 Task: In the  document newsletter.odt Select the first Column and change text color to  'Brown' Apply the command  'Undo' Apply the command  Redo
Action: Mouse moved to (486, 379)
Screenshot: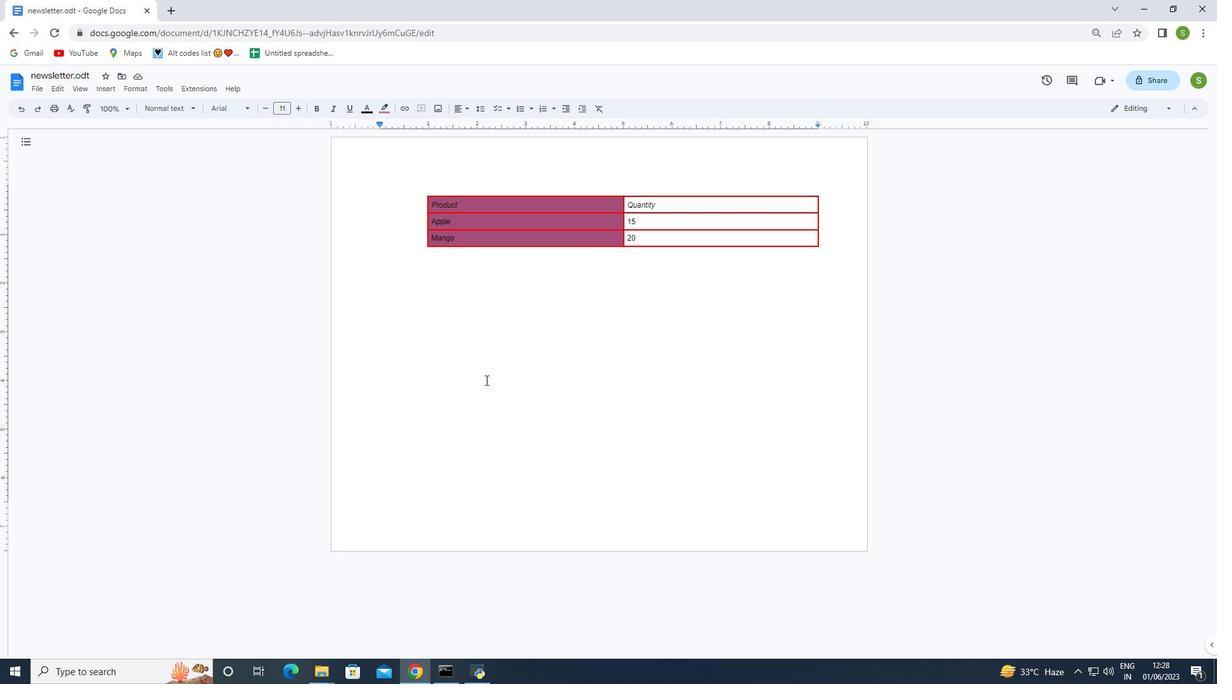 
Action: Mouse scrolled (486, 380) with delta (0, 0)
Screenshot: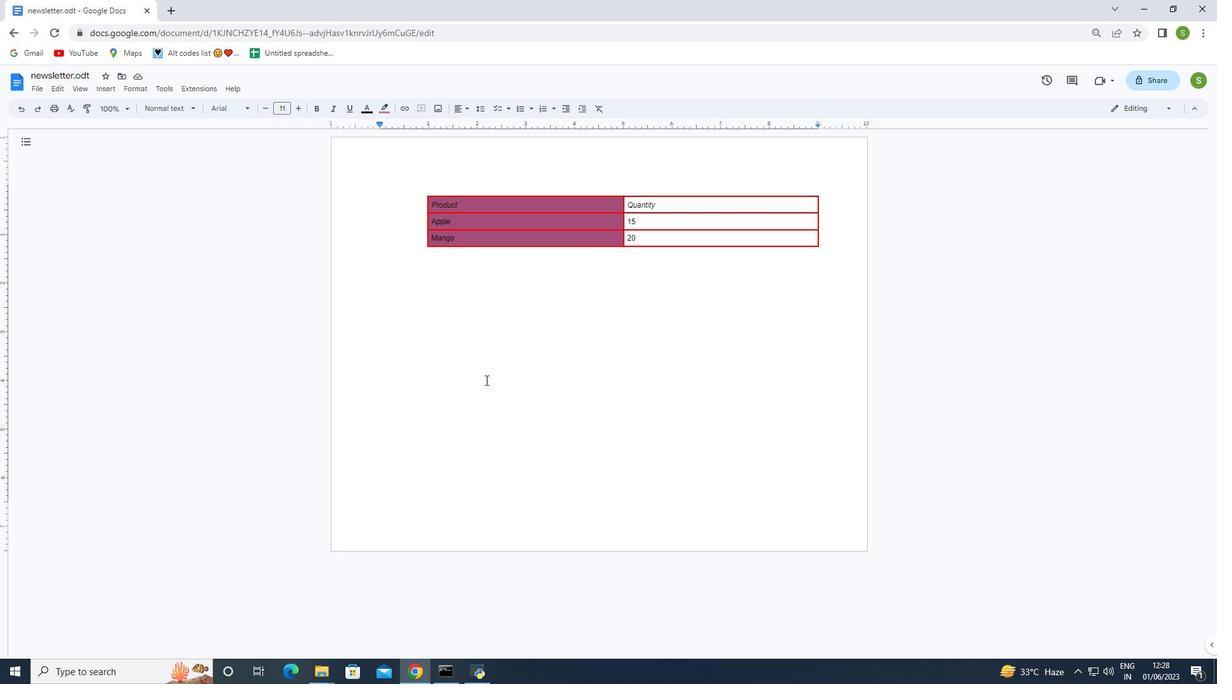 
Action: Mouse moved to (486, 379)
Screenshot: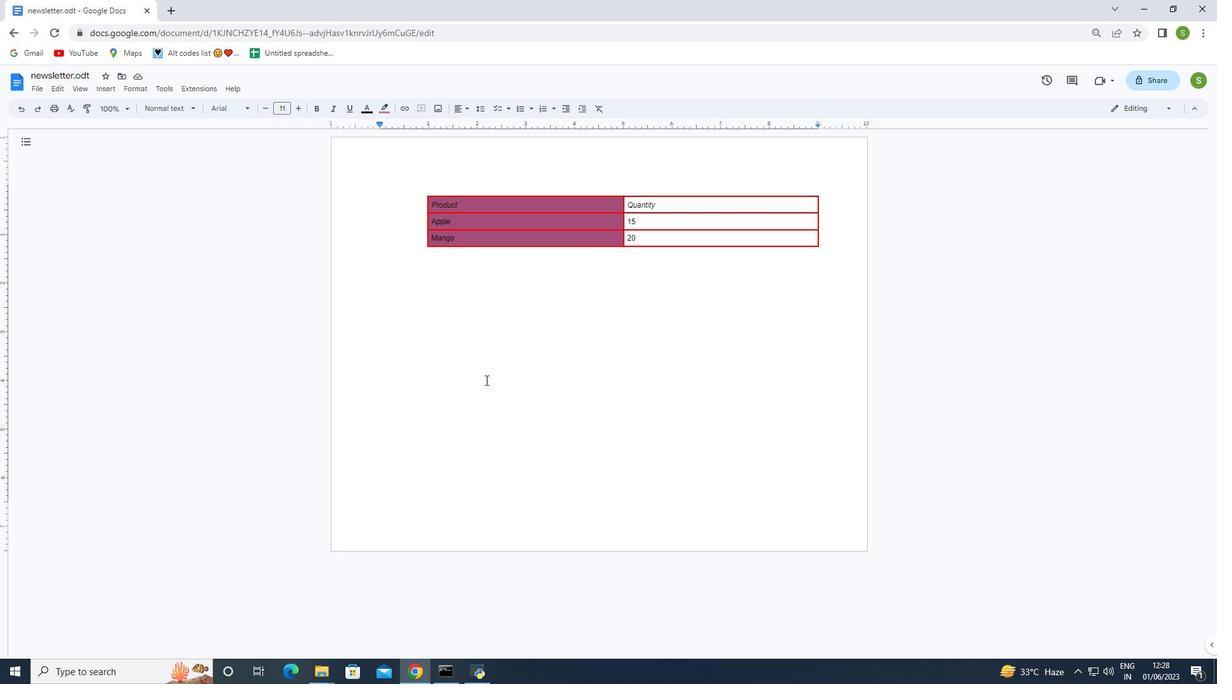 
Action: Mouse scrolled (486, 380) with delta (0, 0)
Screenshot: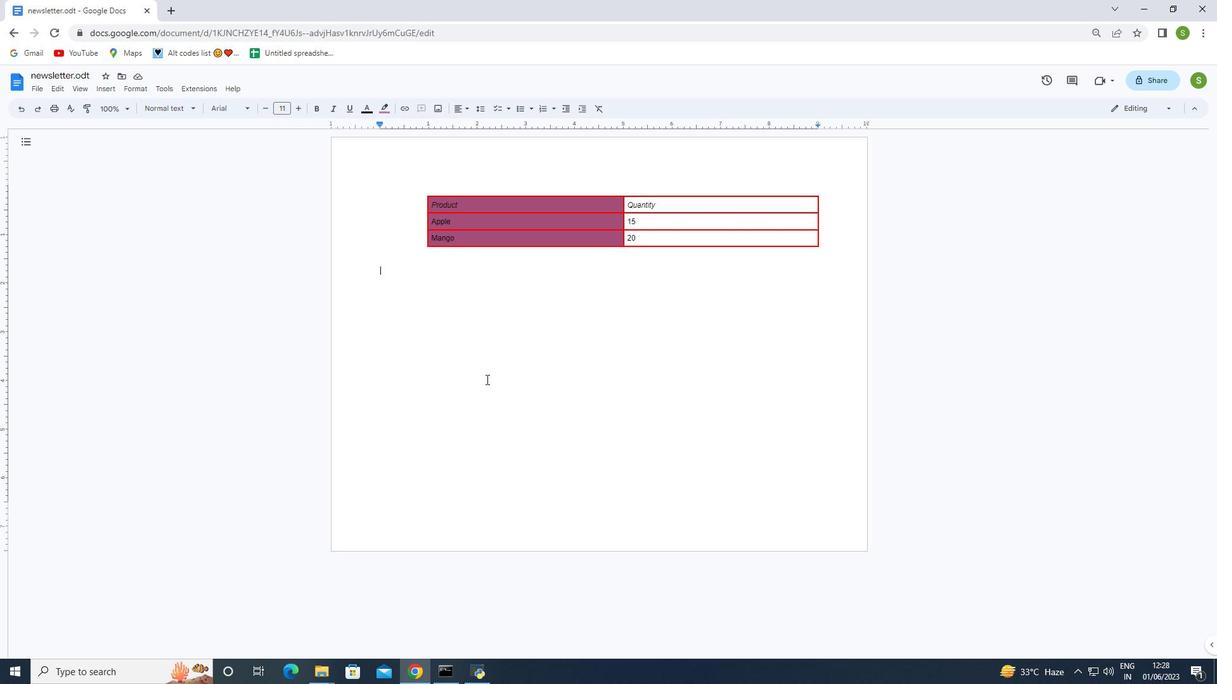 
Action: Mouse moved to (32, 88)
Screenshot: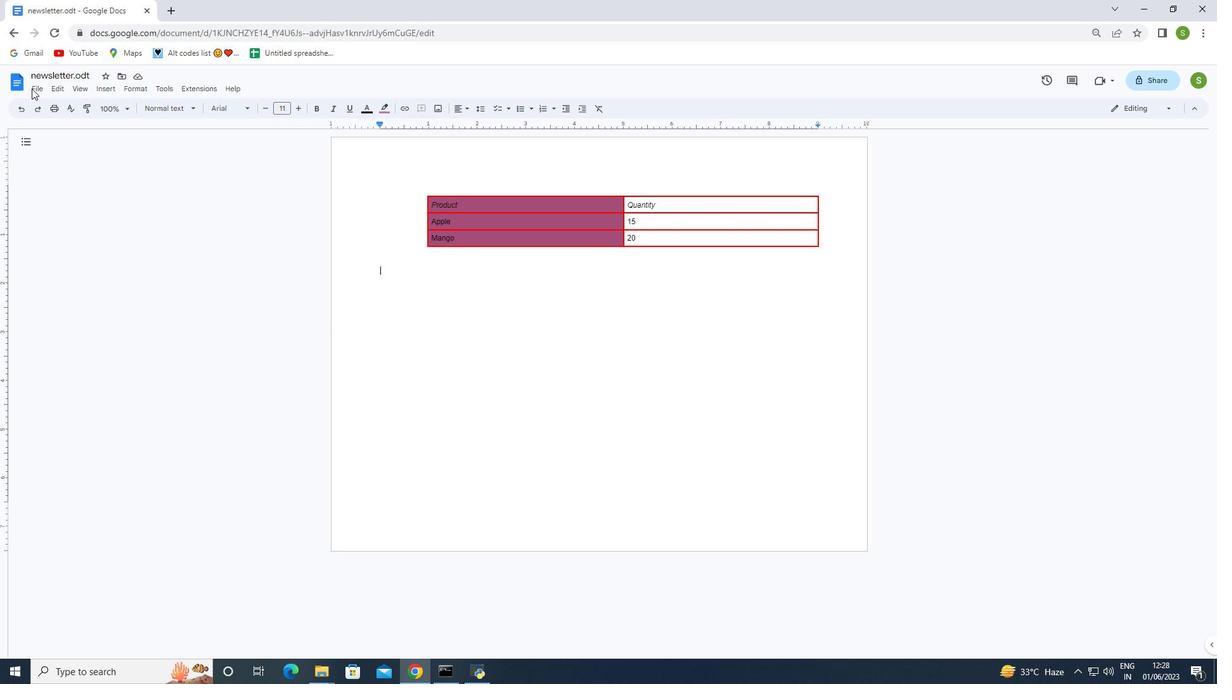 
Action: Mouse pressed left at (32, 88)
Screenshot: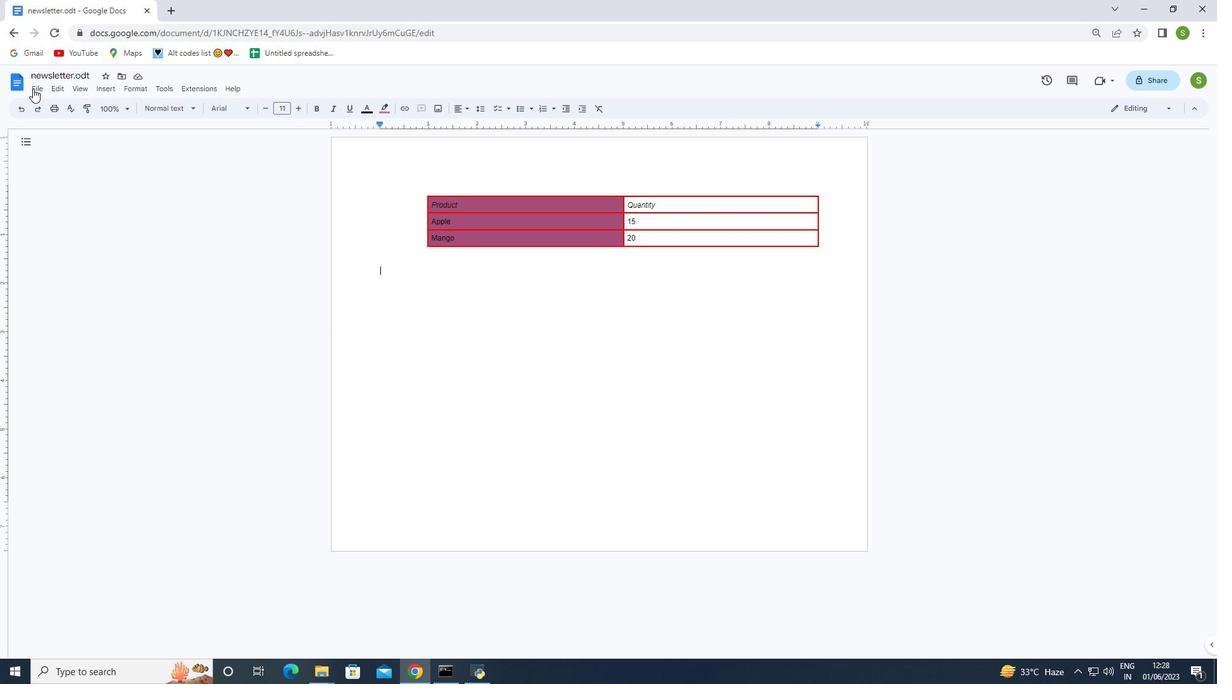 
Action: Mouse moved to (65, 224)
Screenshot: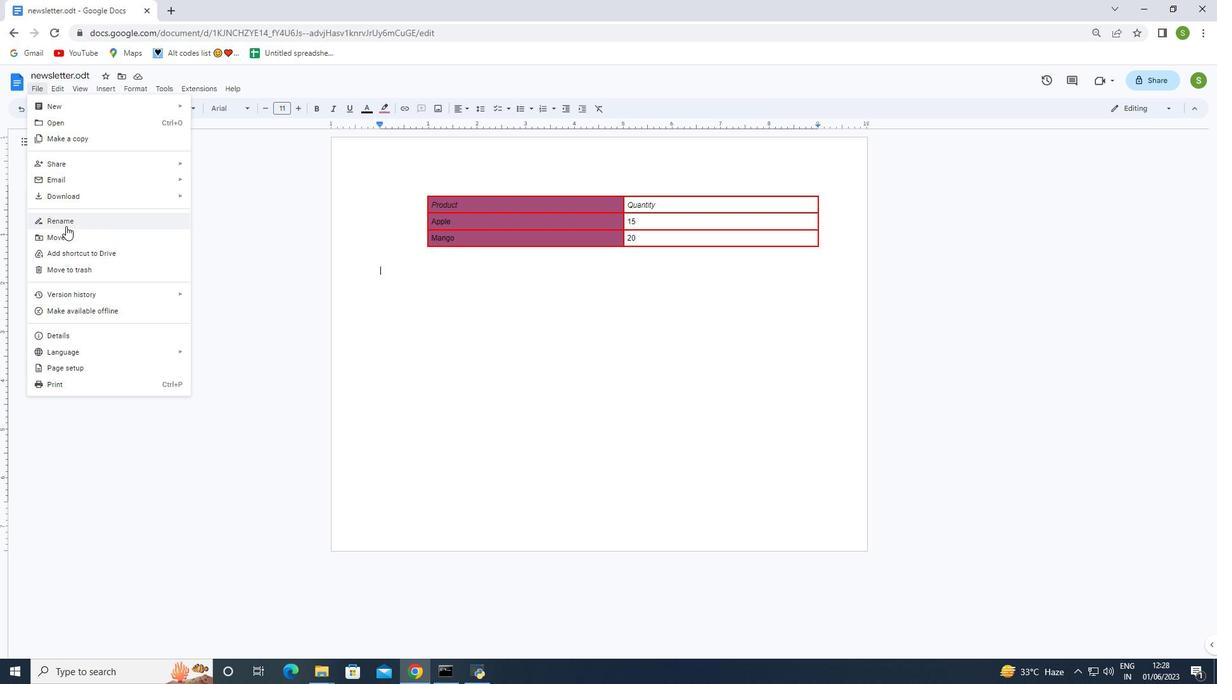 
Action: Mouse pressed left at (65, 224)
Screenshot: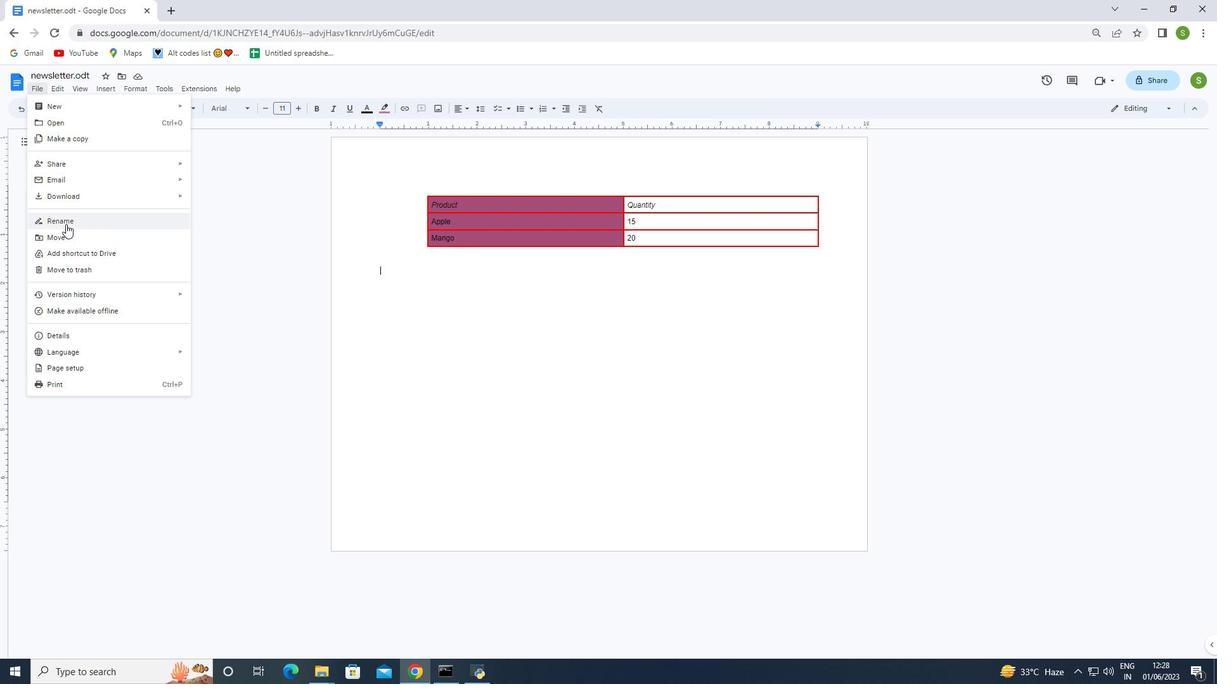 
Action: Mouse moved to (69, 224)
Screenshot: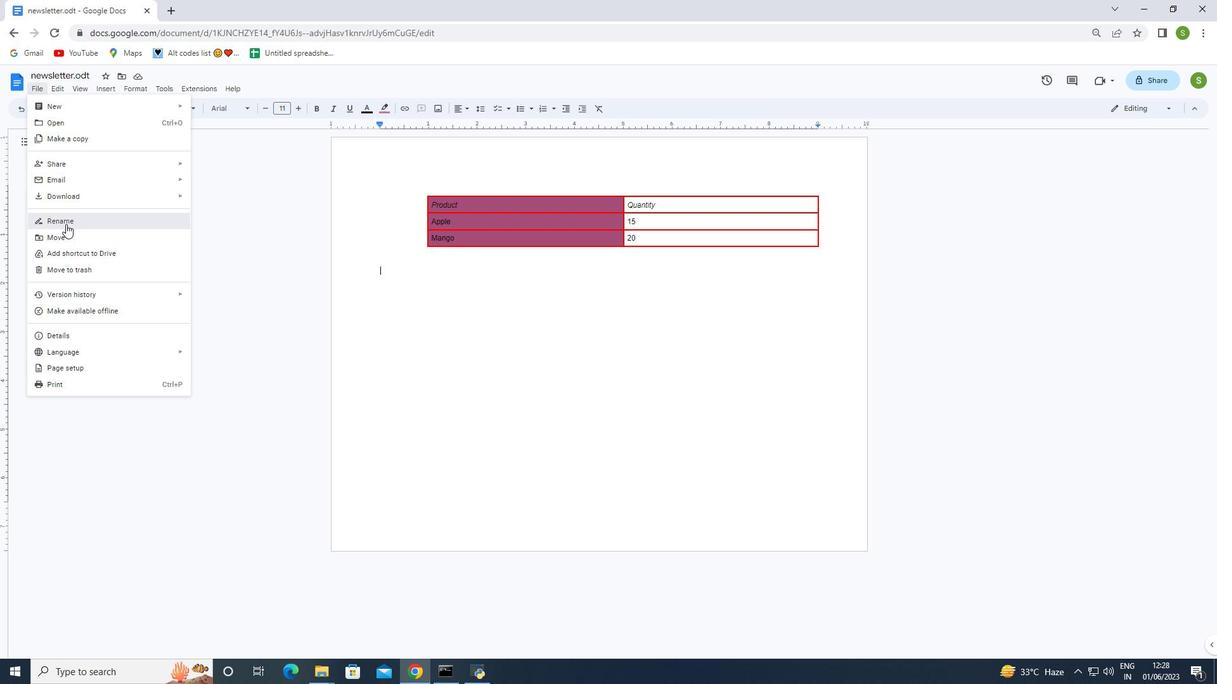 
Action: Key pressed <Key.backspace>newsletter.odt<Key.enter>
Screenshot: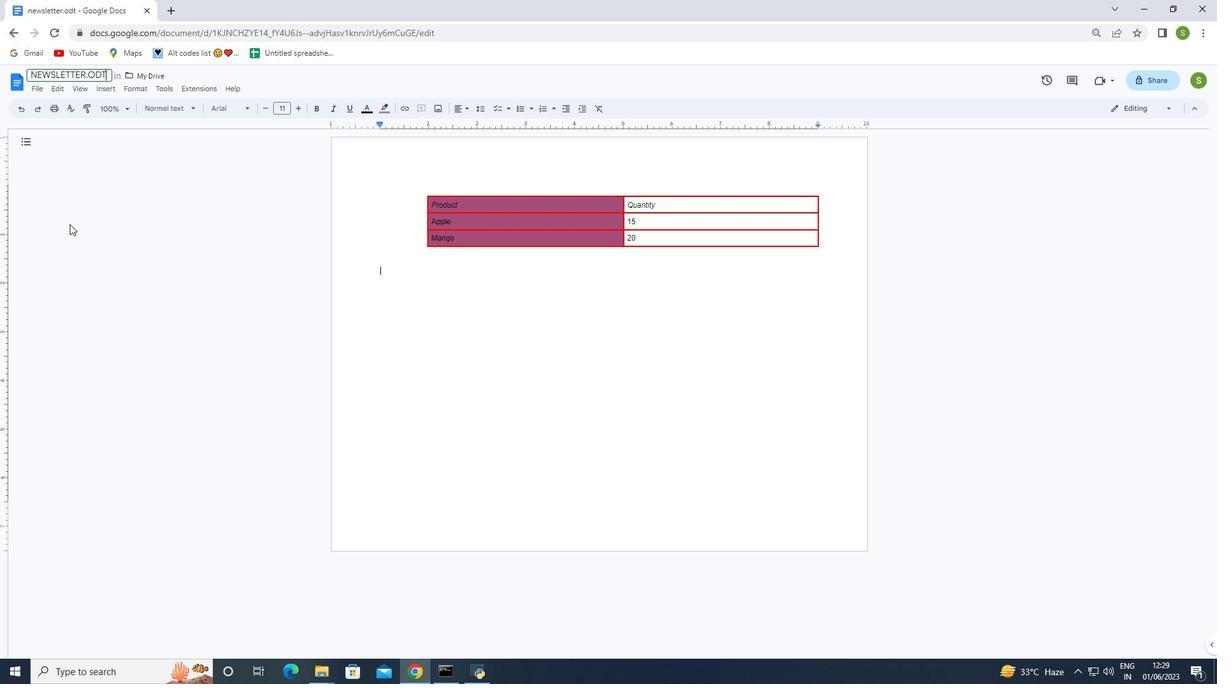 
Action: Mouse moved to (51, 131)
Screenshot: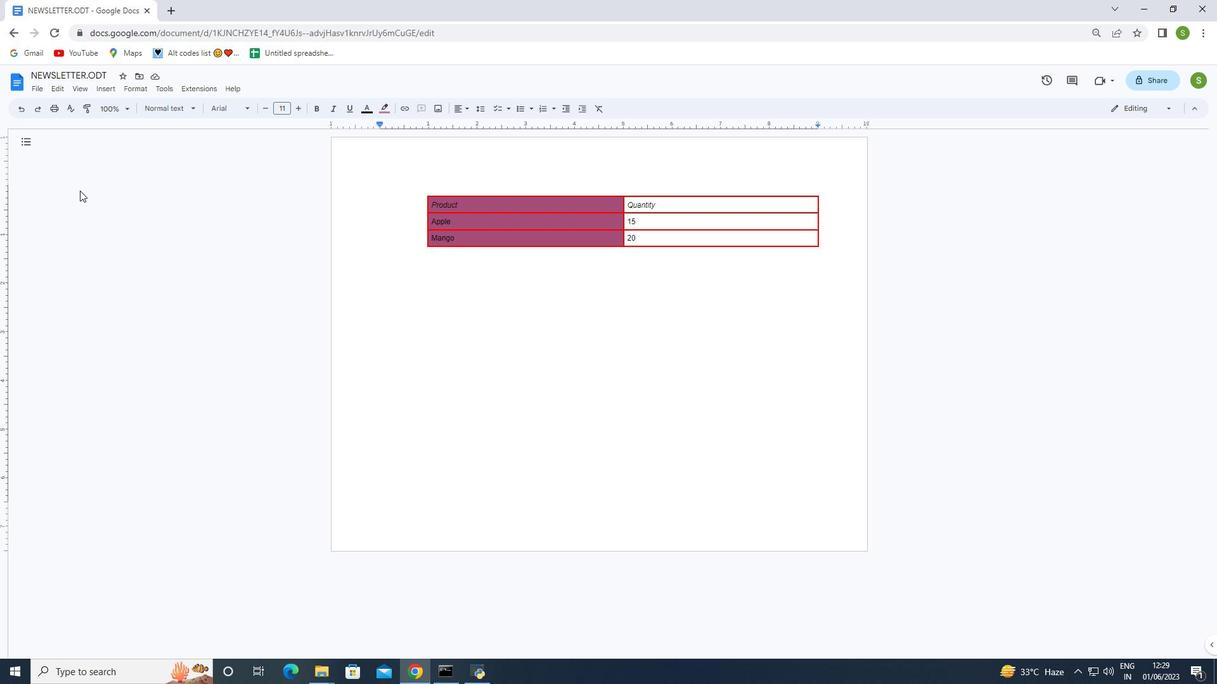 
Action: Key pressed ctrl+Z
Screenshot: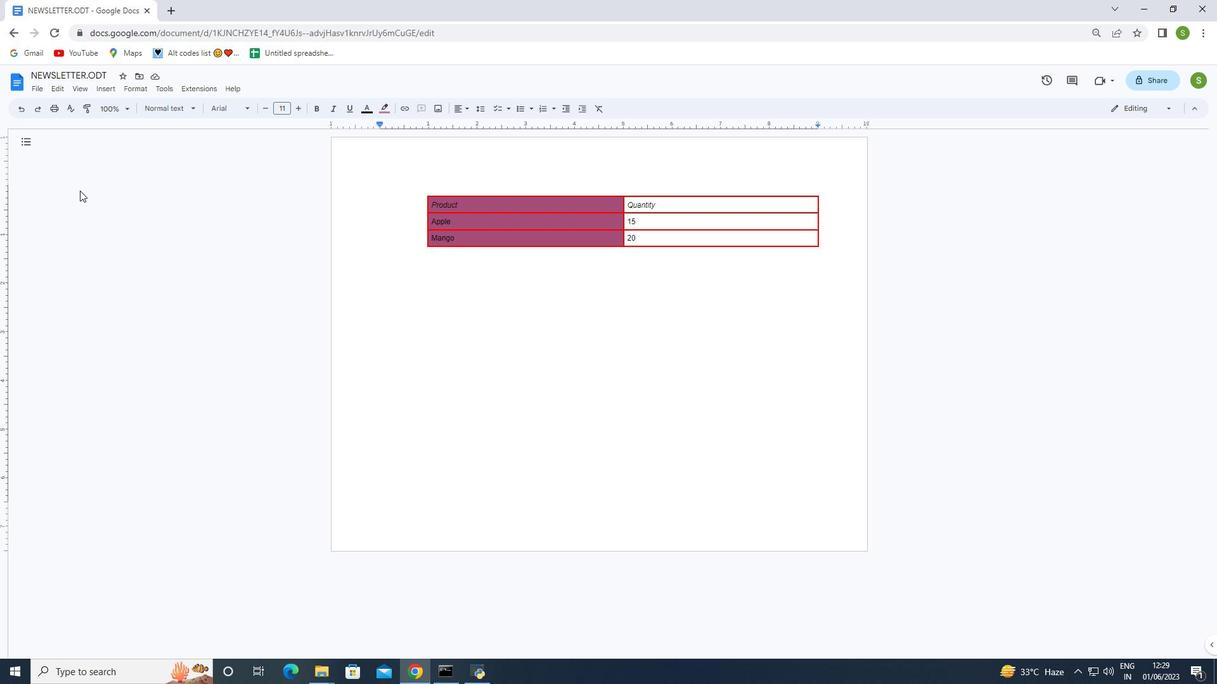 
Action: Mouse moved to (64, 71)
Screenshot: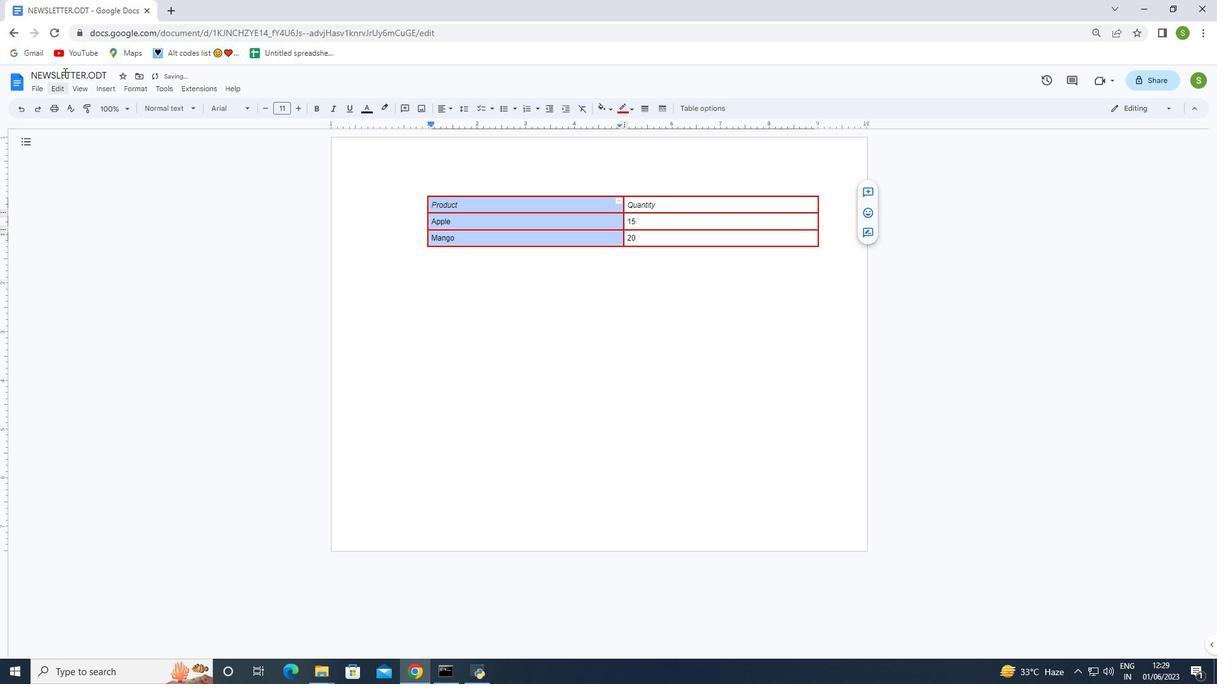 
Action: Mouse pressed left at (64, 71)
Screenshot: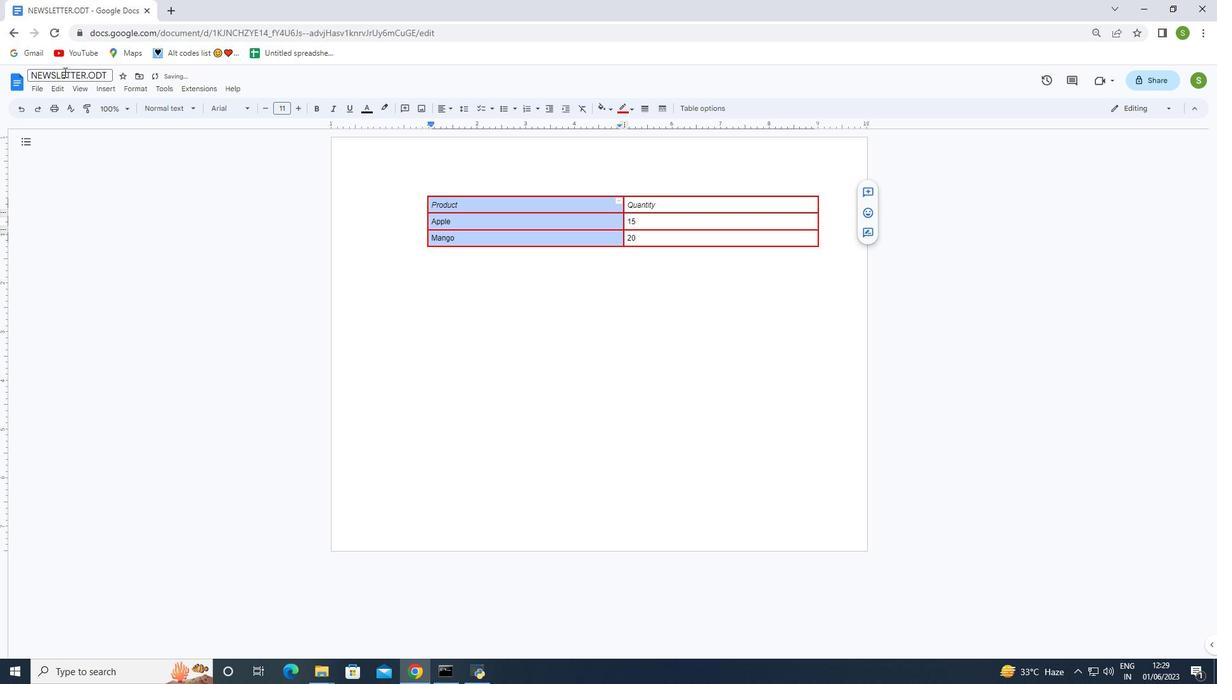 
Action: Mouse moved to (159, 225)
Screenshot: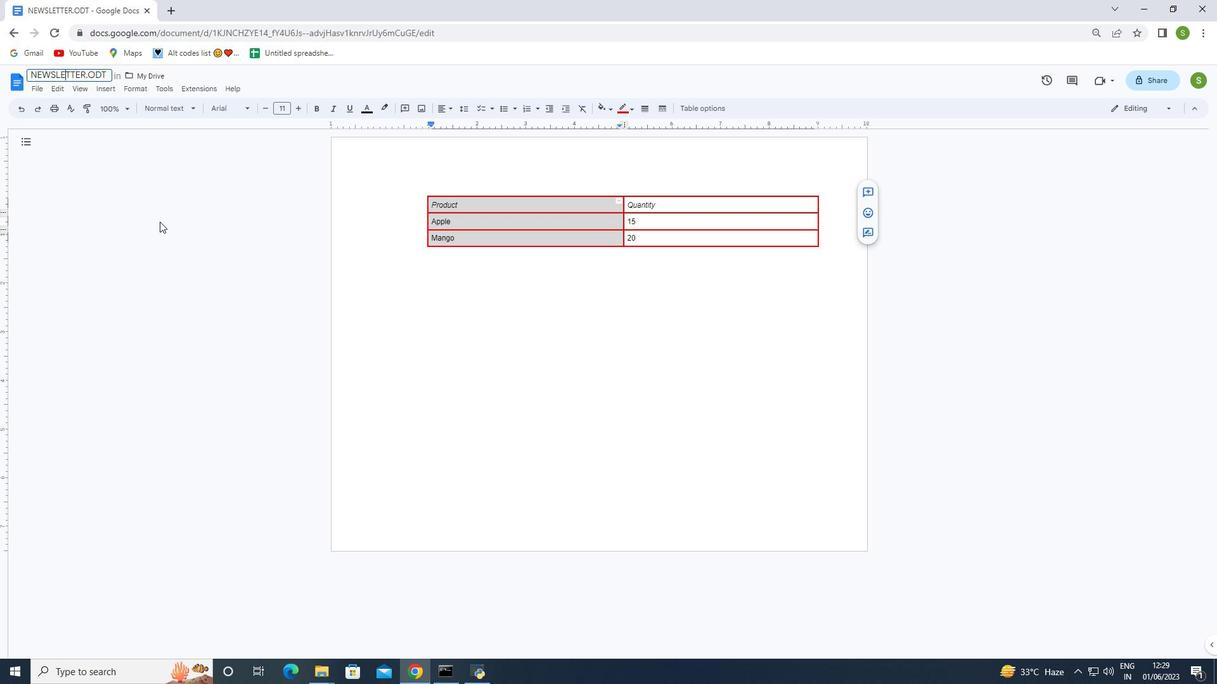 
Action: Key pressed ctrl+Y
Screenshot: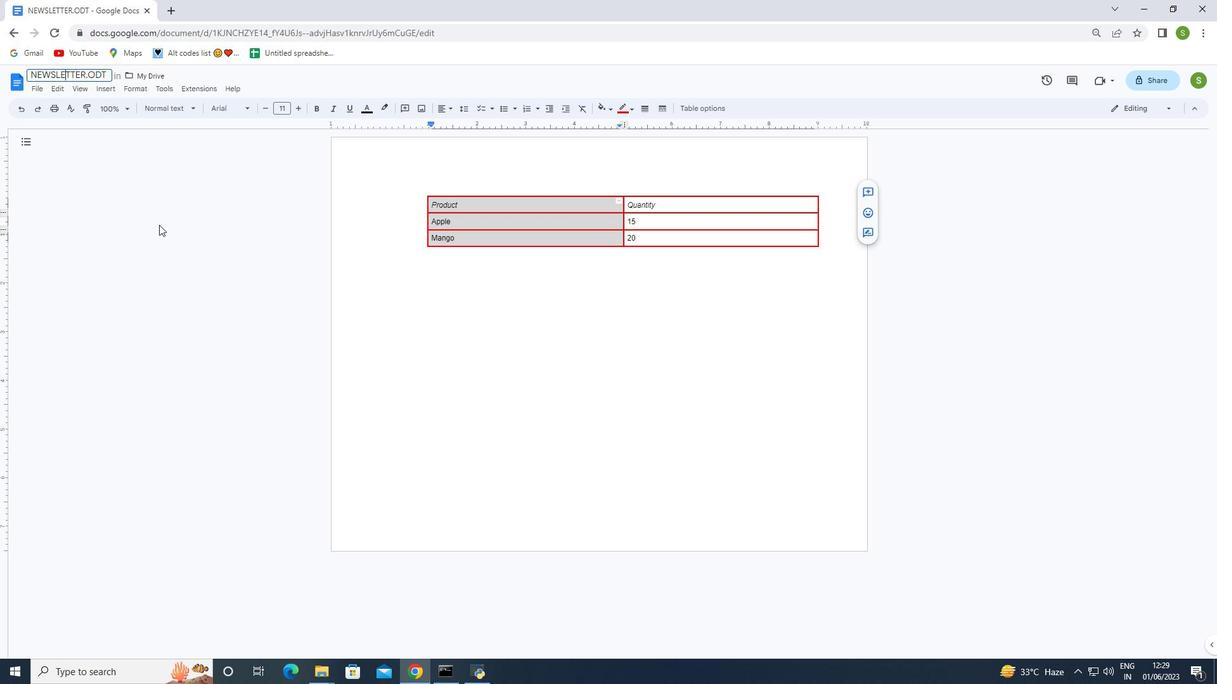 
Action: Mouse moved to (38, 112)
Screenshot: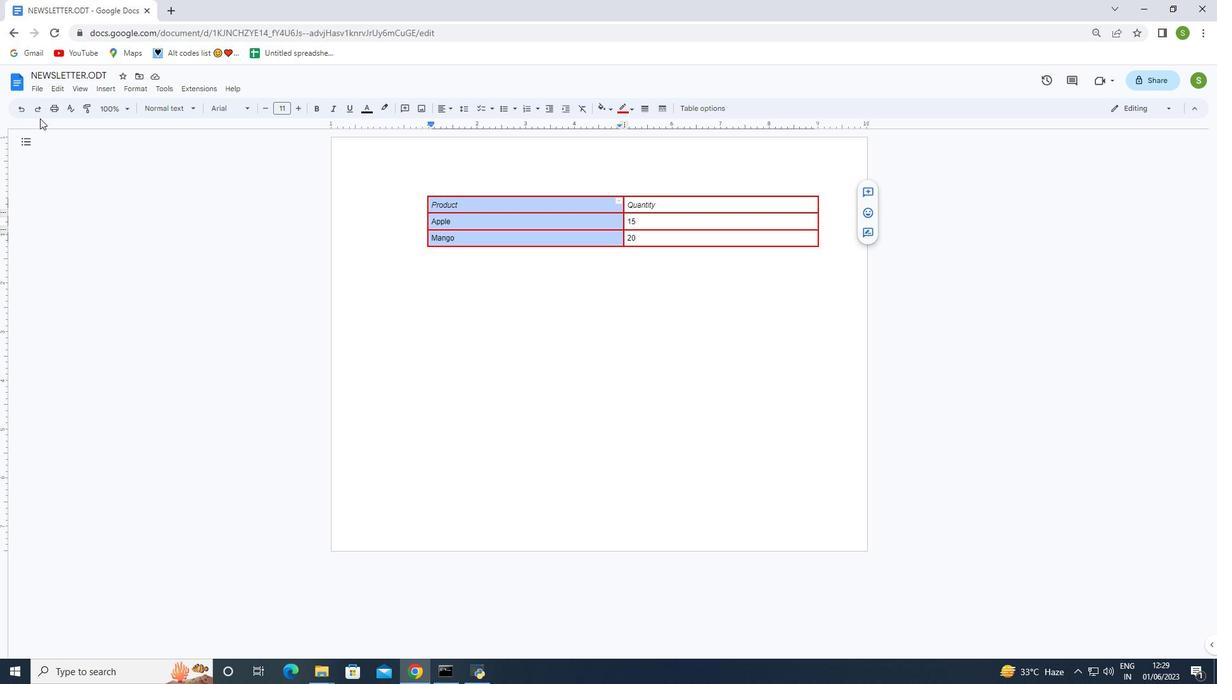 
Action: Mouse pressed left at (38, 112)
Screenshot: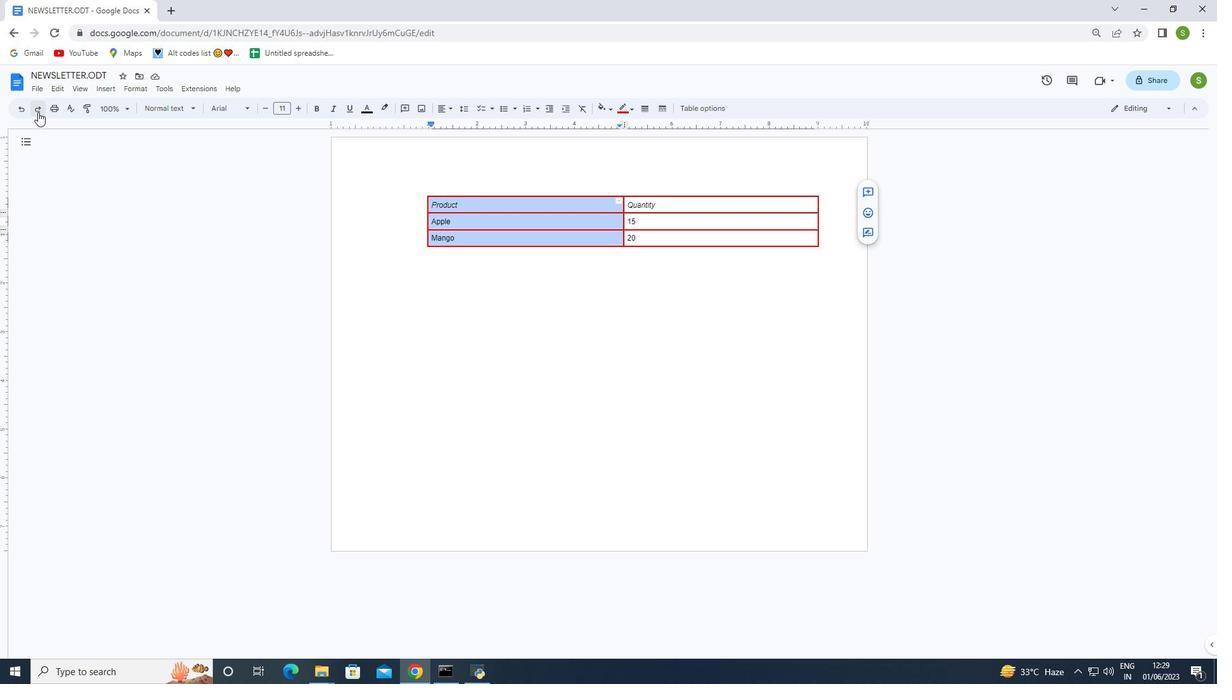 
Action: Mouse pressed left at (38, 112)
Screenshot: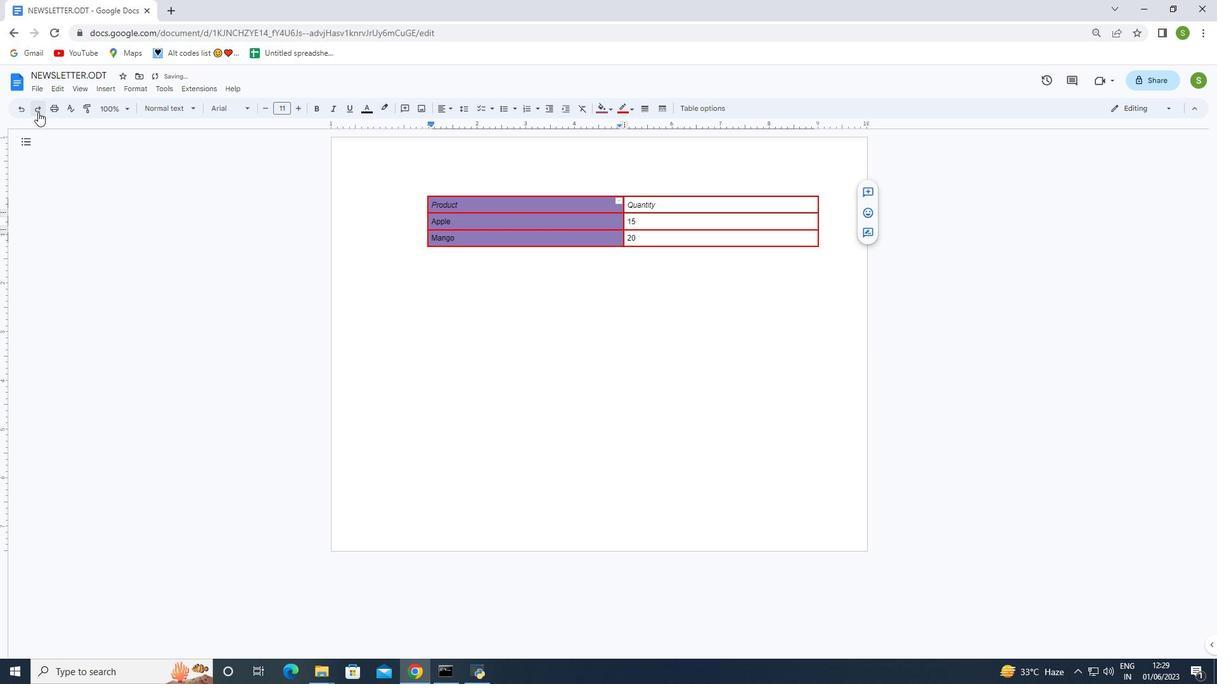 
Action: Mouse moved to (106, 242)
Screenshot: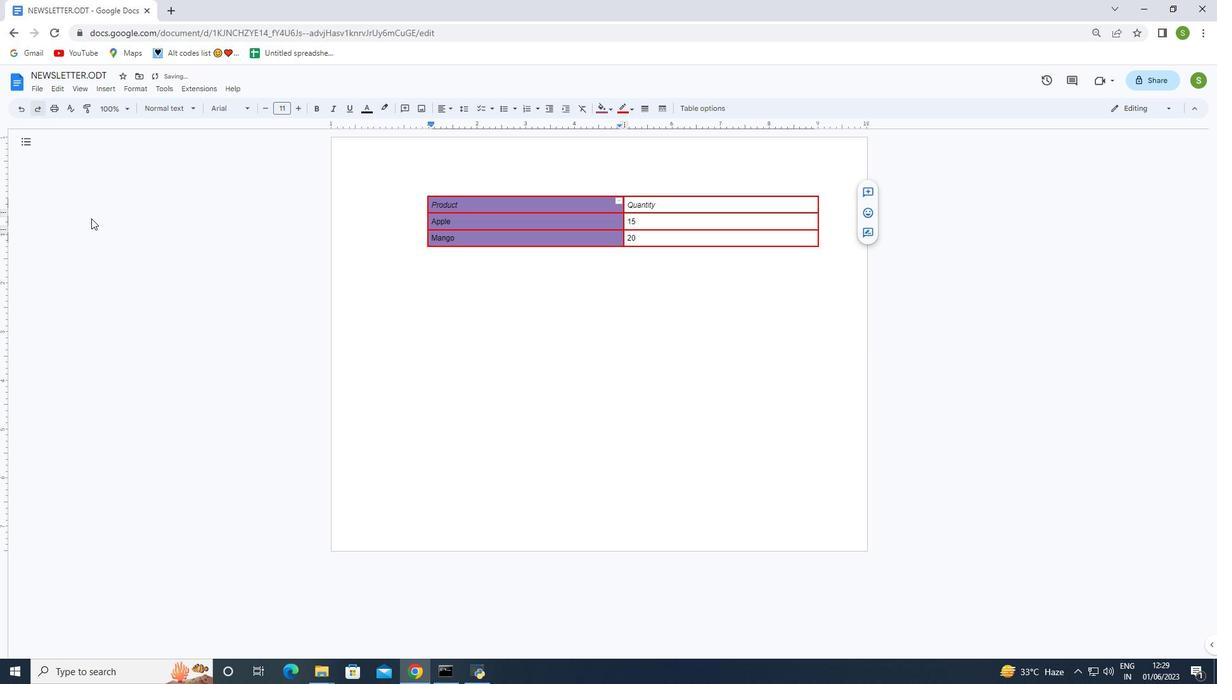 
Action: Mouse pressed left at (106, 242)
Screenshot: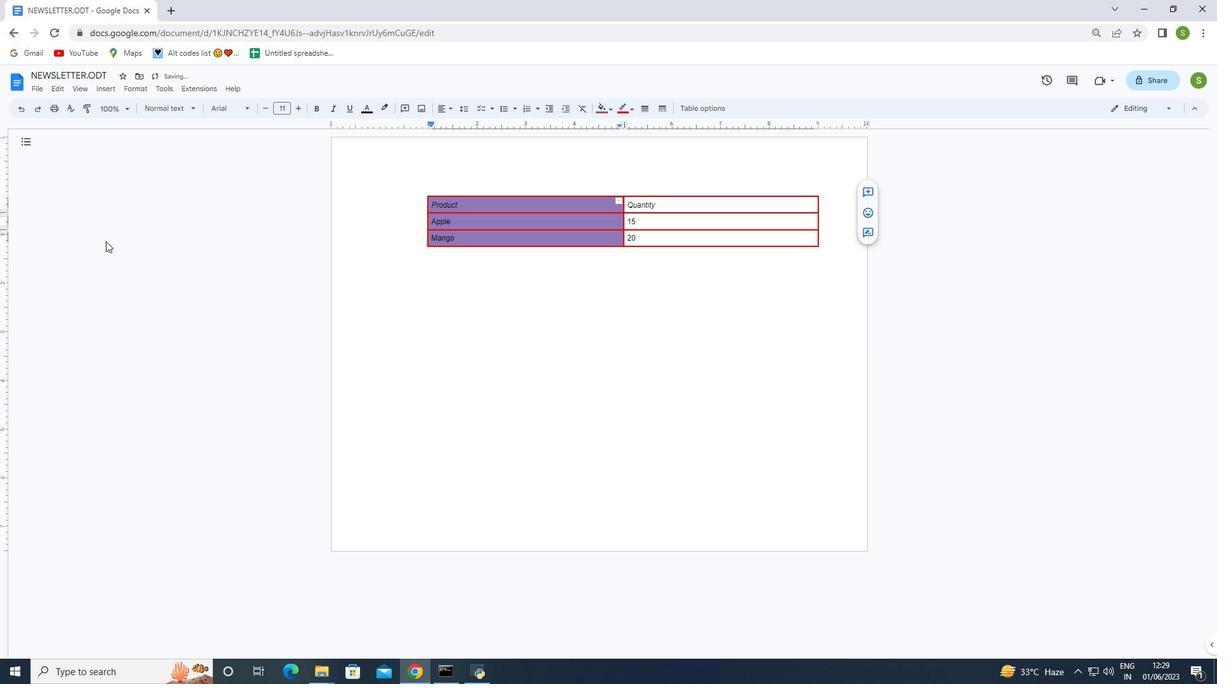 
Action: Mouse moved to (423, 347)
Screenshot: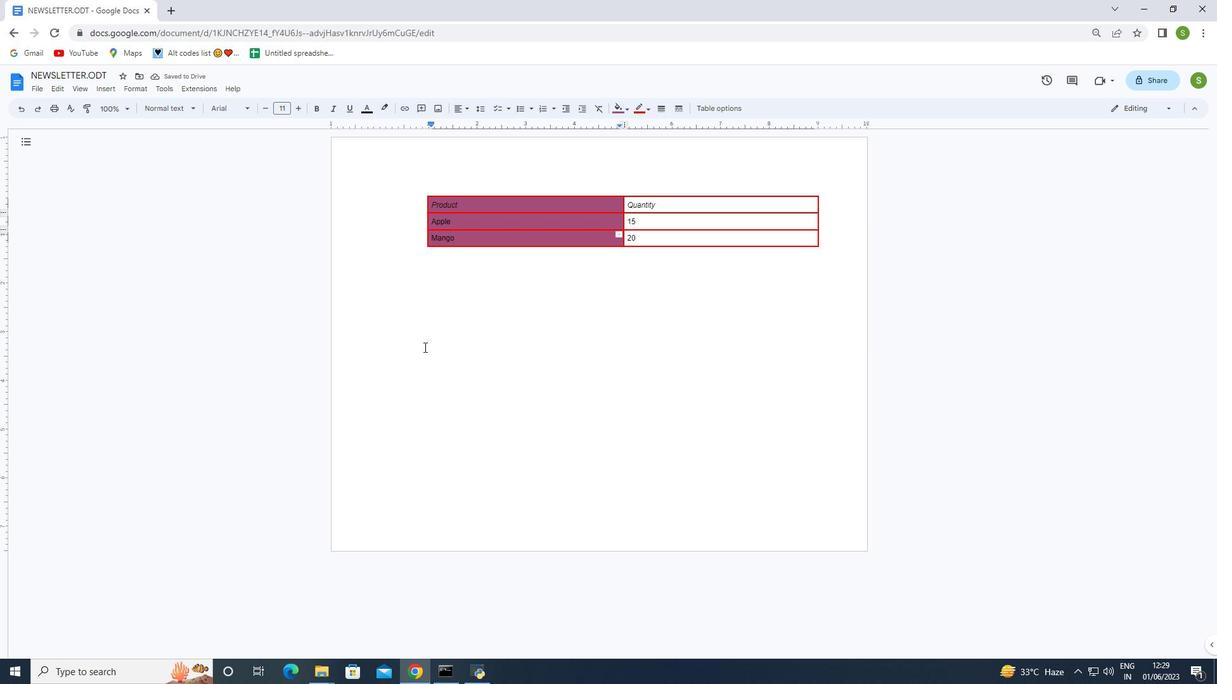 
Action: Mouse pressed left at (423, 347)
Screenshot: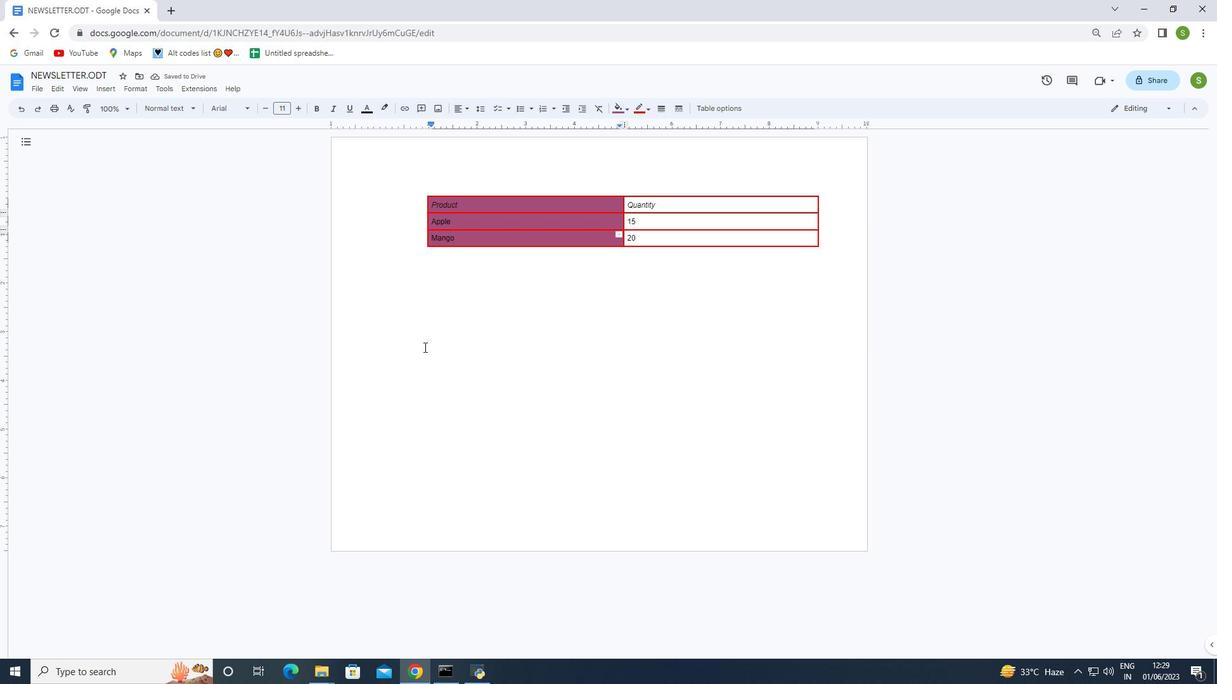 
Action: Mouse moved to (25, 108)
Screenshot: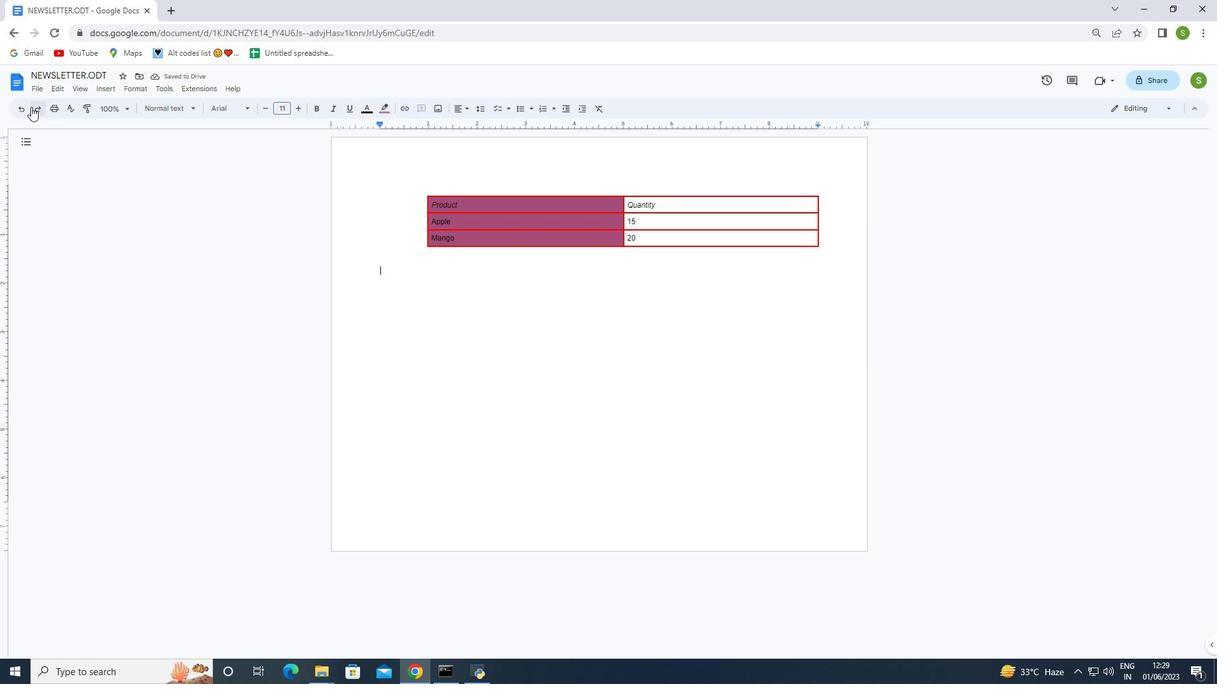 
Action: Mouse pressed left at (25, 108)
Screenshot: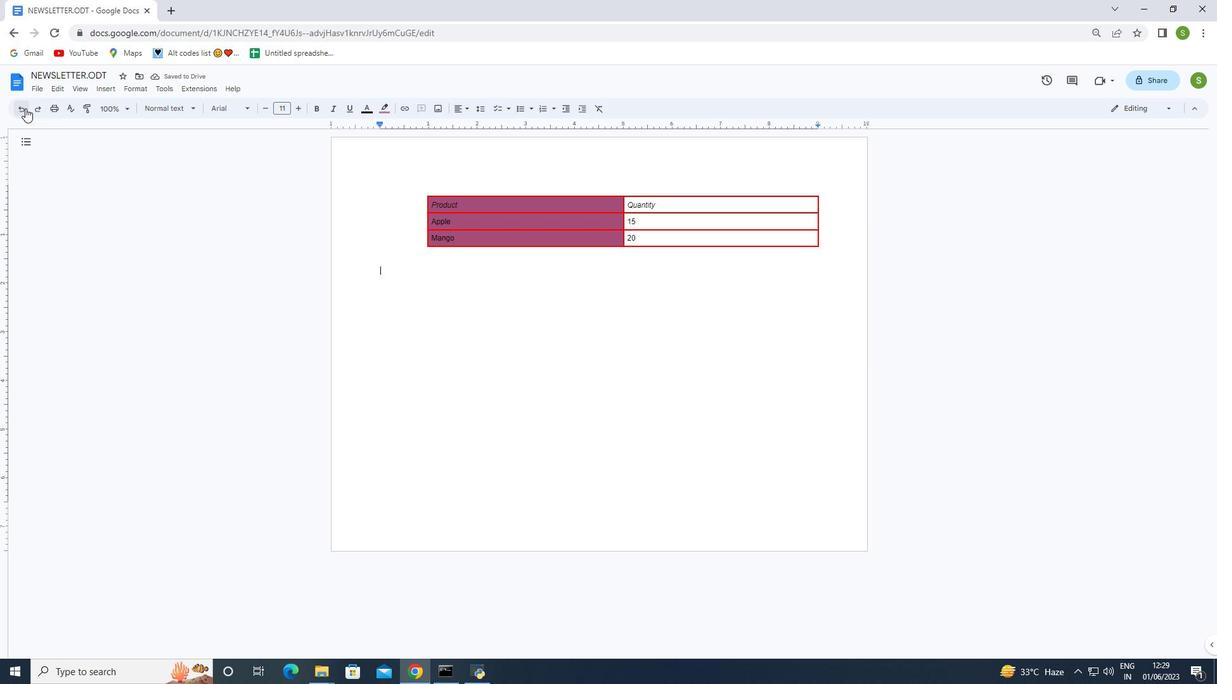 
Action: Mouse moved to (36, 109)
Screenshot: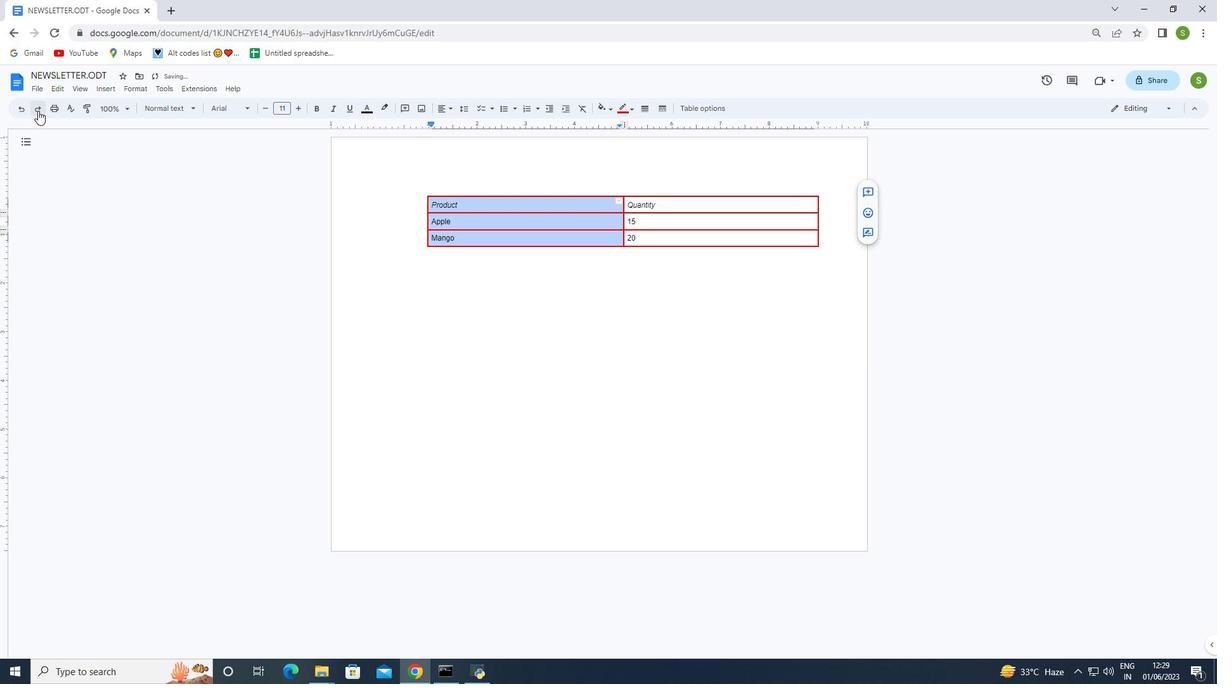 
Action: Mouse pressed left at (36, 109)
Screenshot: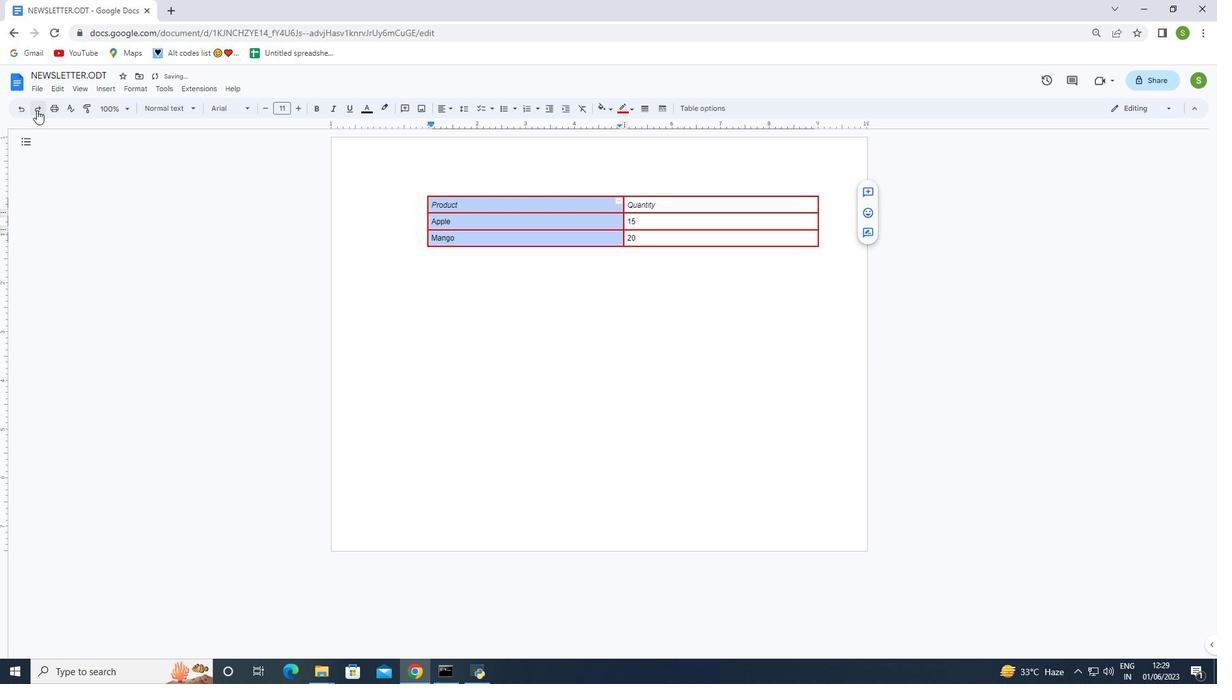 
Action: Mouse pressed left at (36, 109)
Screenshot: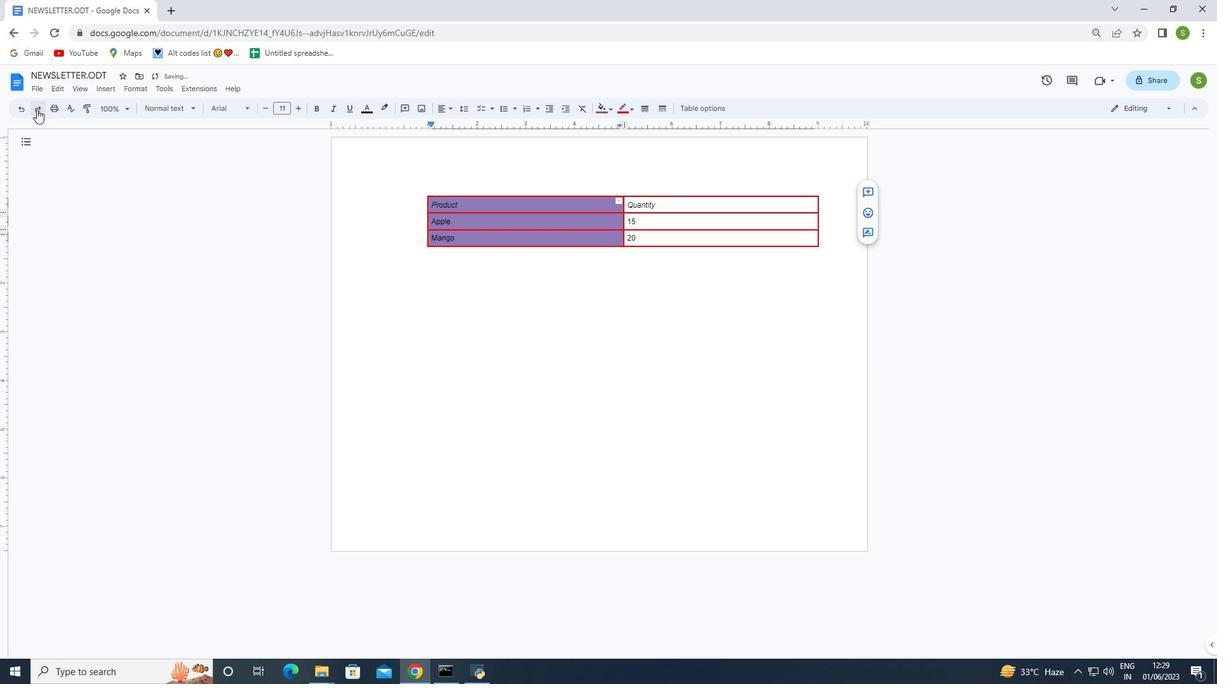 
Action: Mouse moved to (438, 341)
Screenshot: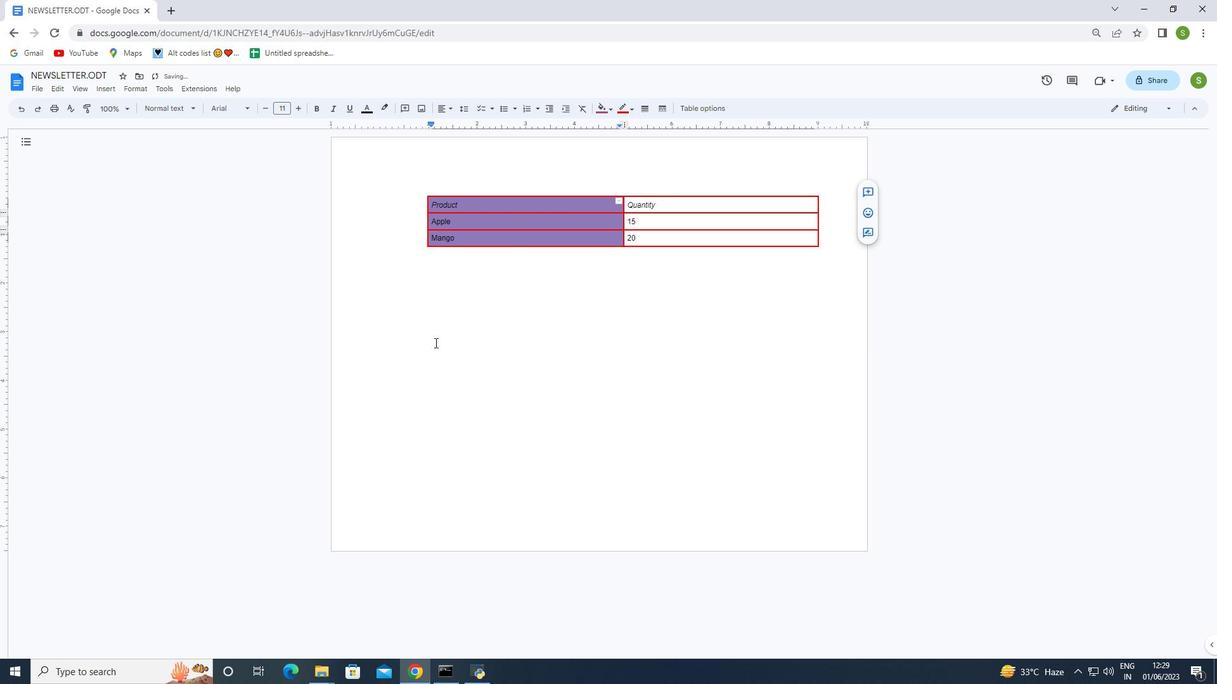 
Action: Mouse pressed left at (438, 341)
Screenshot: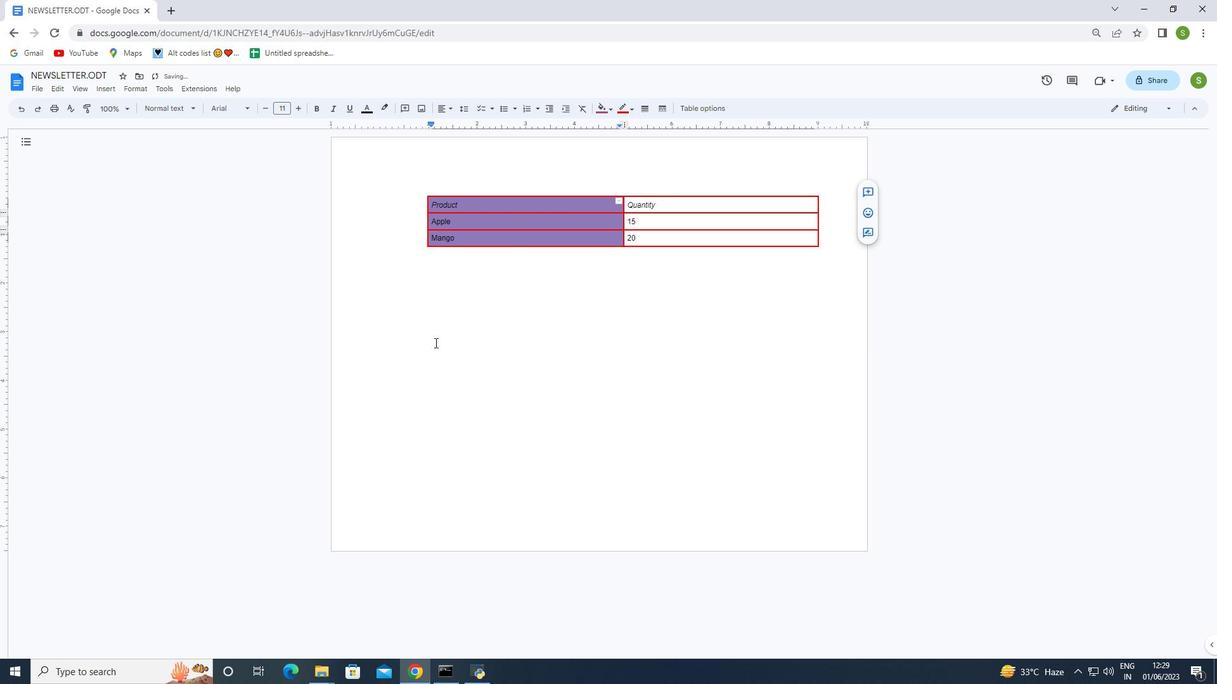 
Action: Mouse moved to (31, 86)
Screenshot: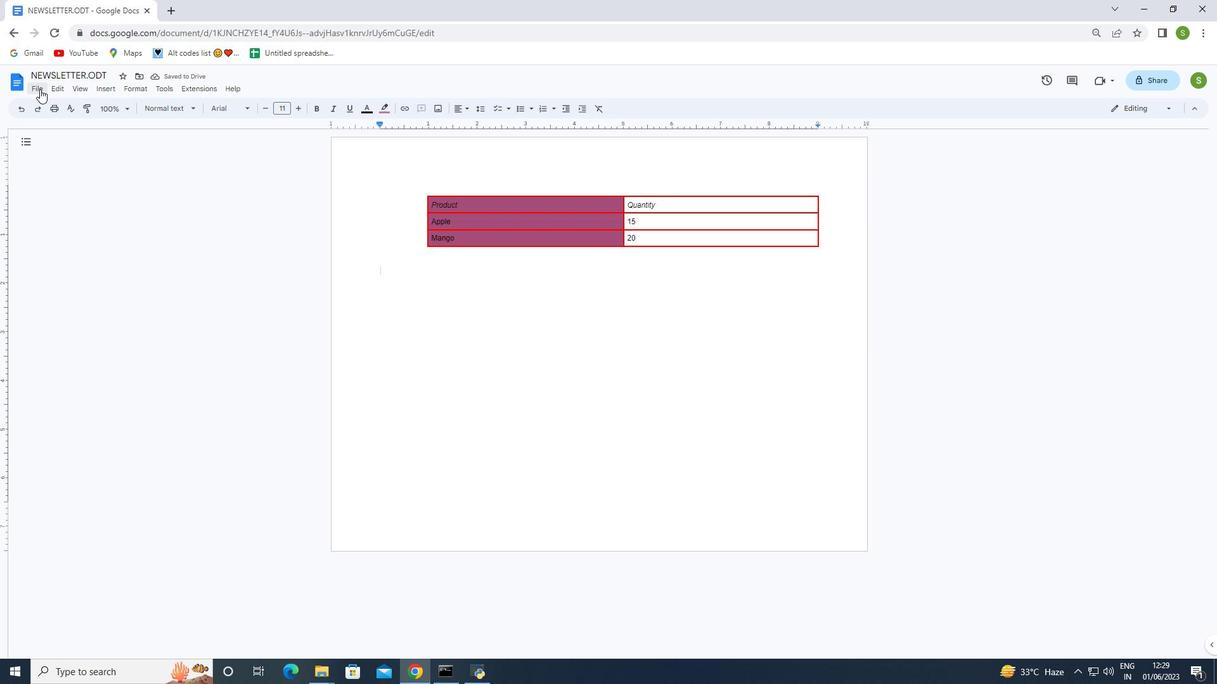 
Action: Mouse pressed left at (31, 86)
Screenshot: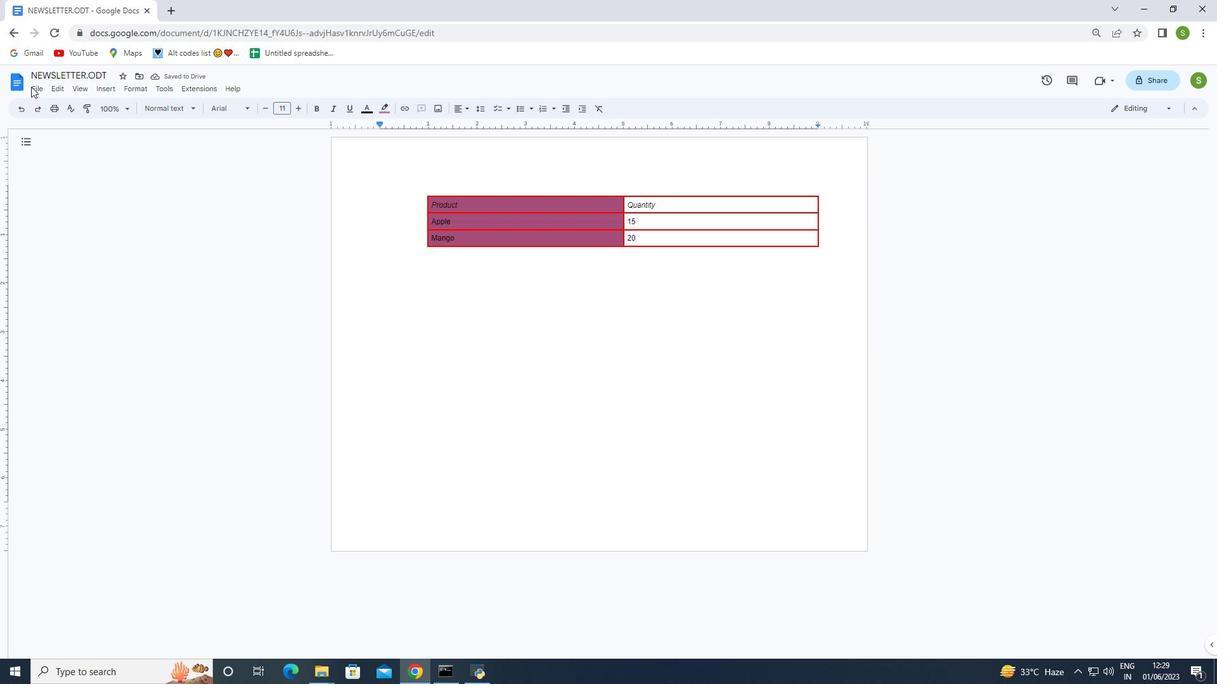 
Action: Mouse moved to (35, 91)
Screenshot: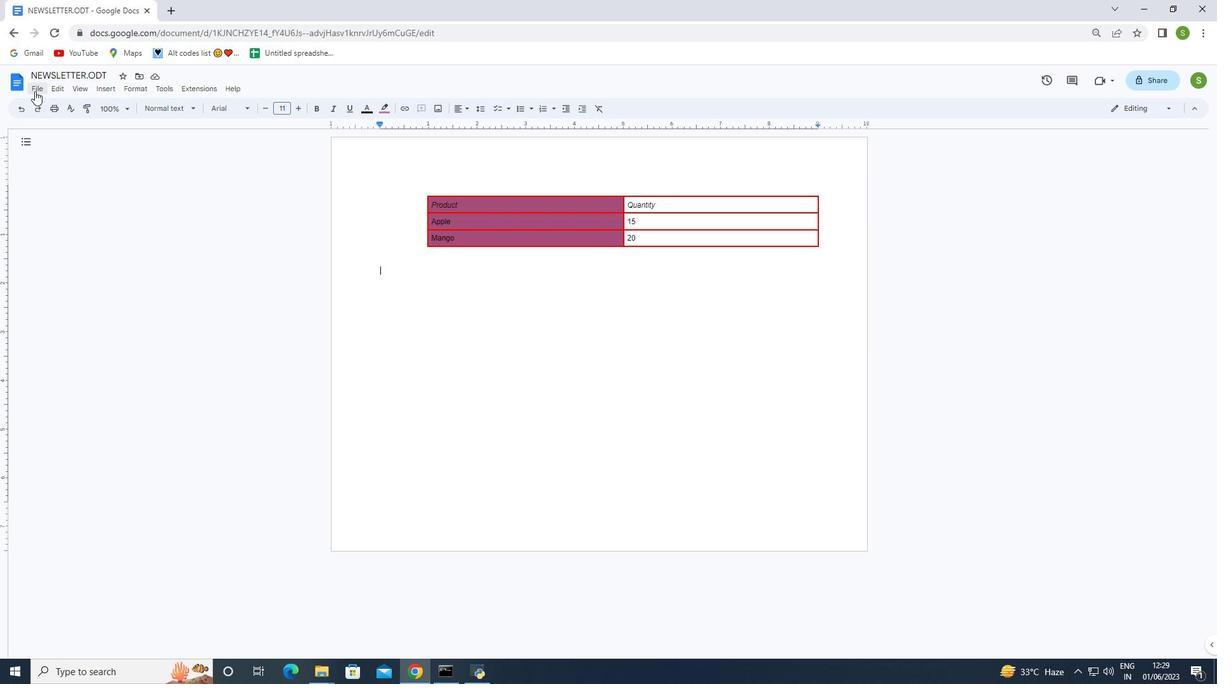 
Action: Mouse pressed left at (35, 91)
Screenshot: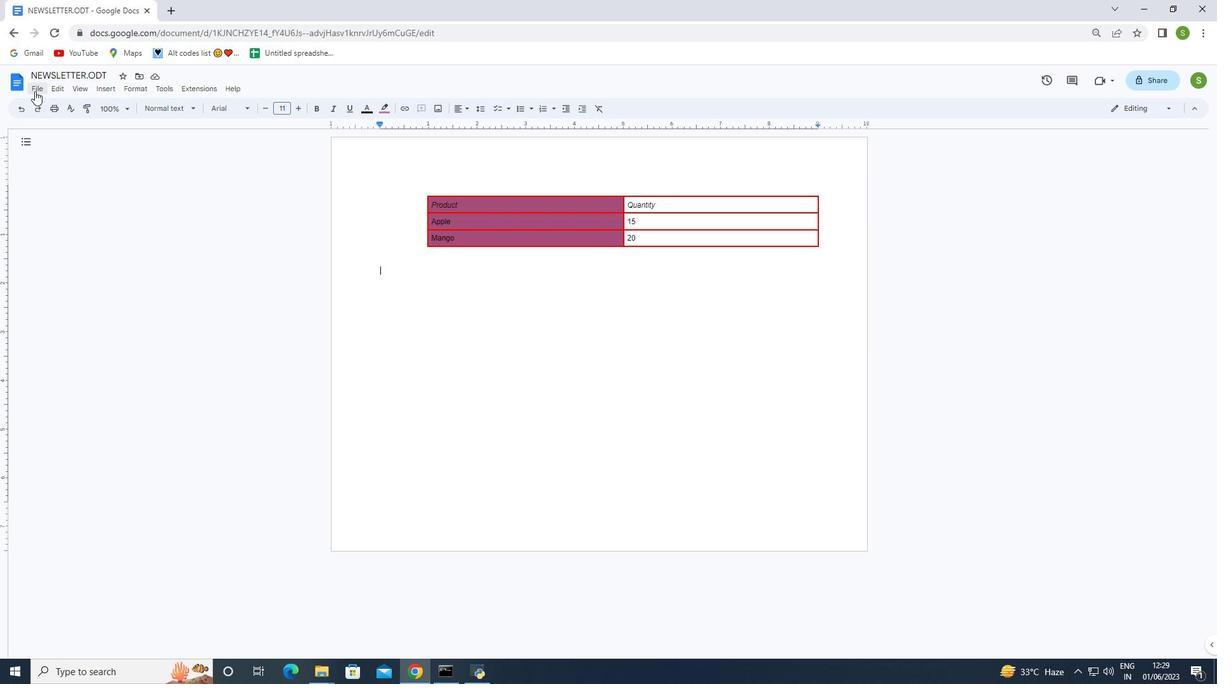 
Action: Mouse moved to (57, 218)
Screenshot: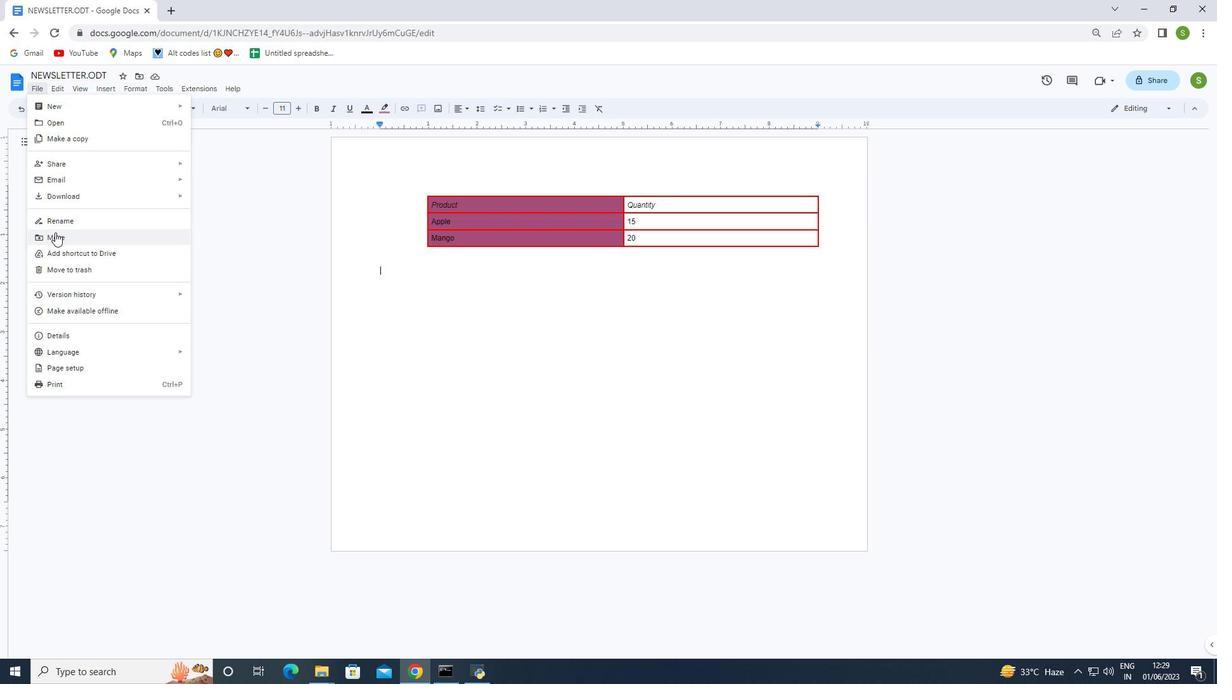 
Action: Mouse pressed left at (57, 218)
Screenshot: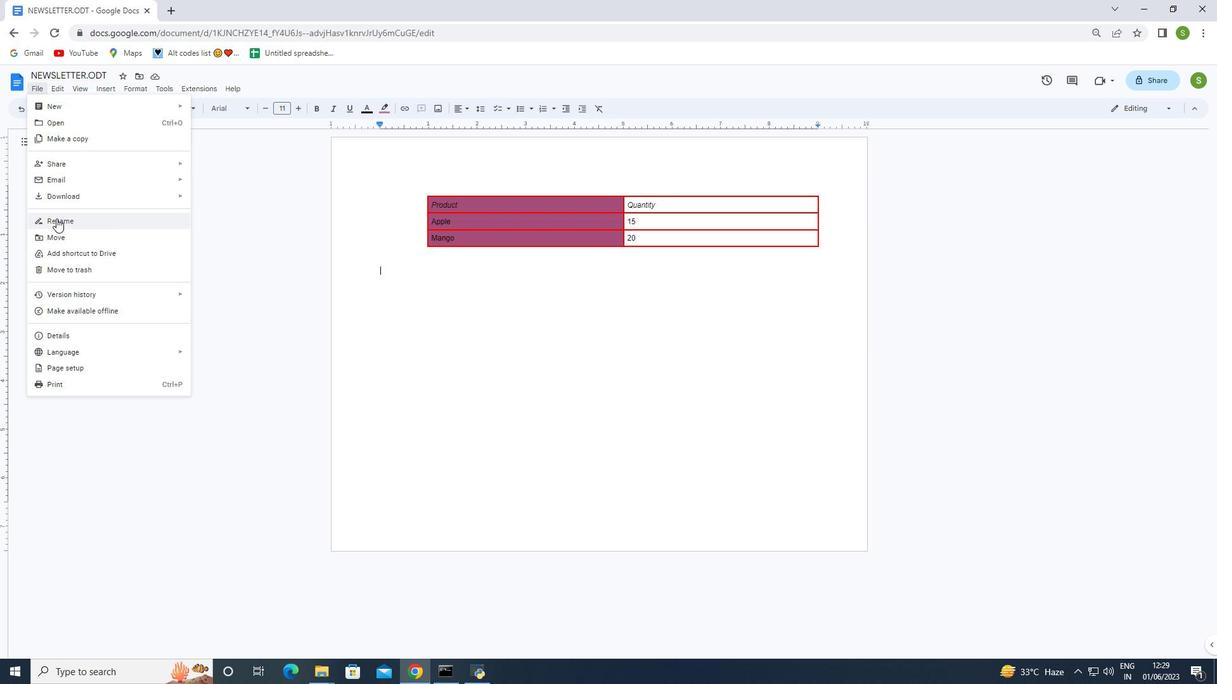 
Action: Mouse moved to (57, 218)
Screenshot: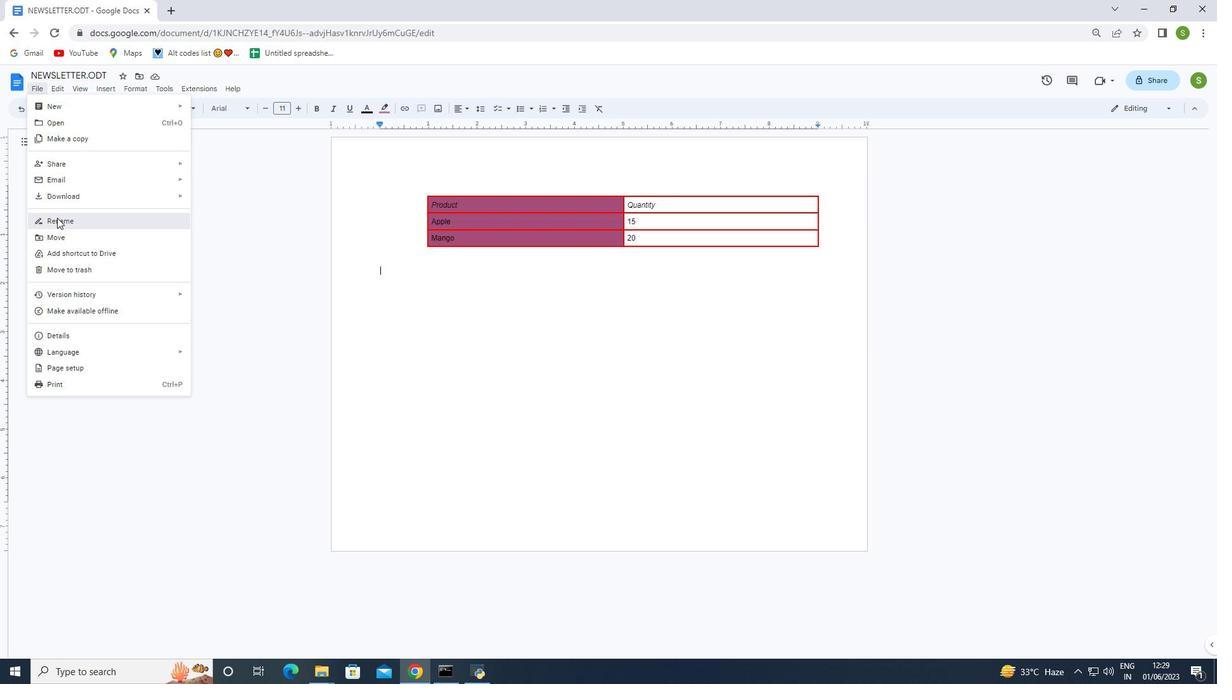 
Action: Key pressed <Key.backspace><Key.caps_lock>NEWSLETTER.ODT<Key.enter>
Screenshot: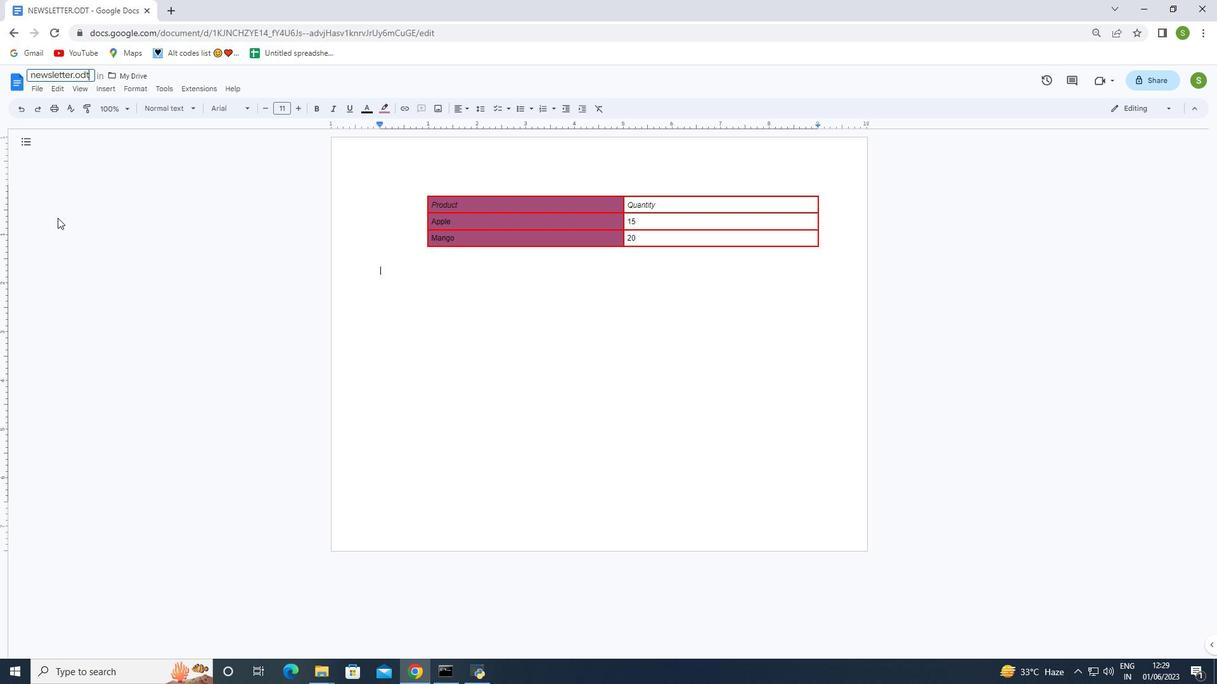 
Action: Mouse moved to (391, 292)
Screenshot: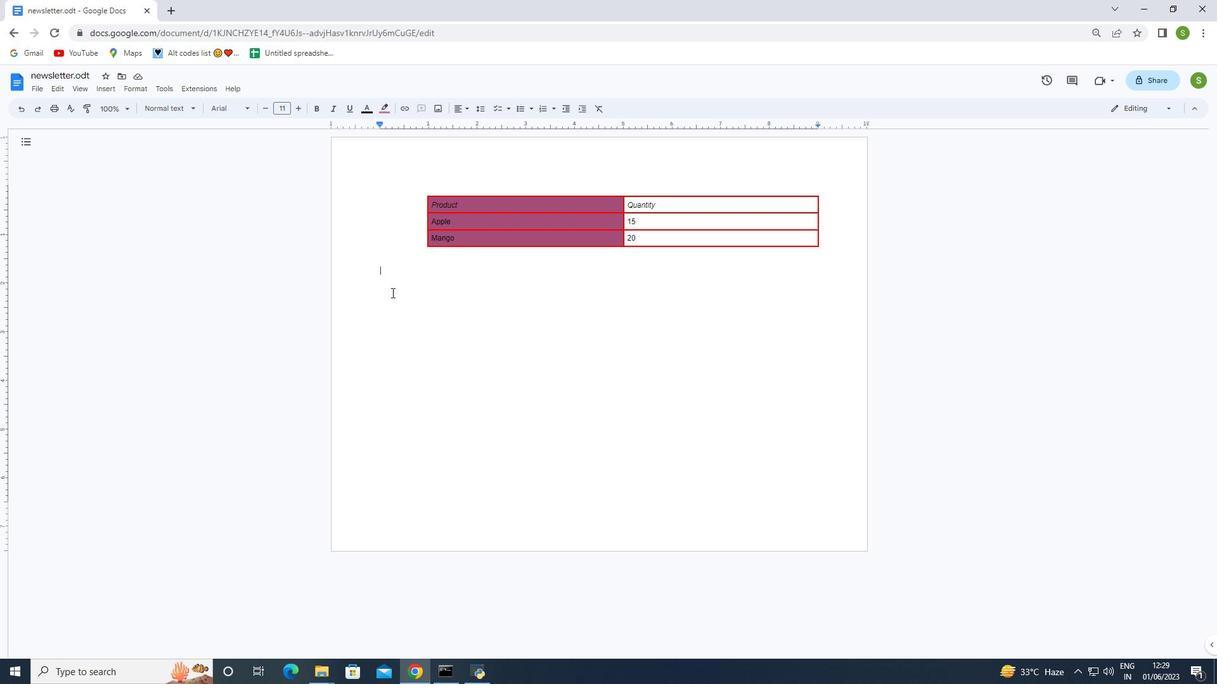 
Action: Mouse pressed left at (391, 292)
Screenshot: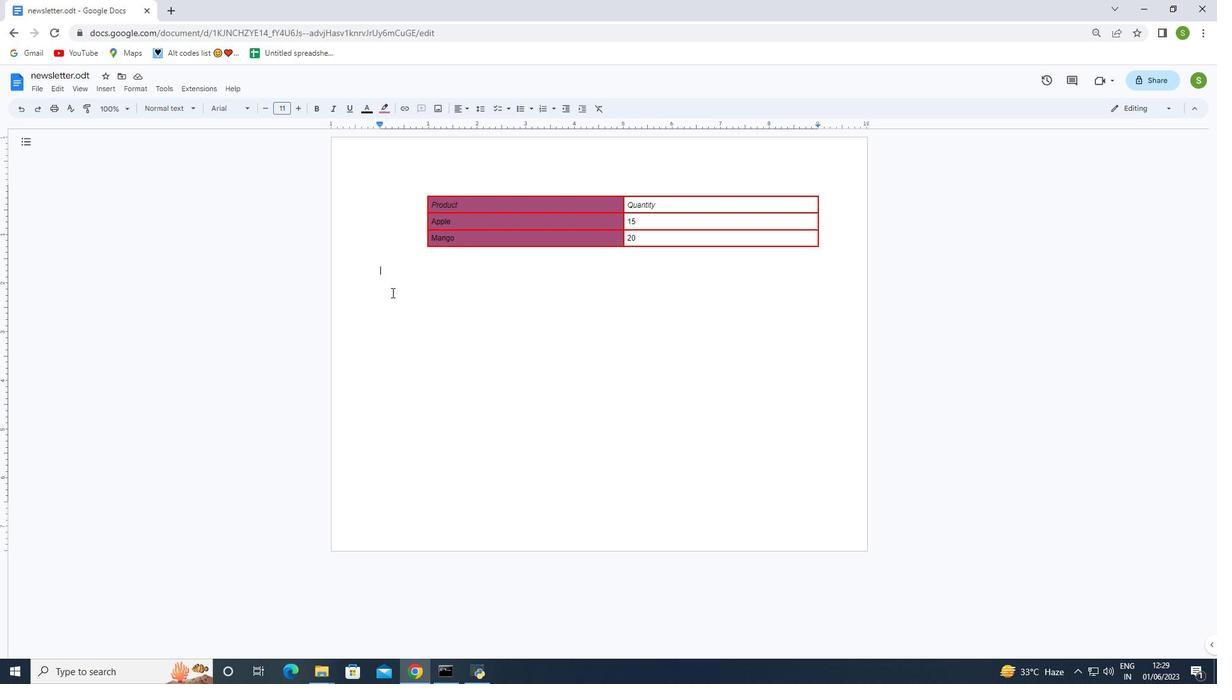
Action: Mouse moved to (429, 203)
Screenshot: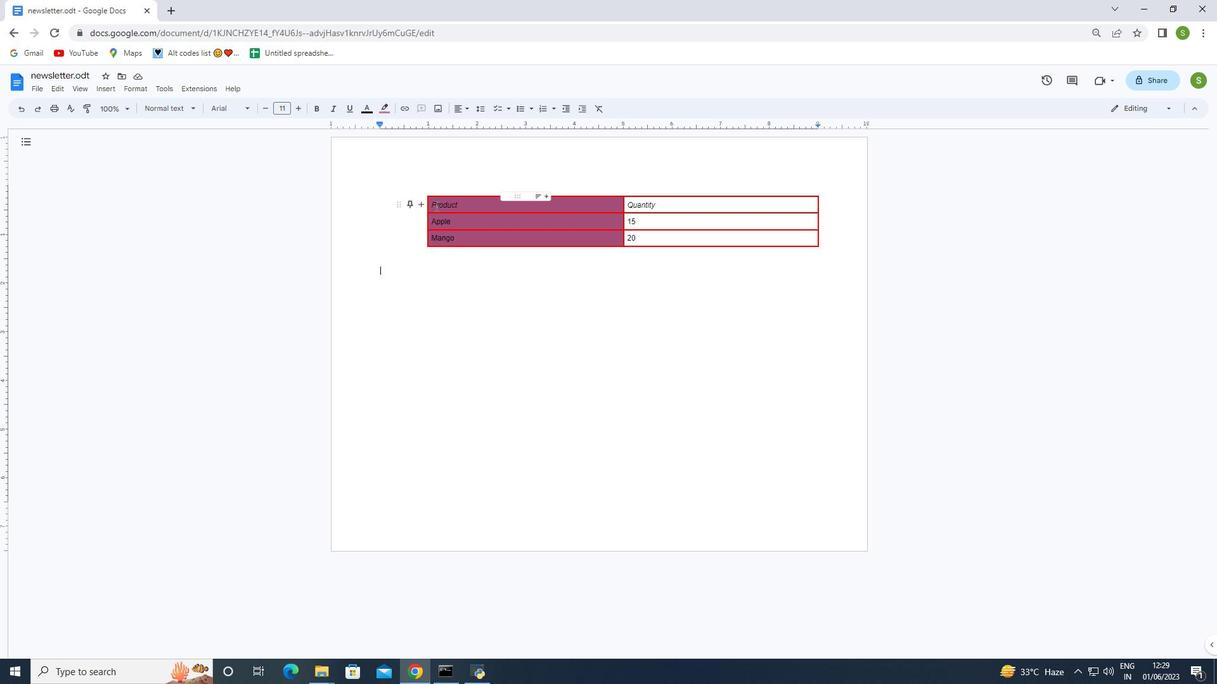 
Action: Mouse pressed left at (429, 203)
Screenshot: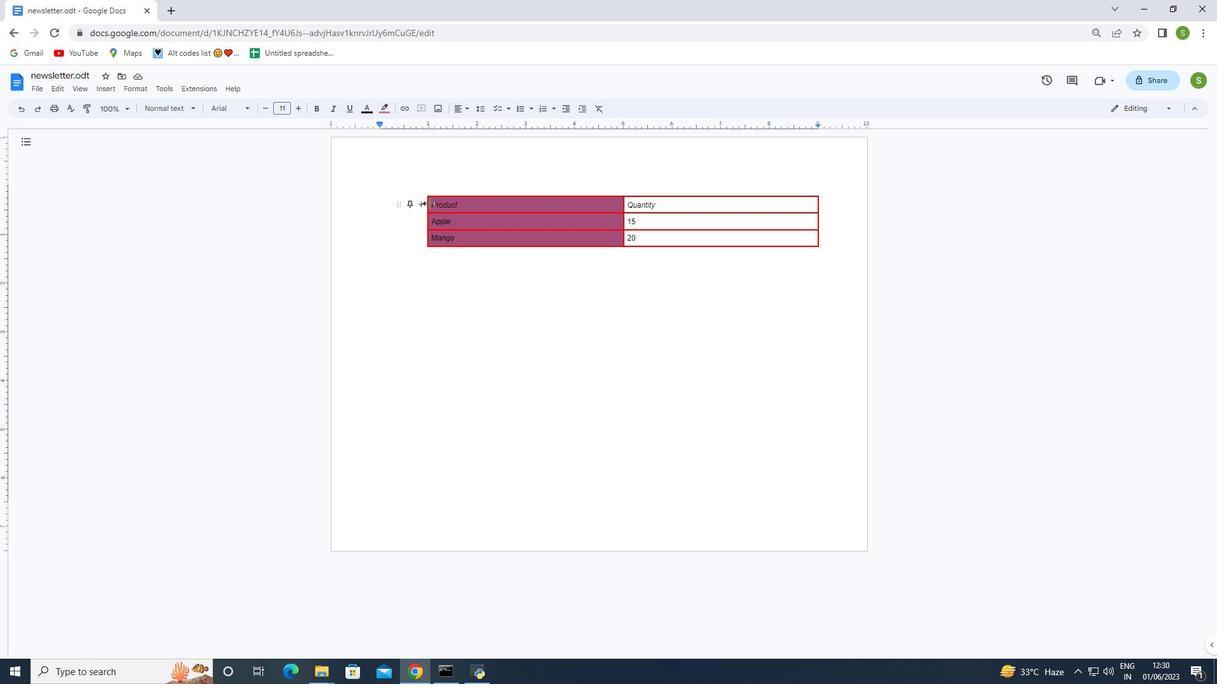 
Action: Mouse moved to (438, 206)
Screenshot: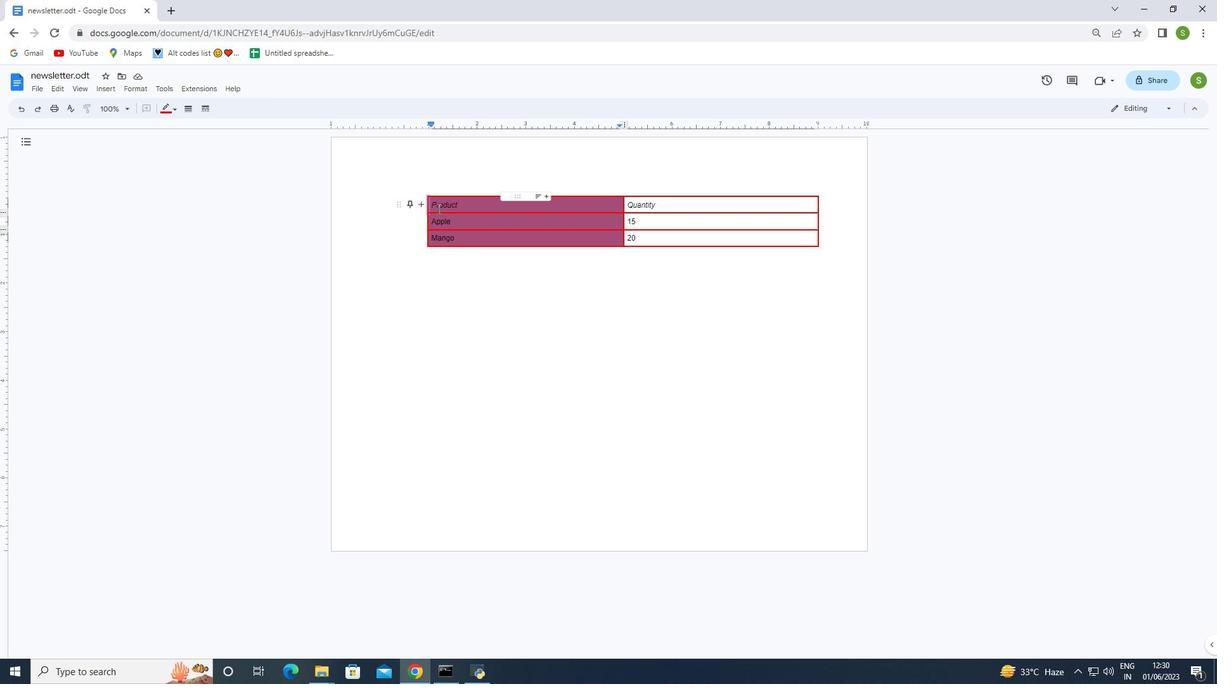 
Action: Mouse pressed left at (438, 206)
Screenshot: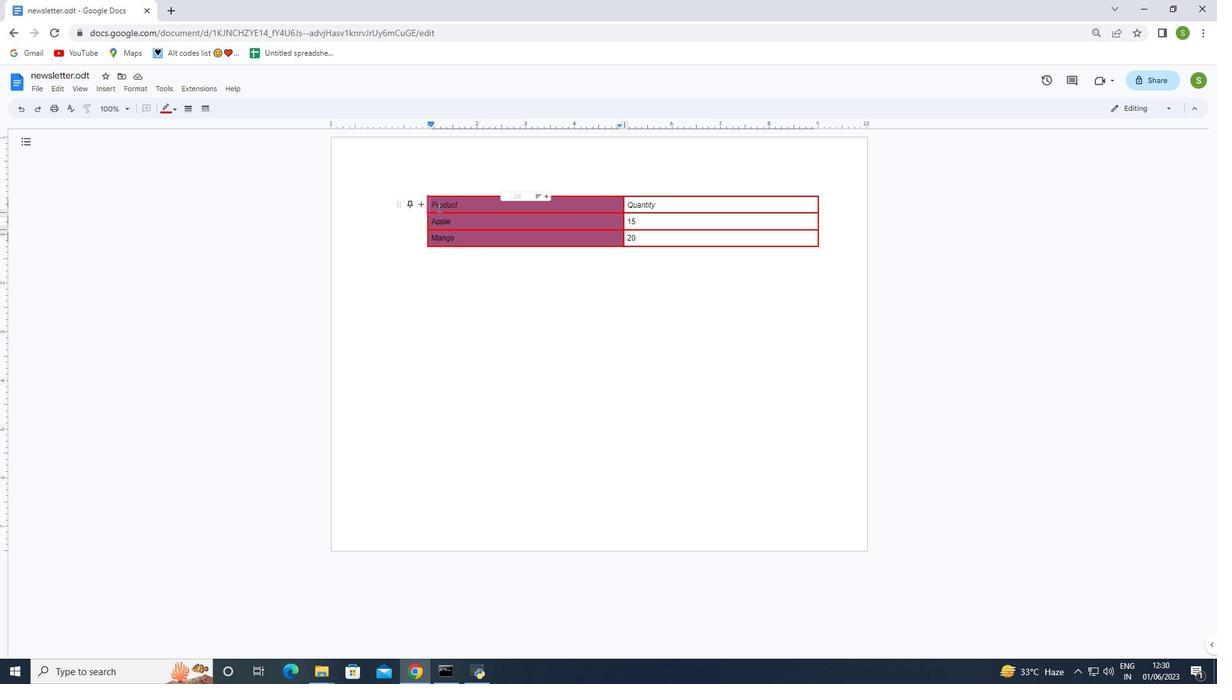 
Action: Mouse moved to (460, 203)
Screenshot: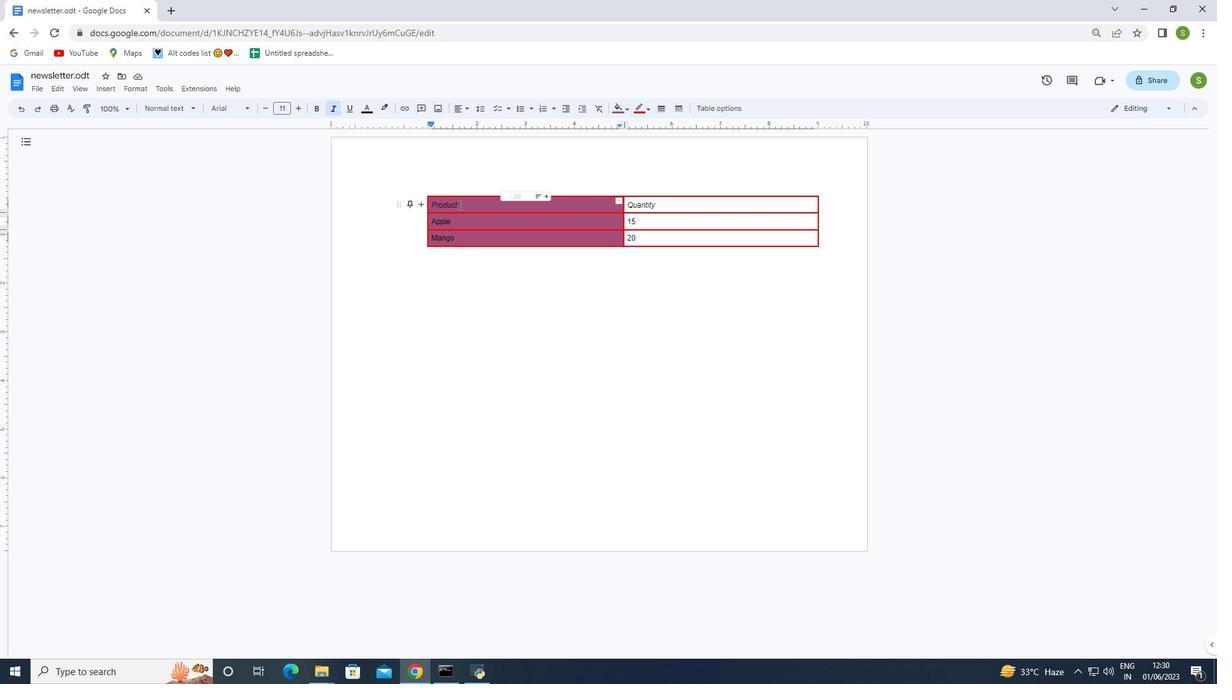 
Action: Mouse pressed left at (460, 203)
Screenshot: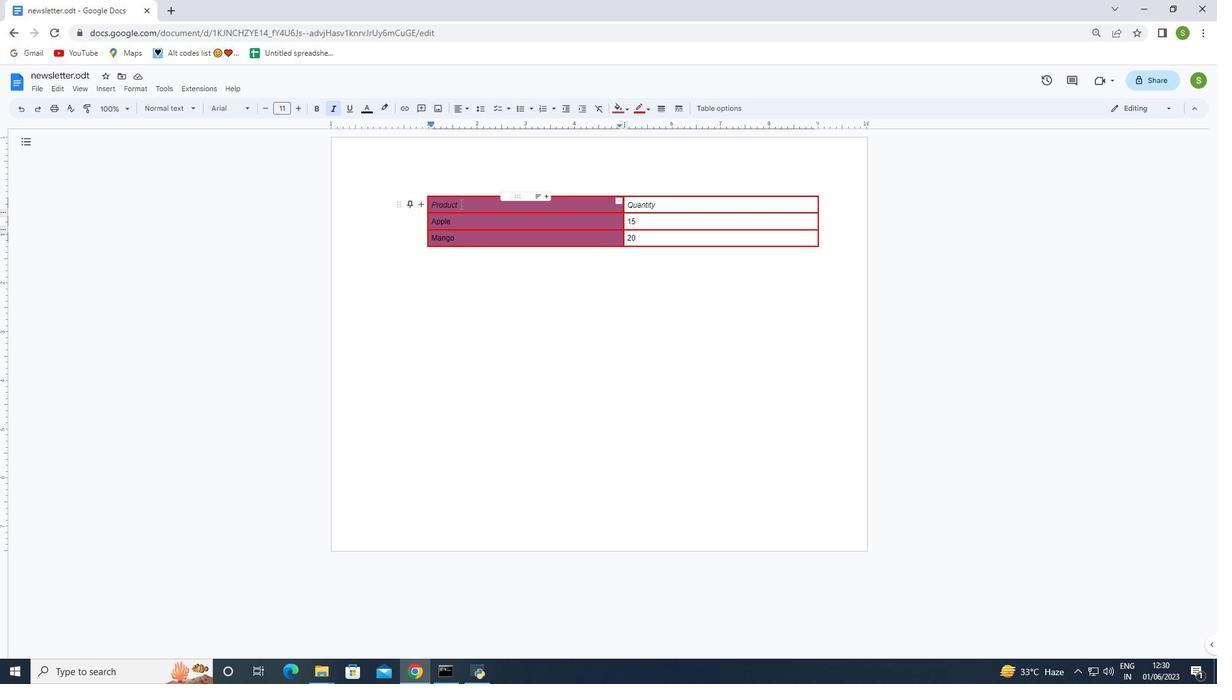 
Action: Mouse moved to (362, 109)
Screenshot: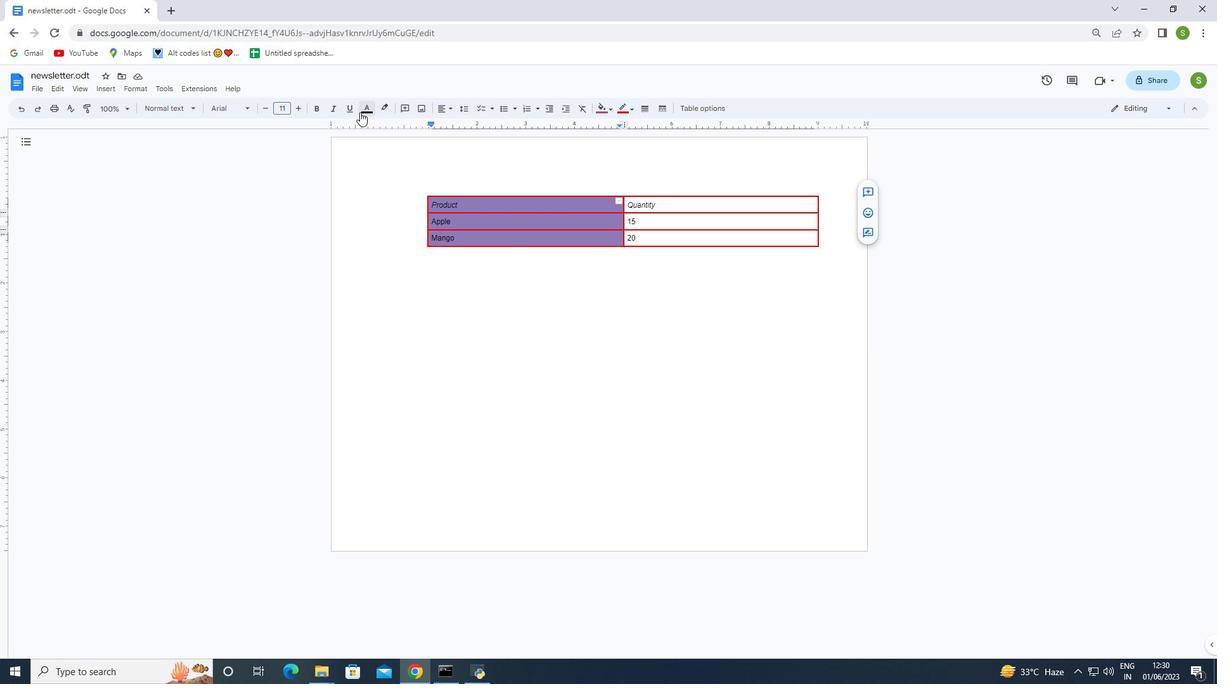 
Action: Mouse pressed left at (362, 109)
Screenshot: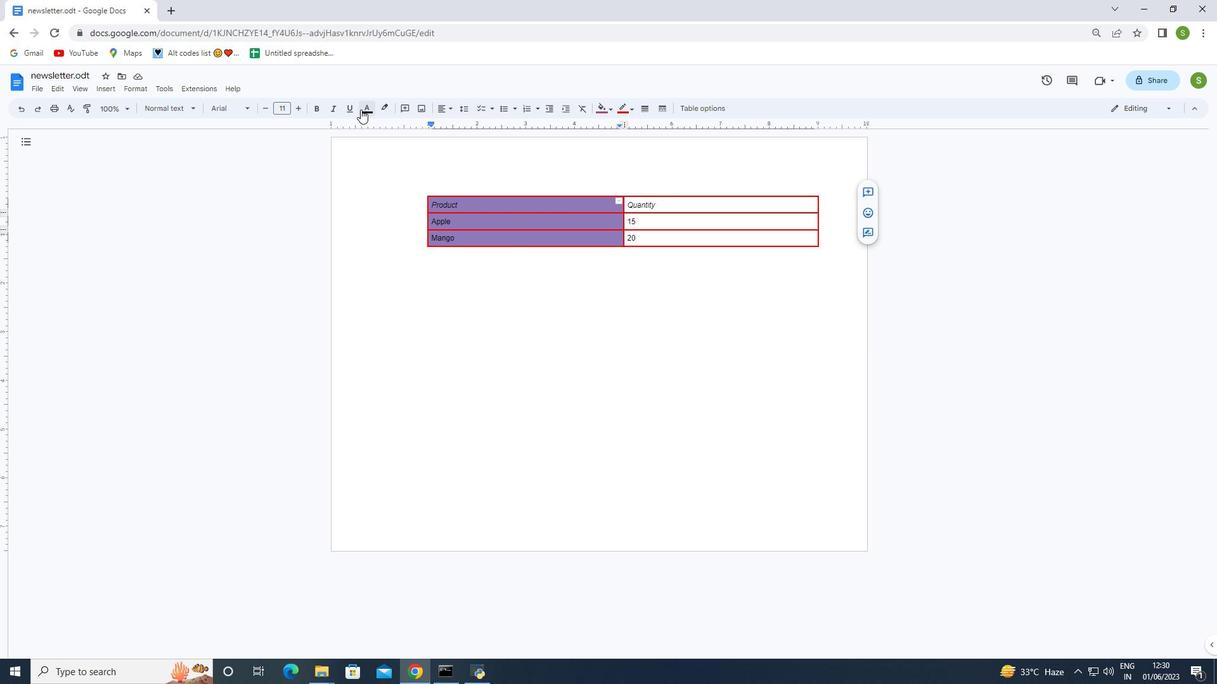 
Action: Mouse moved to (371, 226)
Screenshot: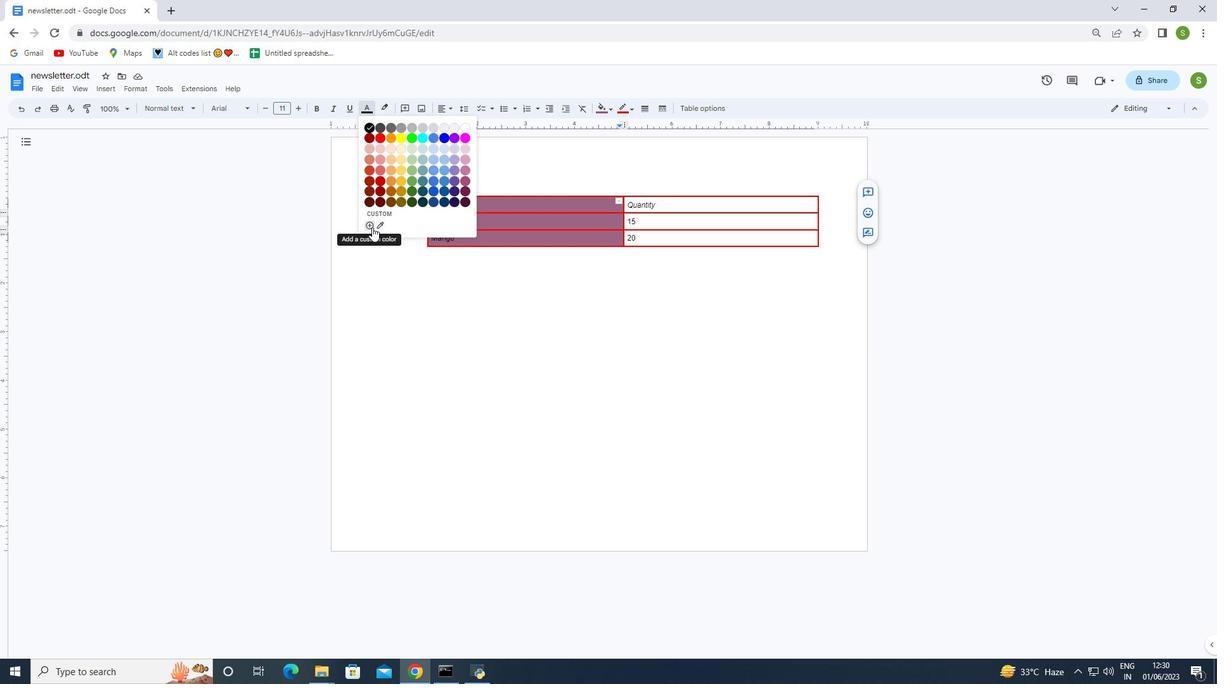 
Action: Mouse pressed left at (371, 226)
Screenshot: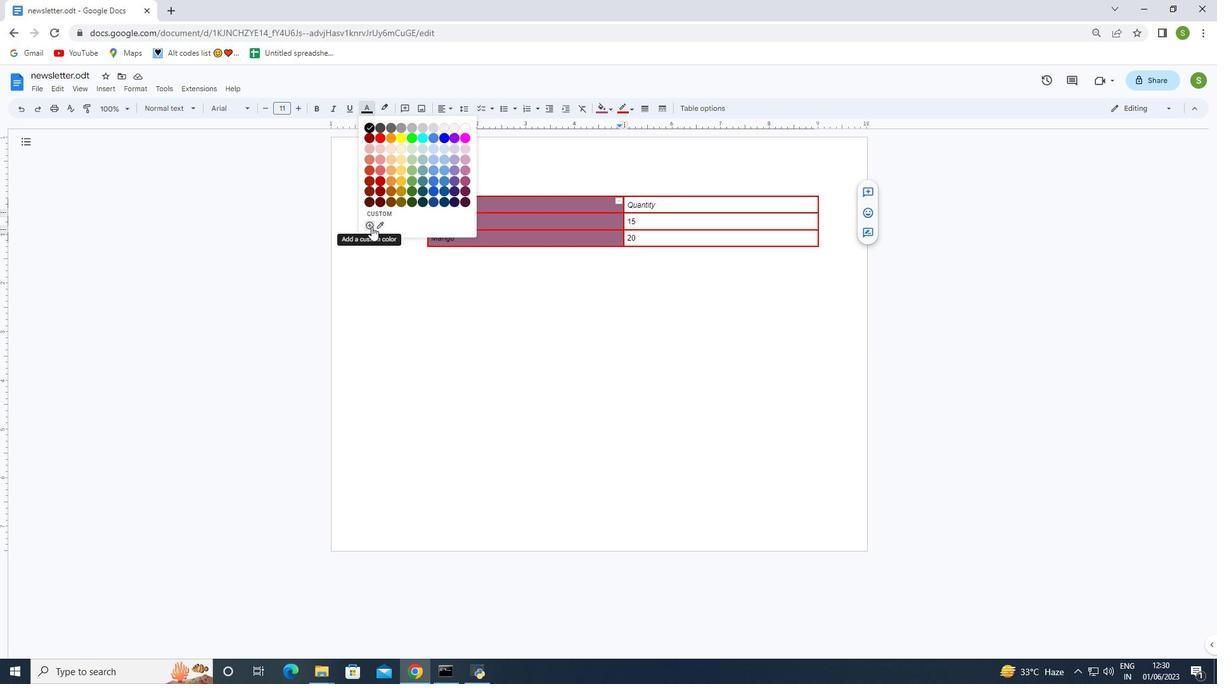 
Action: Mouse moved to (555, 431)
Screenshot: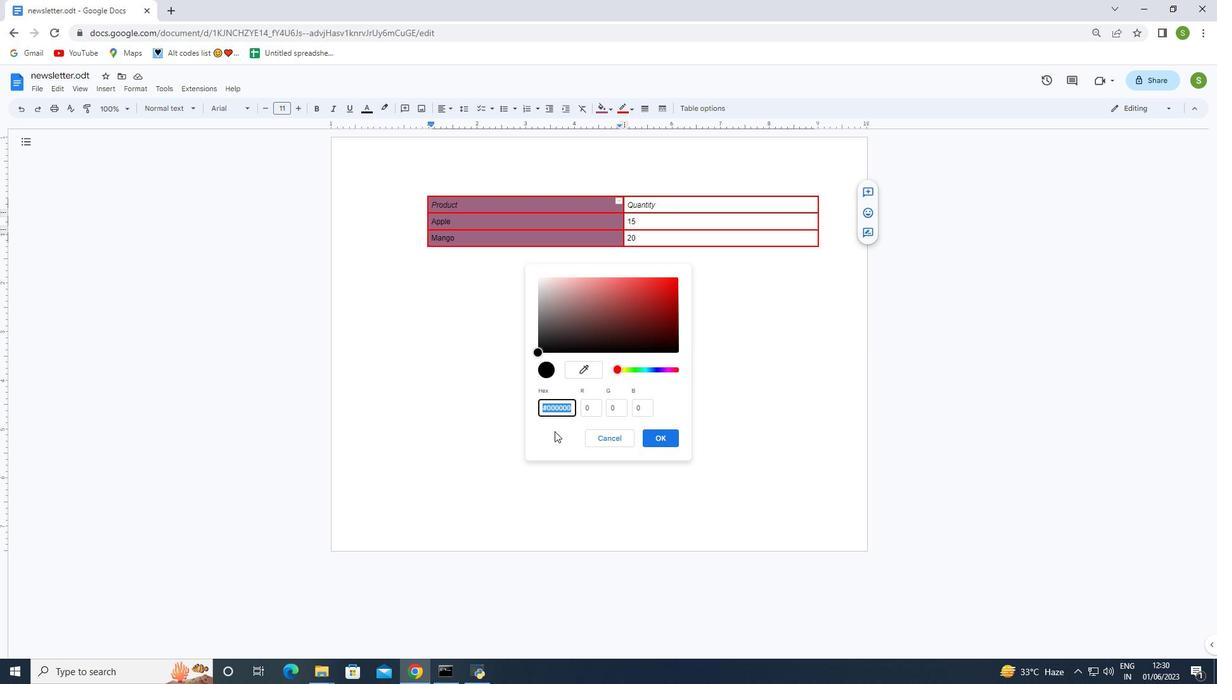 
Action: Key pressed ctrl+V
Screenshot: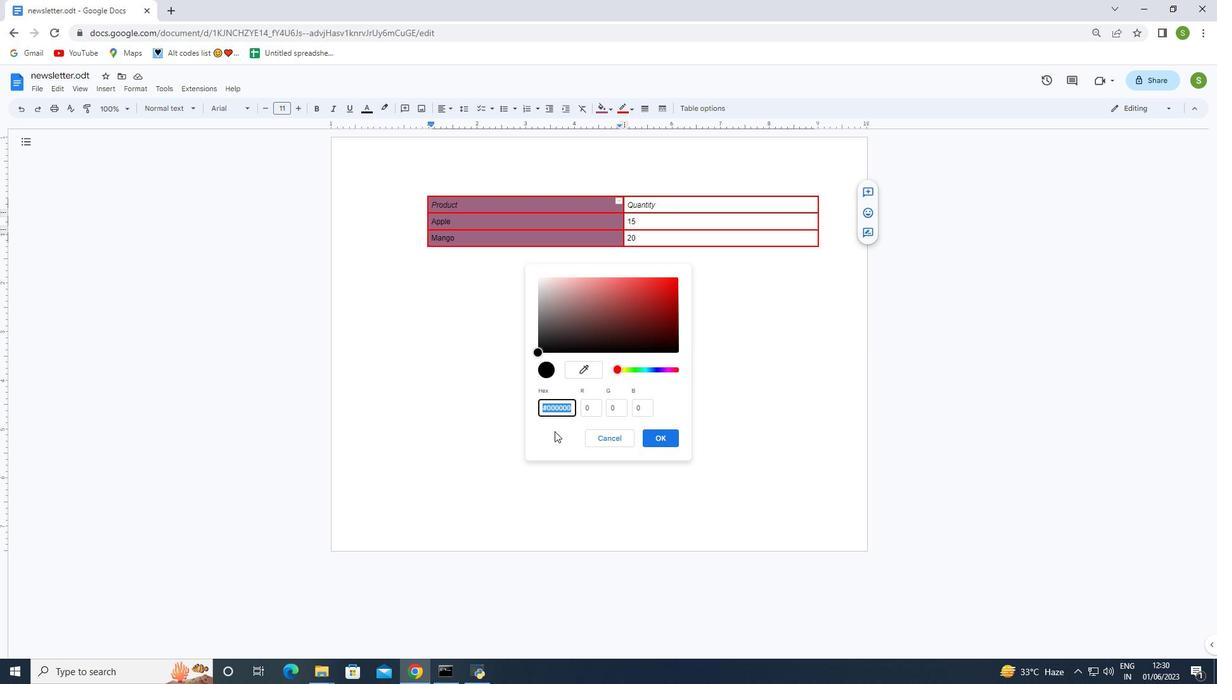
Action: Mouse moved to (555, 430)
Screenshot: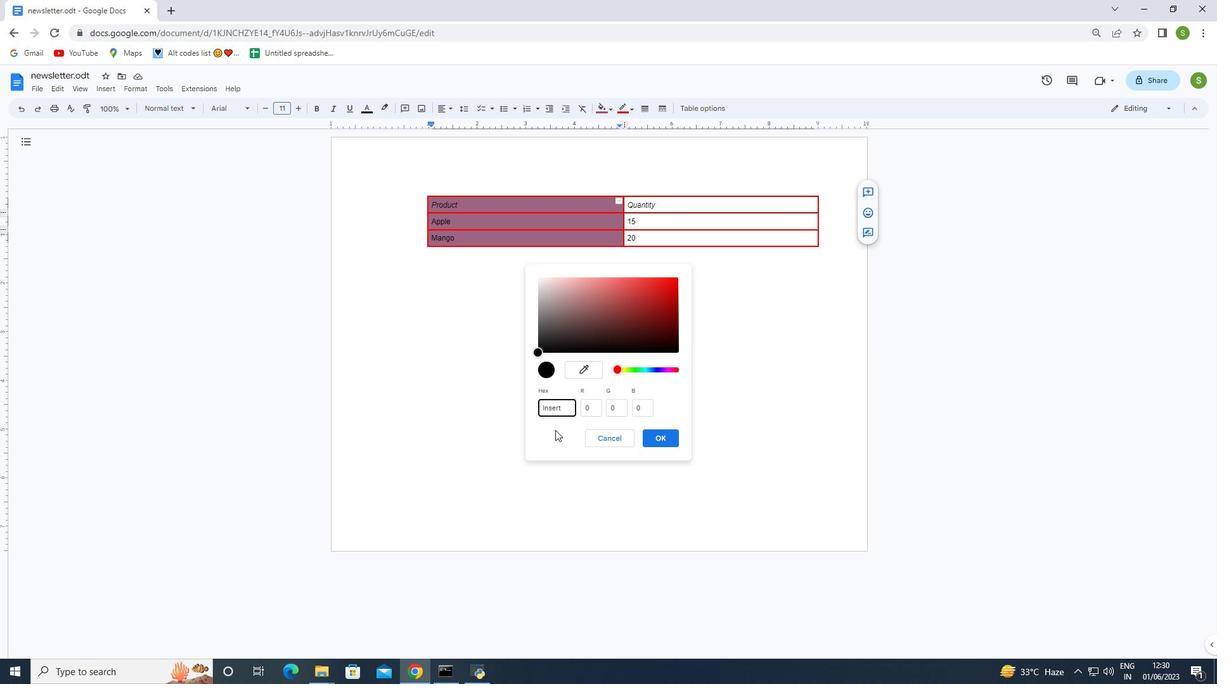 
Action: Key pressed <Key.backspace>
Screenshot: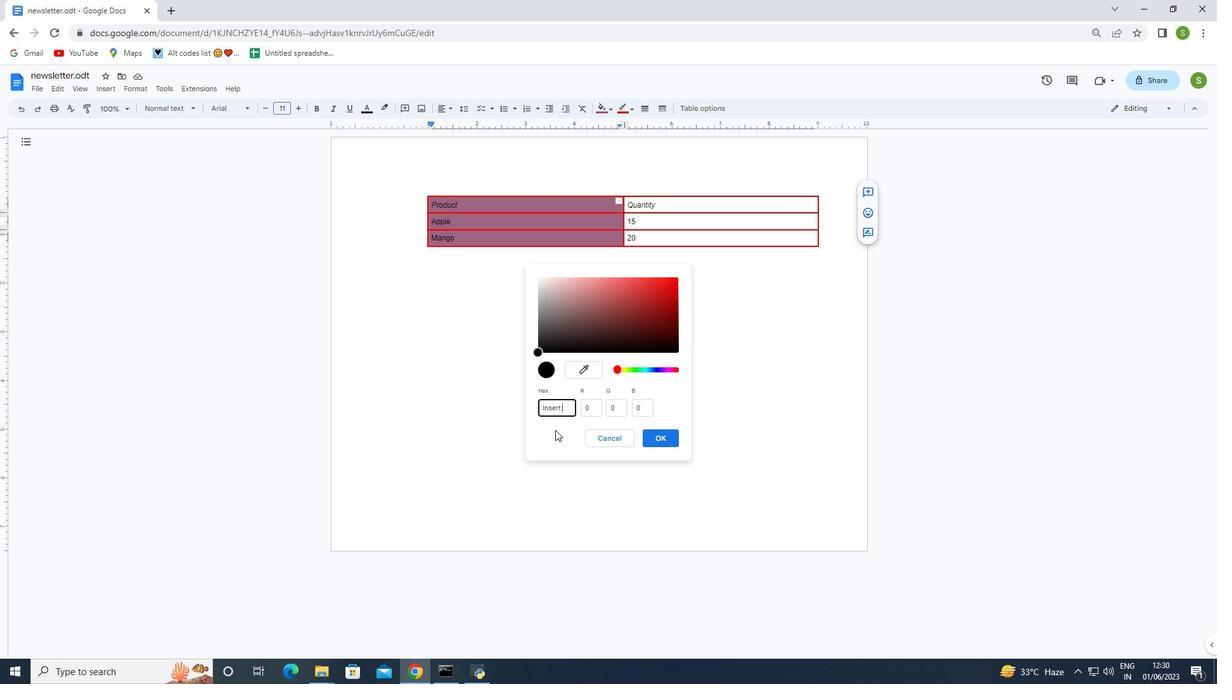 
Action: Mouse moved to (557, 428)
Screenshot: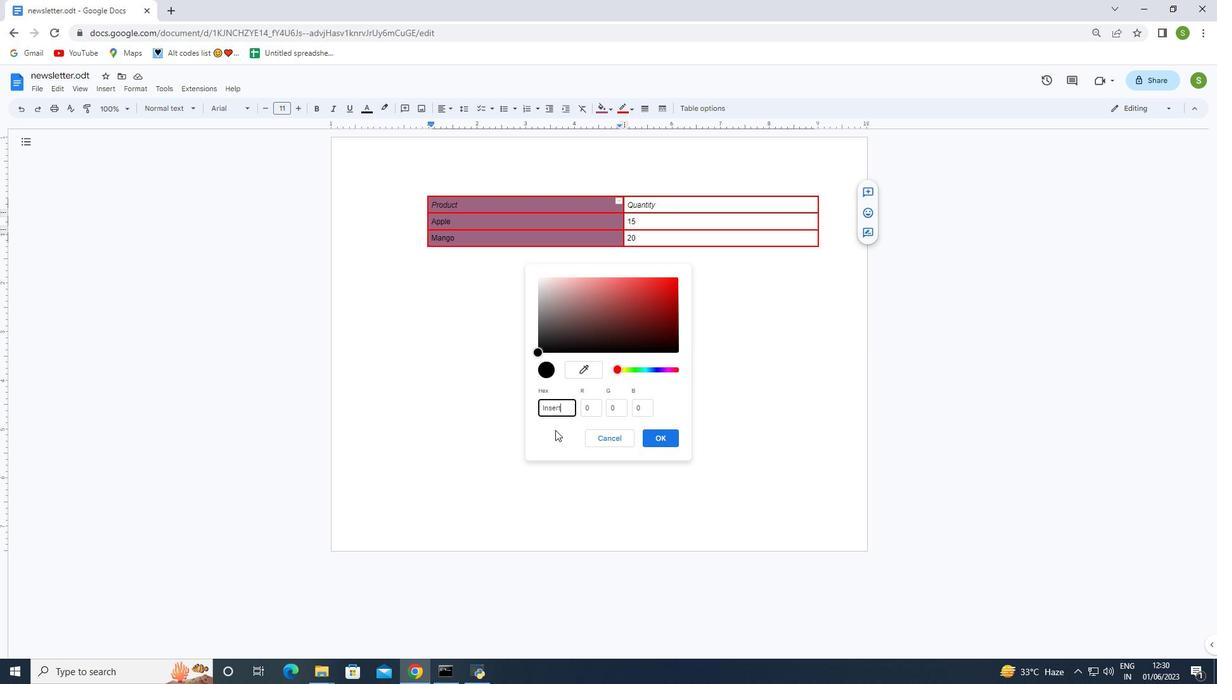 
Action: Key pressed <Key.backspace>
Screenshot: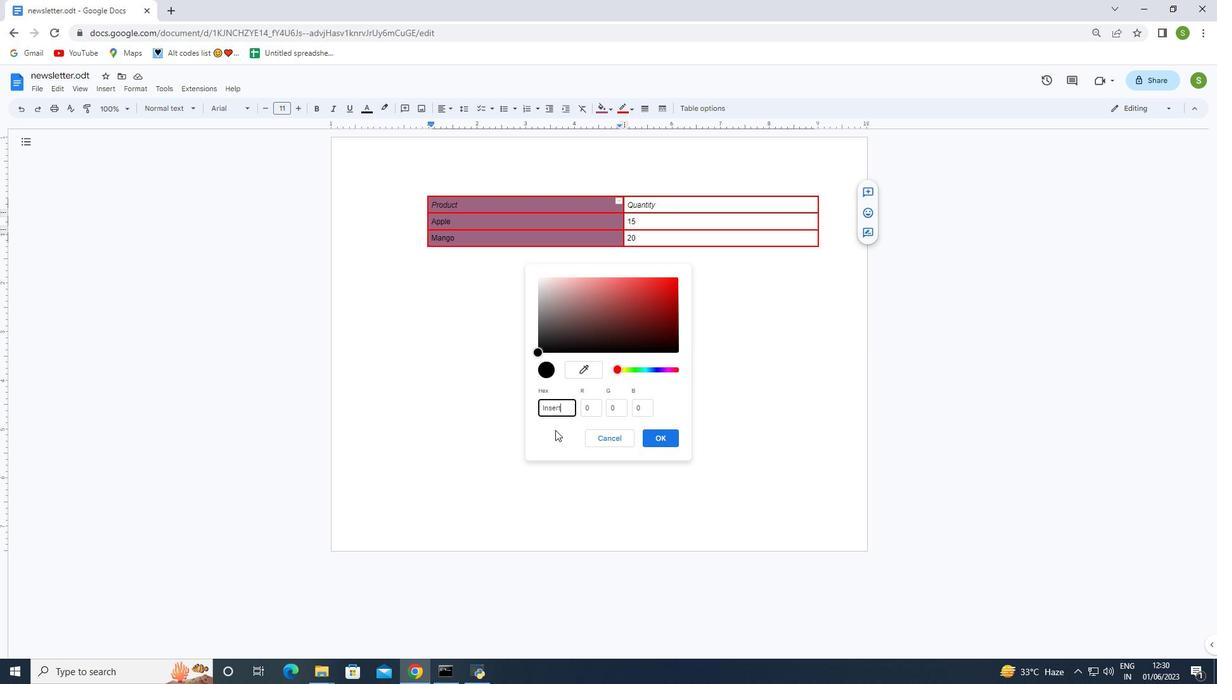 
Action: Mouse moved to (558, 427)
Screenshot: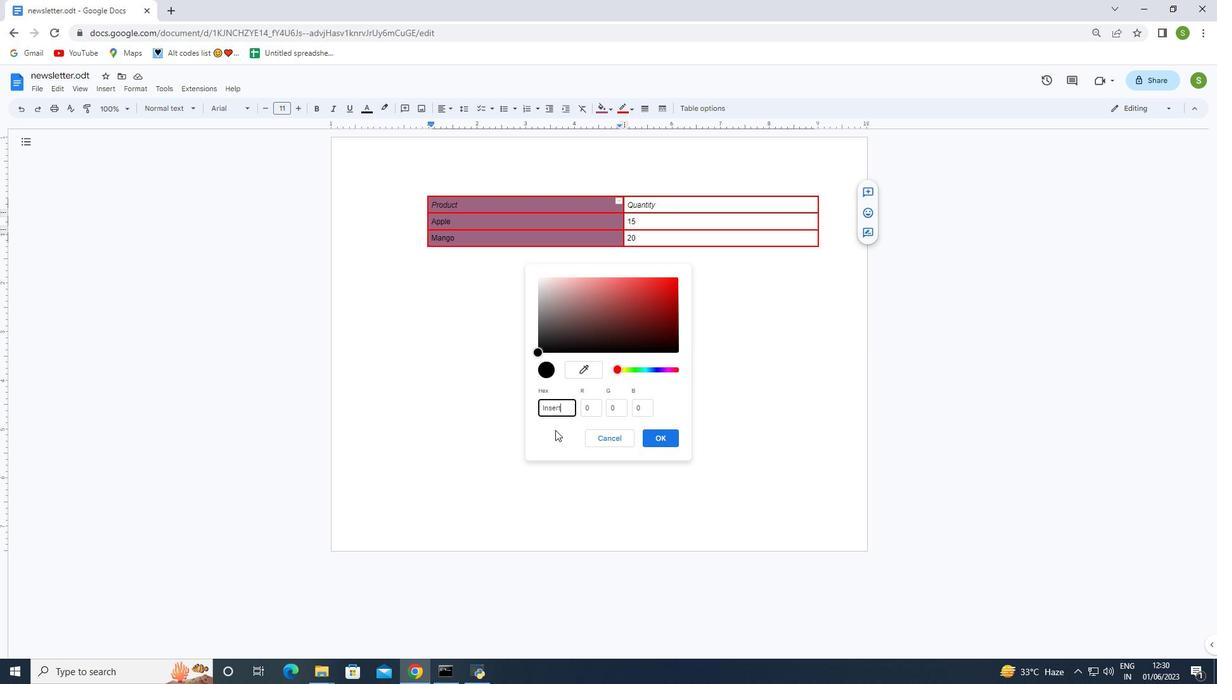 
Action: Key pressed <Key.backspace><Key.backspace><Key.backspace><Key.backspace>
Screenshot: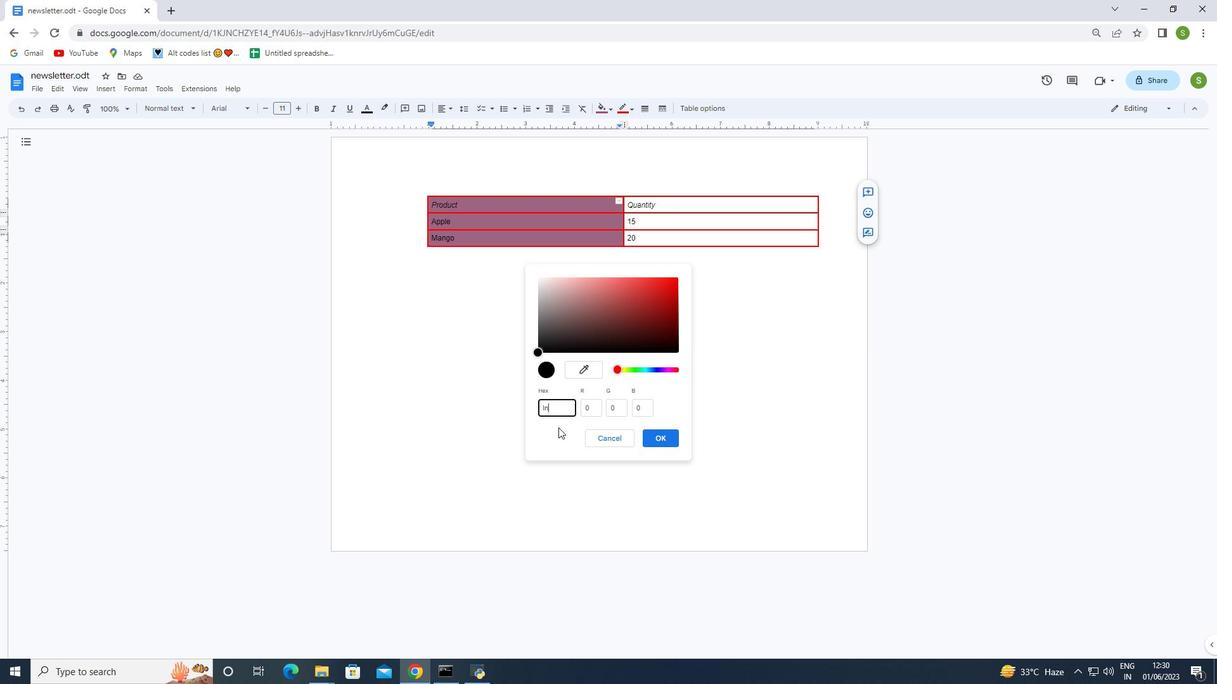 
Action: Mouse moved to (558, 427)
Screenshot: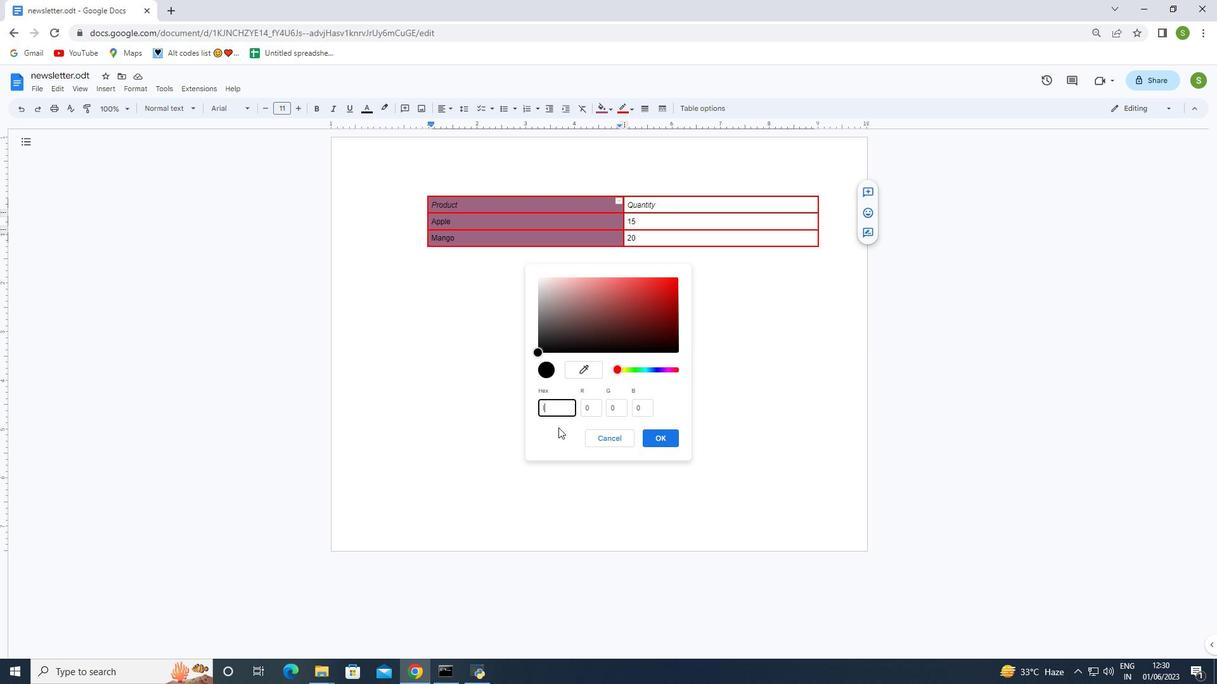 
Action: Key pressed <Key.backspace>
Screenshot: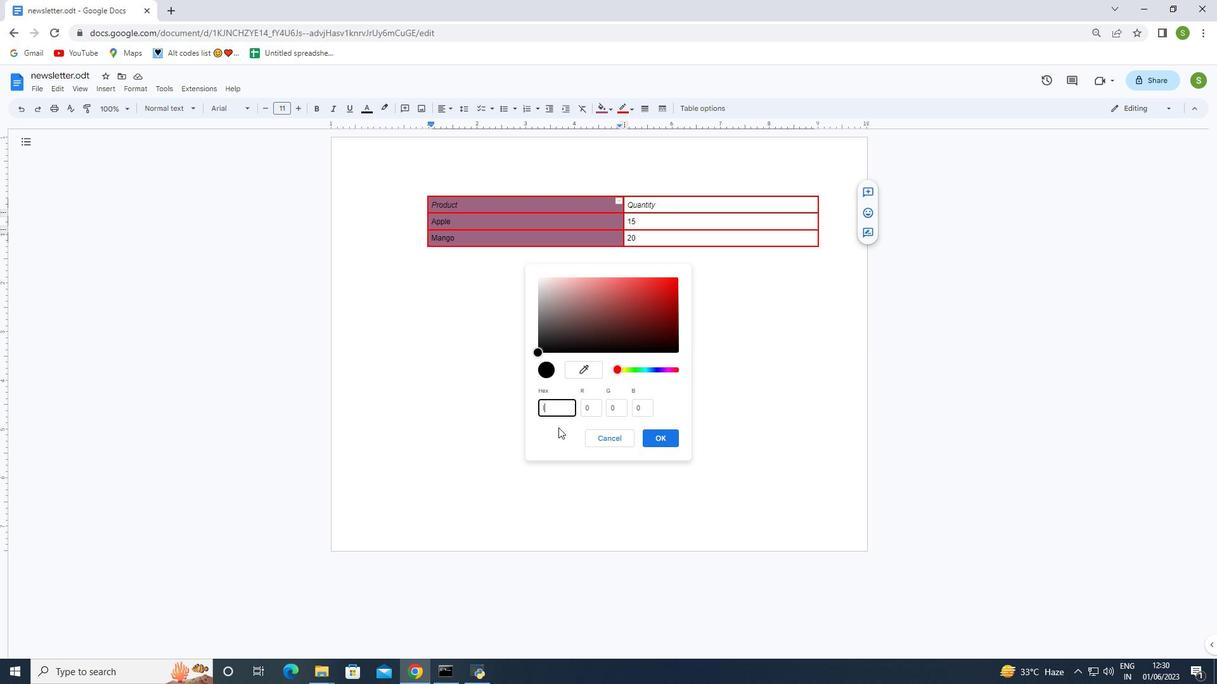 
Action: Mouse moved to (174, 8)
Screenshot: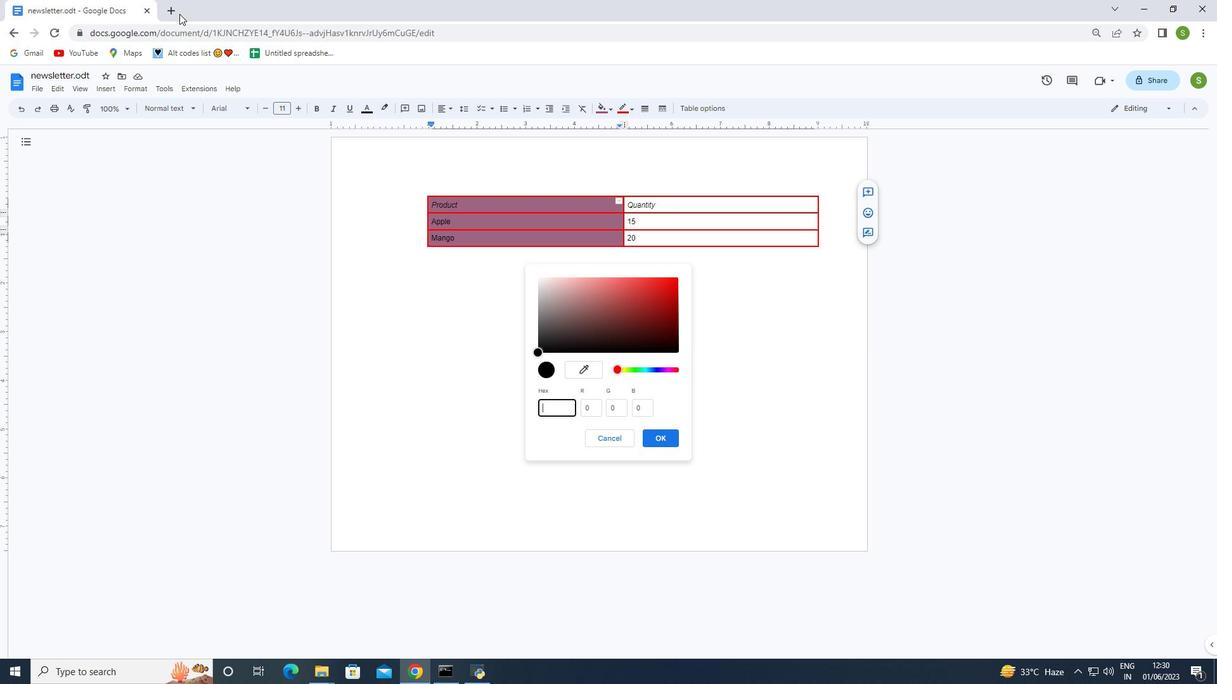 
Action: Mouse pressed left at (174, 8)
Screenshot: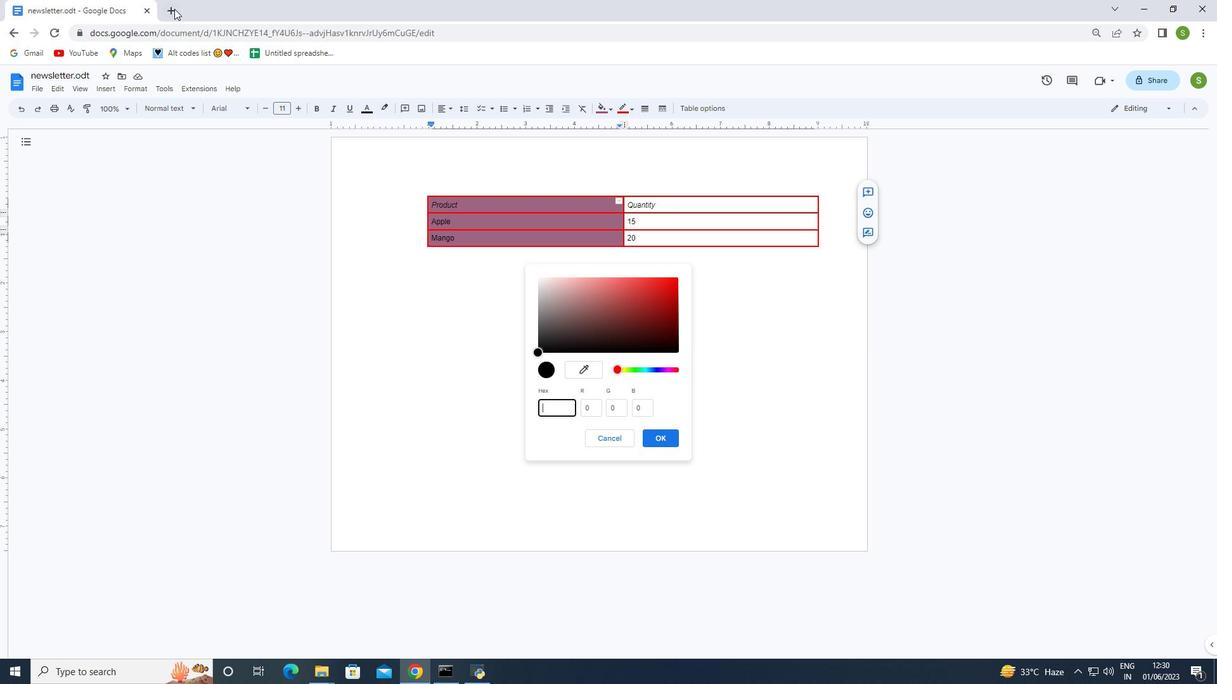 
Action: Mouse moved to (175, 106)
Screenshot: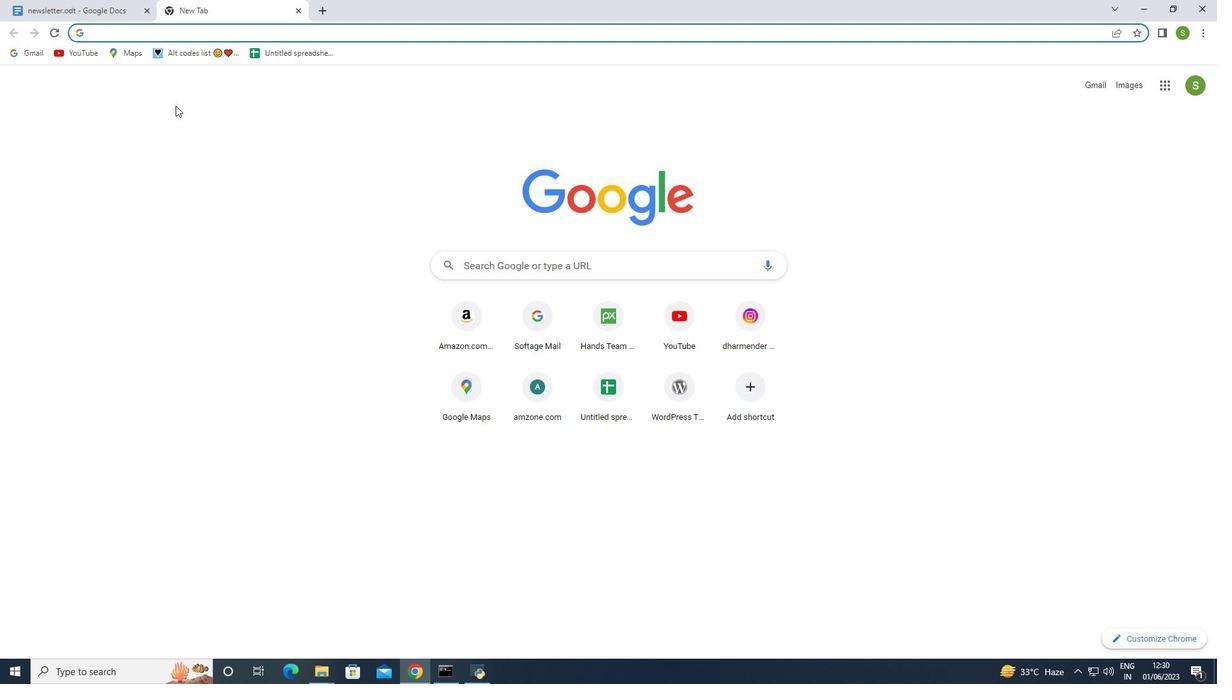 
Action: Key pressed B
Screenshot: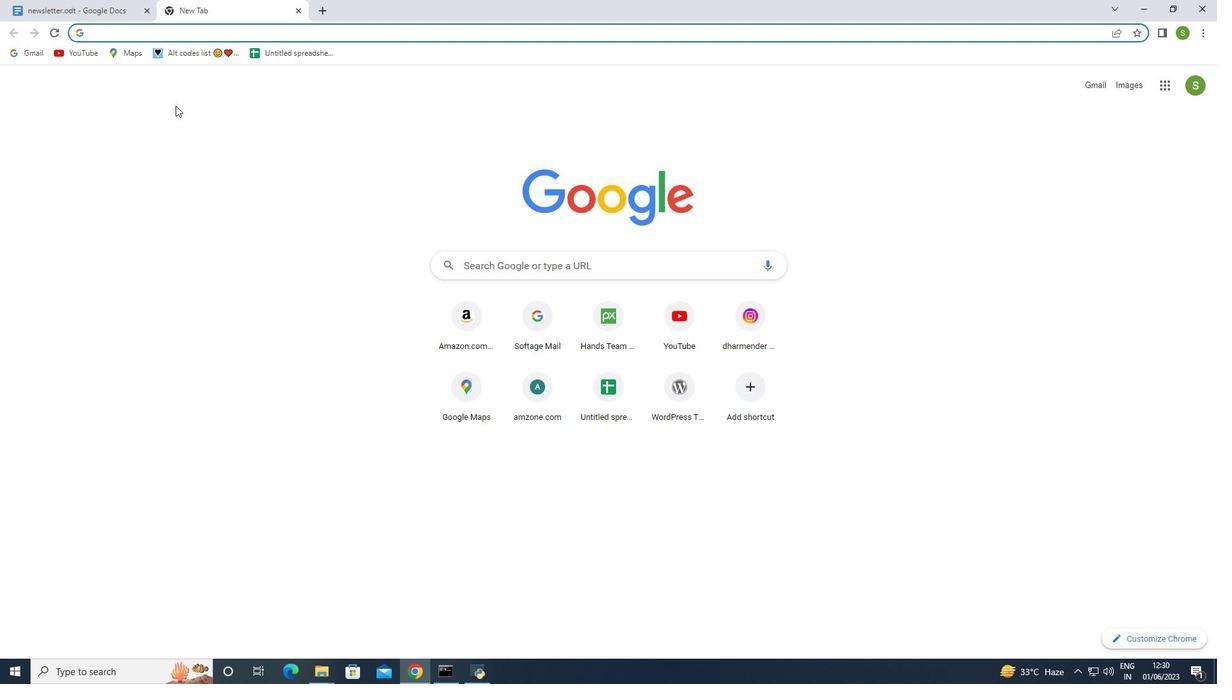 
Action: Mouse moved to (176, 107)
Screenshot: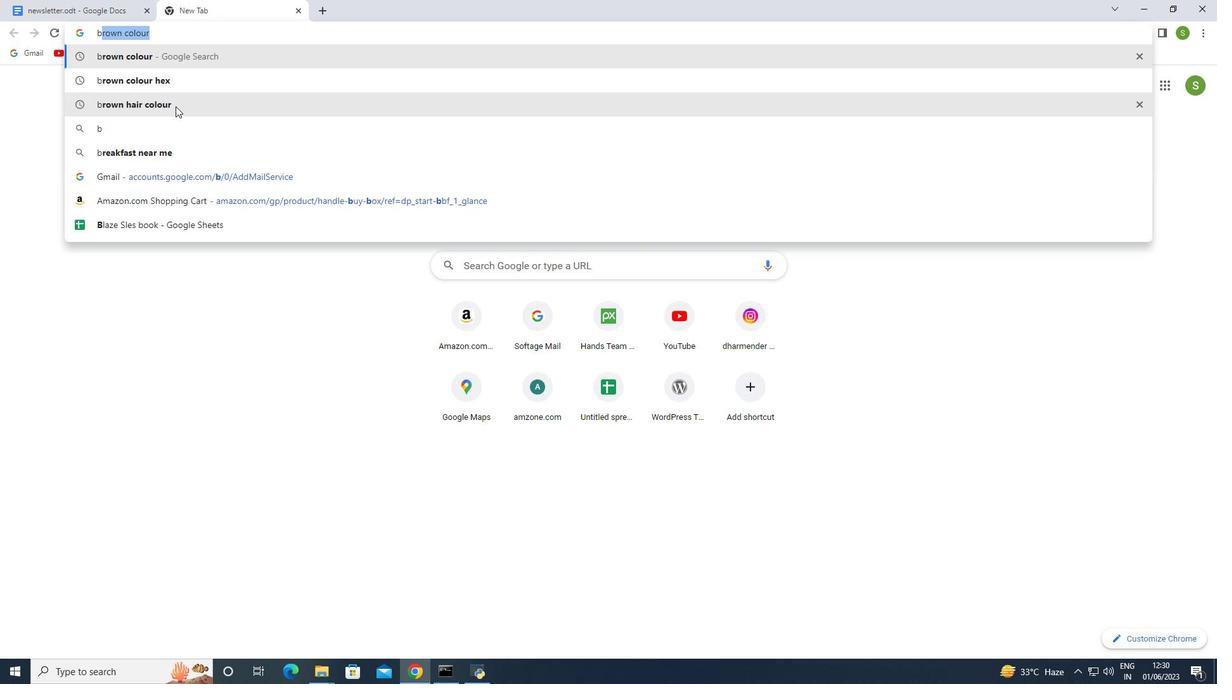 
Action: Key pressed R
Screenshot: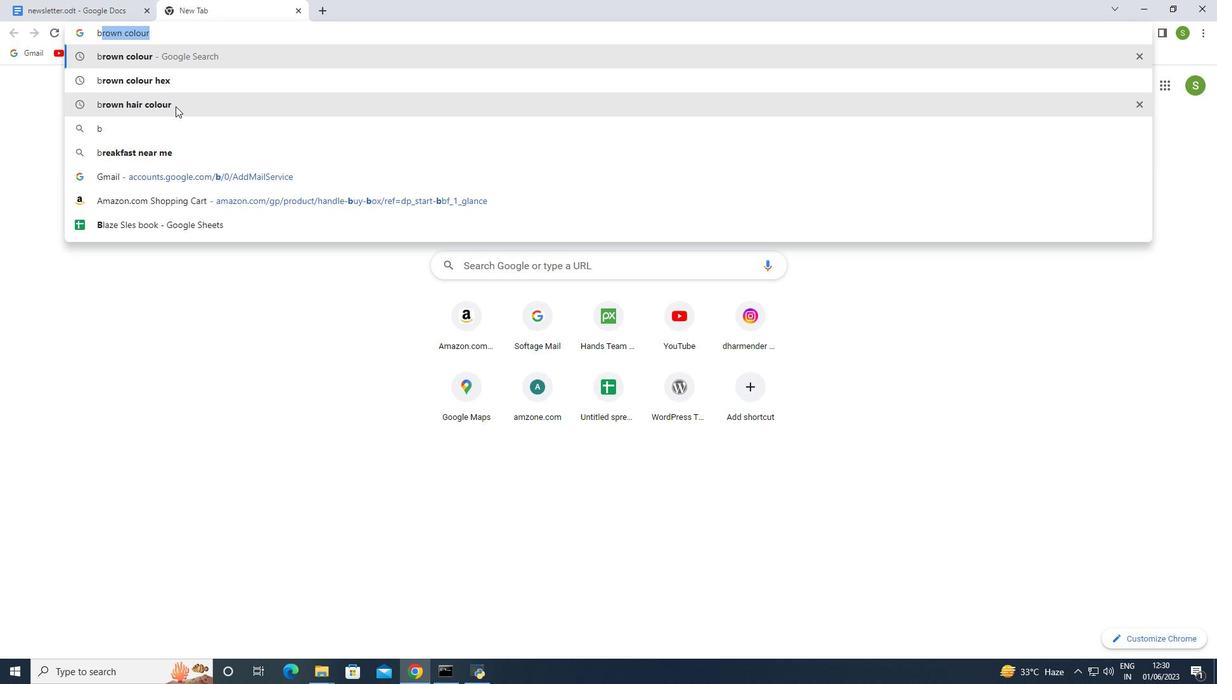 
Action: Mouse moved to (159, 80)
Screenshot: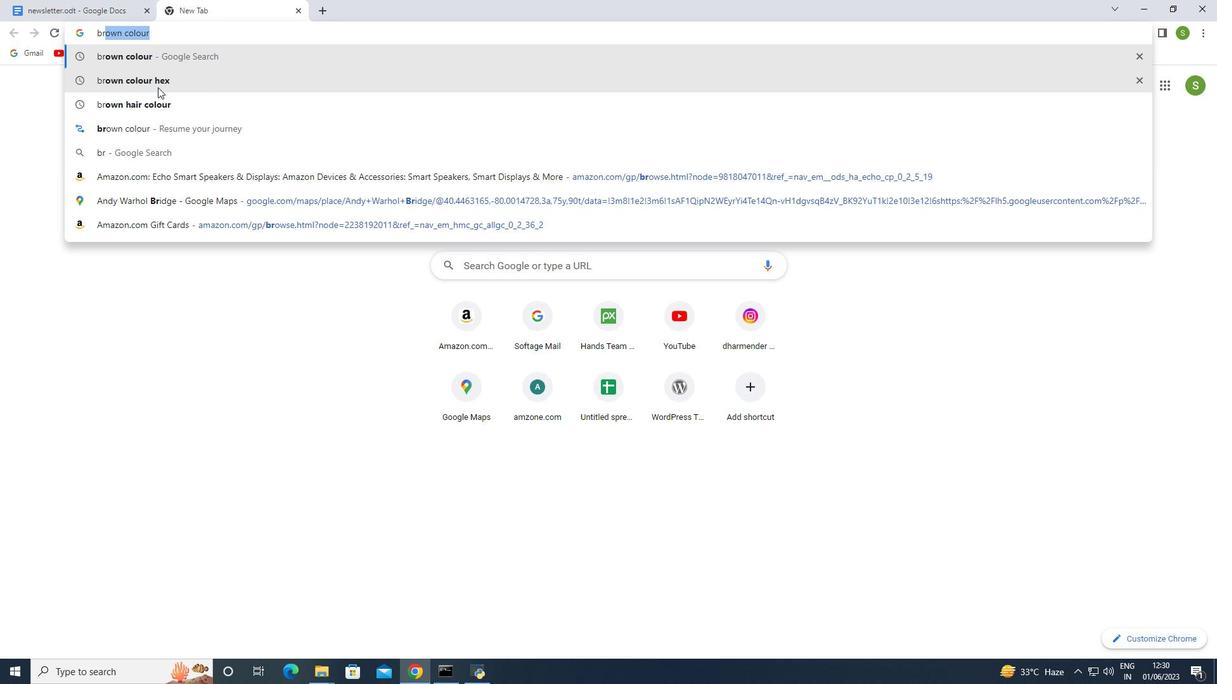 
Action: Mouse pressed left at (159, 80)
Screenshot: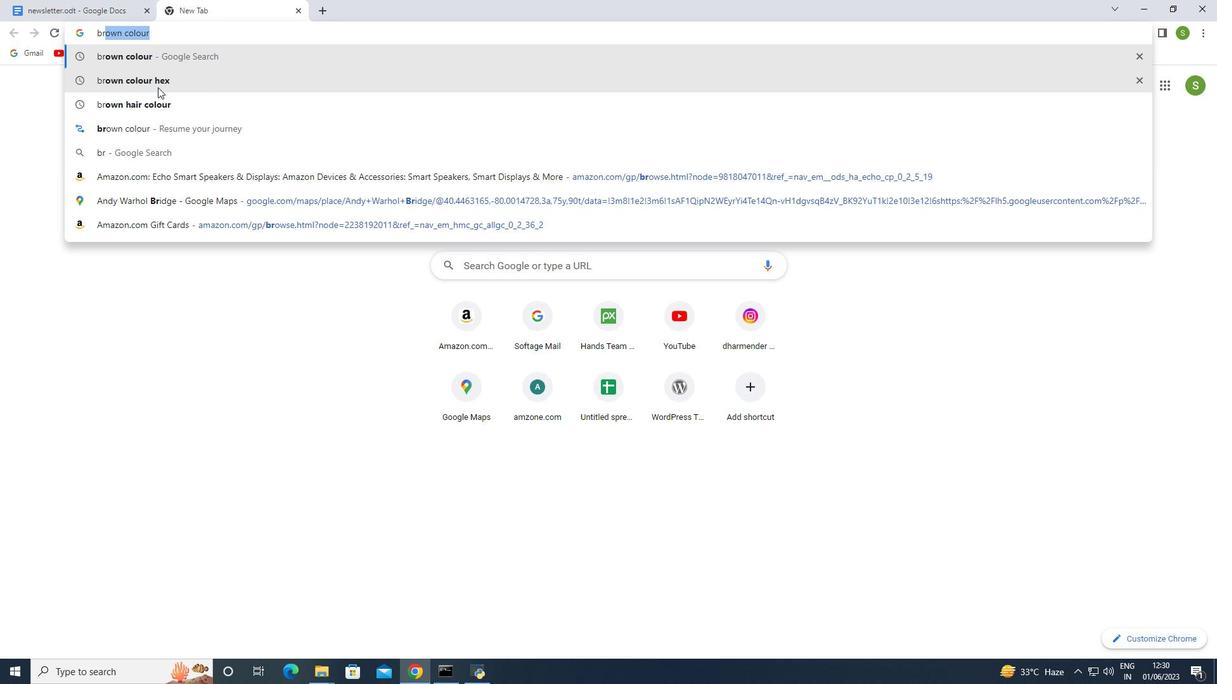 
Action: Mouse moved to (369, 329)
Screenshot: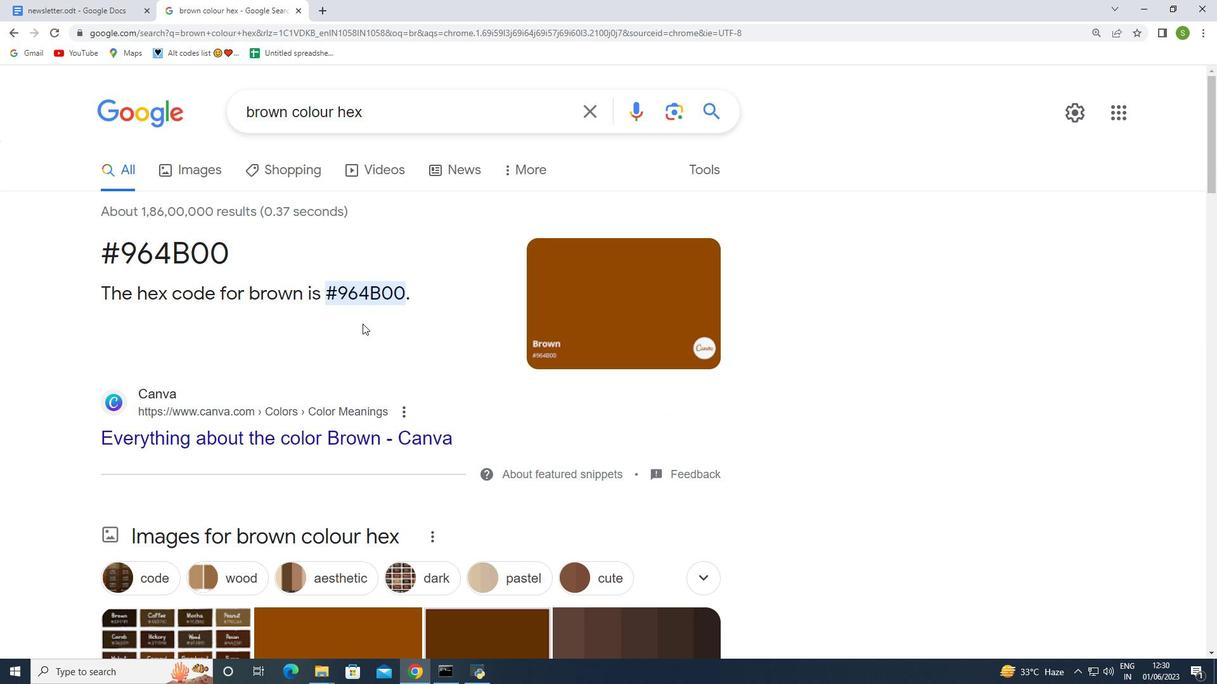 
Action: Mouse pressed left at (369, 329)
Screenshot: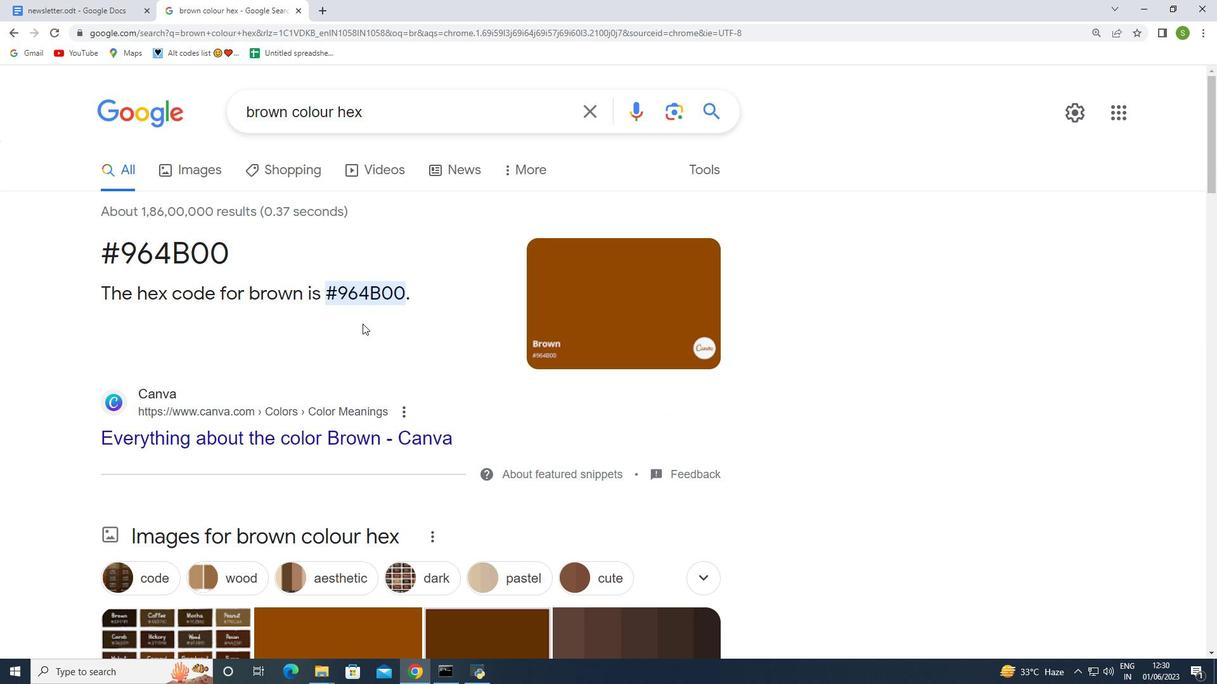 
Action: Mouse moved to (403, 290)
Screenshot: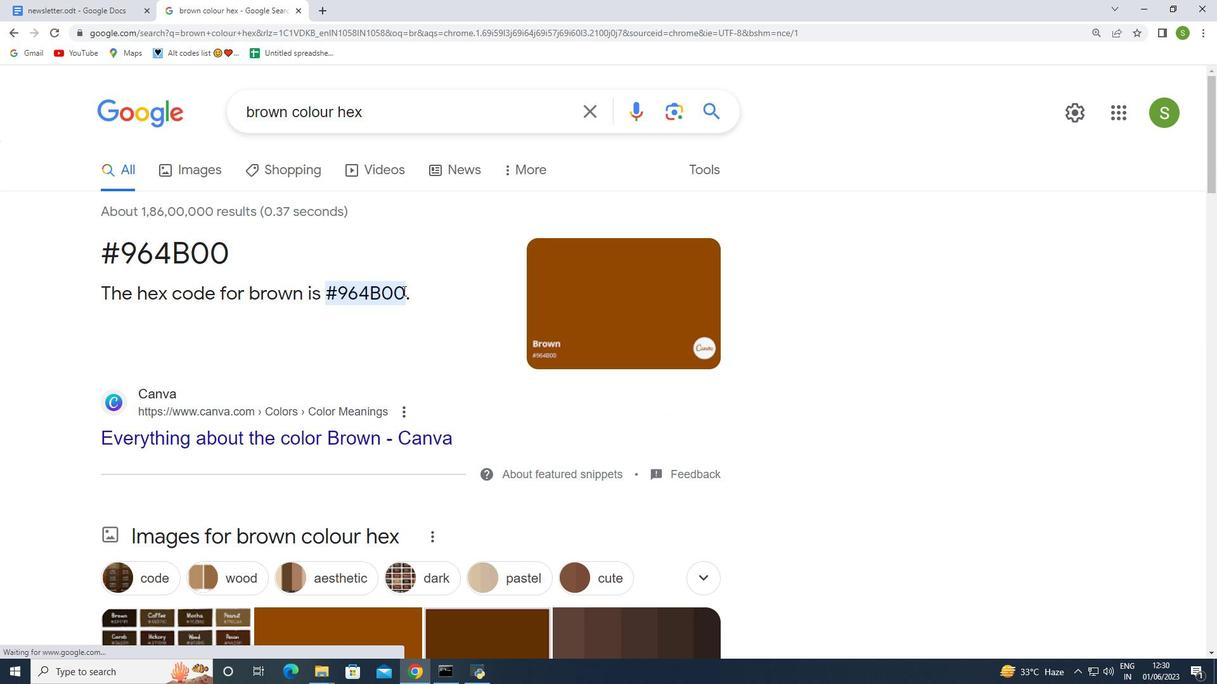 
Action: Mouse pressed left at (403, 290)
Screenshot: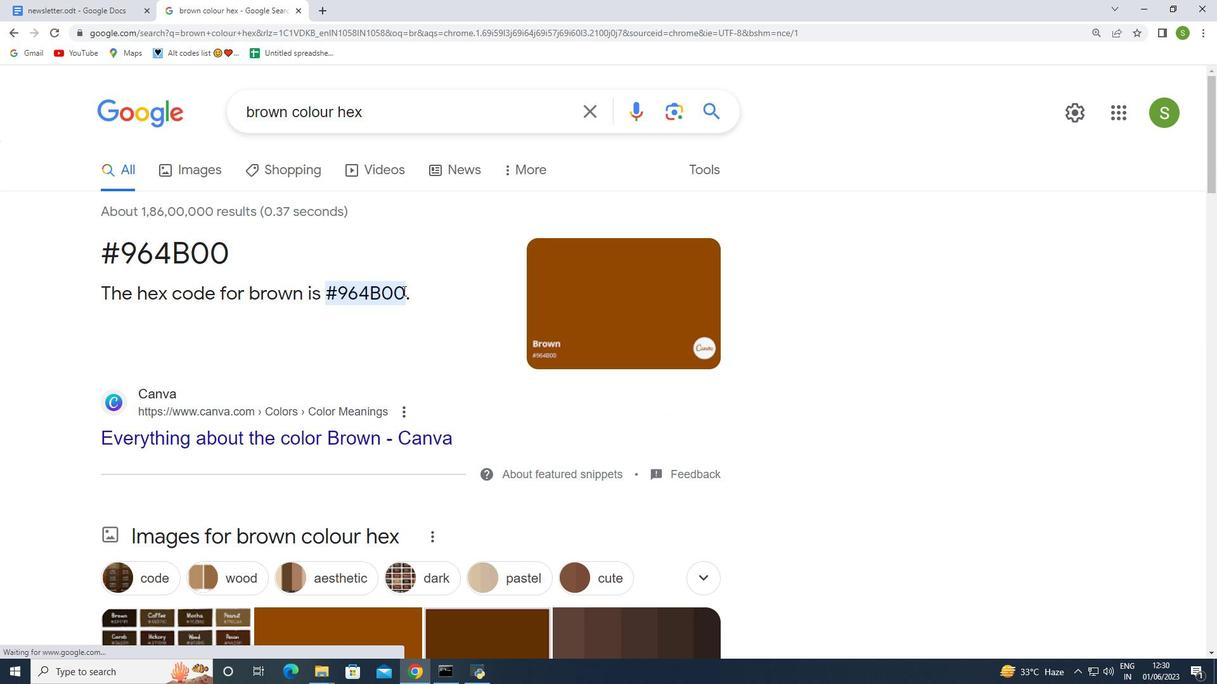 
Action: Mouse moved to (317, 337)
Screenshot: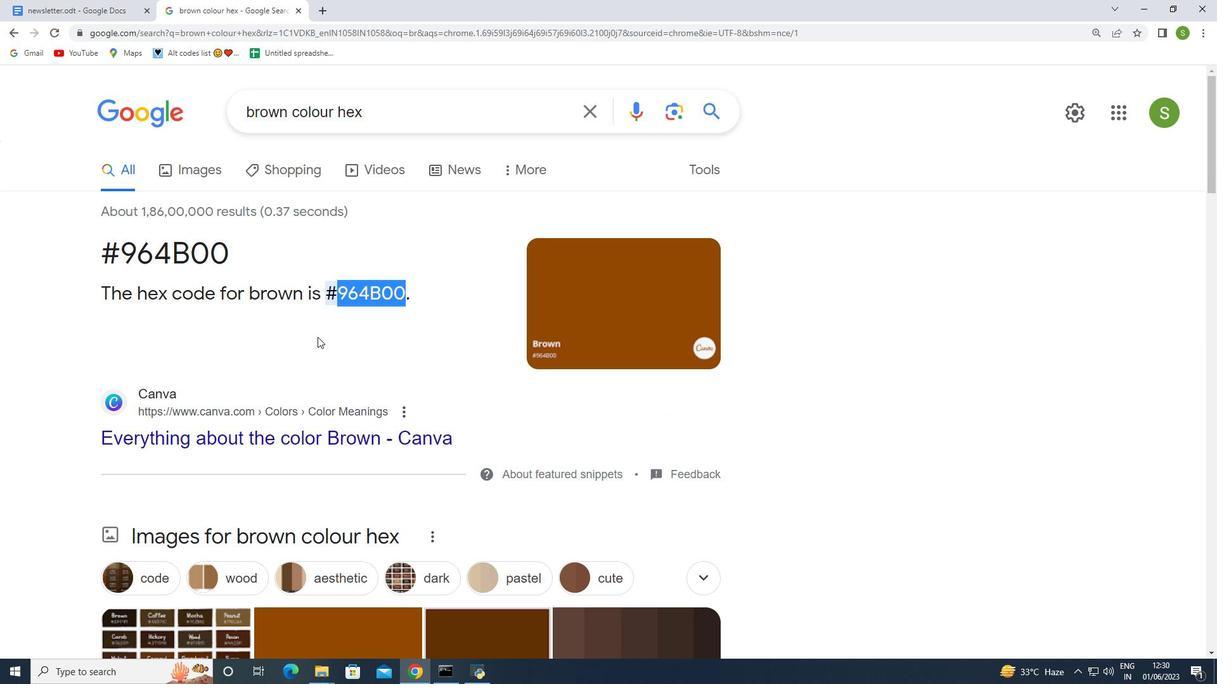 
Action: Key pressed ctrl+C
Screenshot: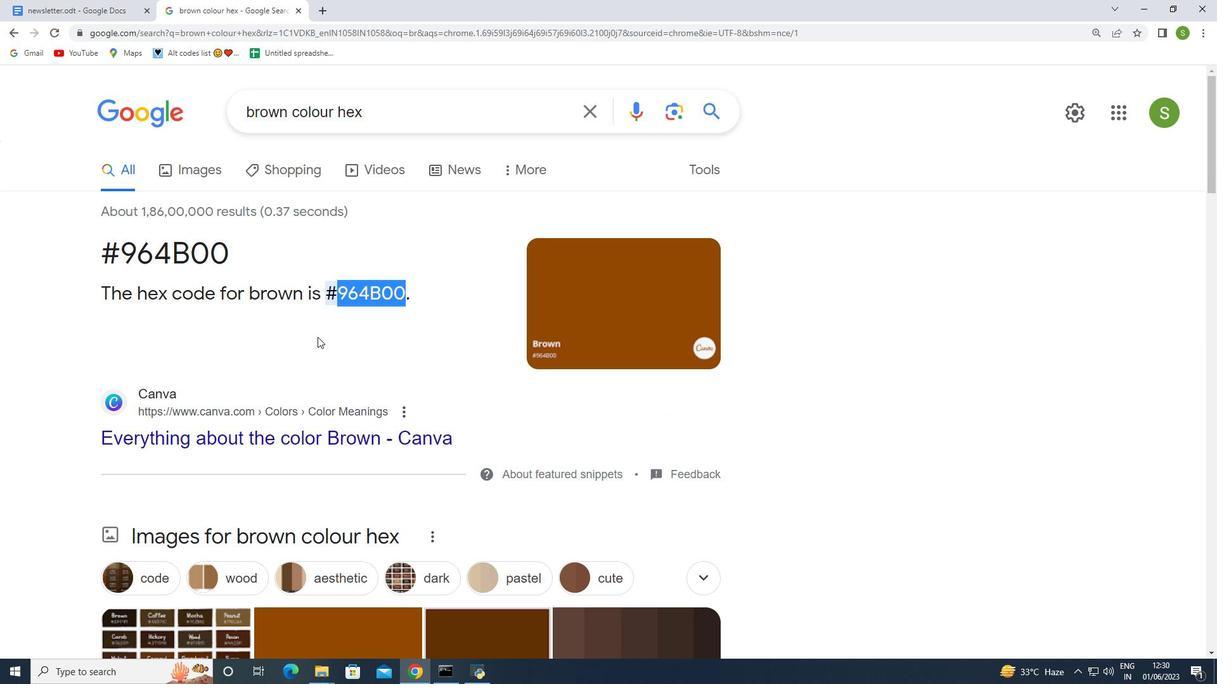 
Action: Mouse moved to (91, 2)
Screenshot: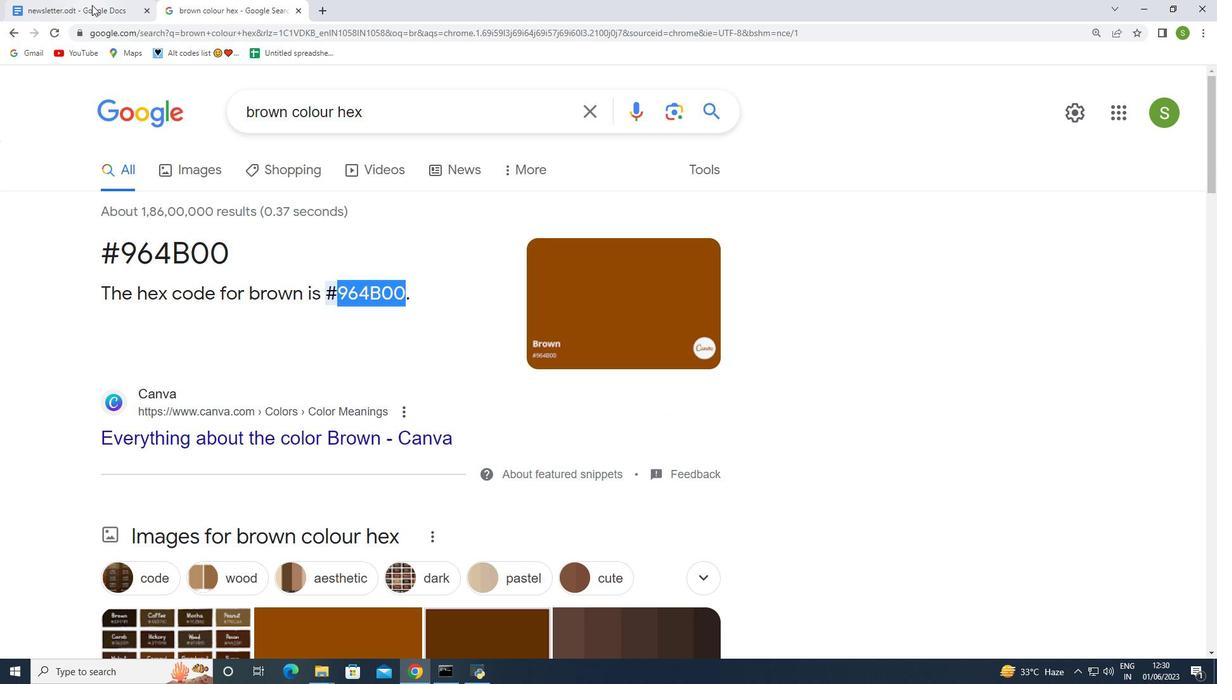 
Action: Mouse pressed left at (91, 2)
Screenshot: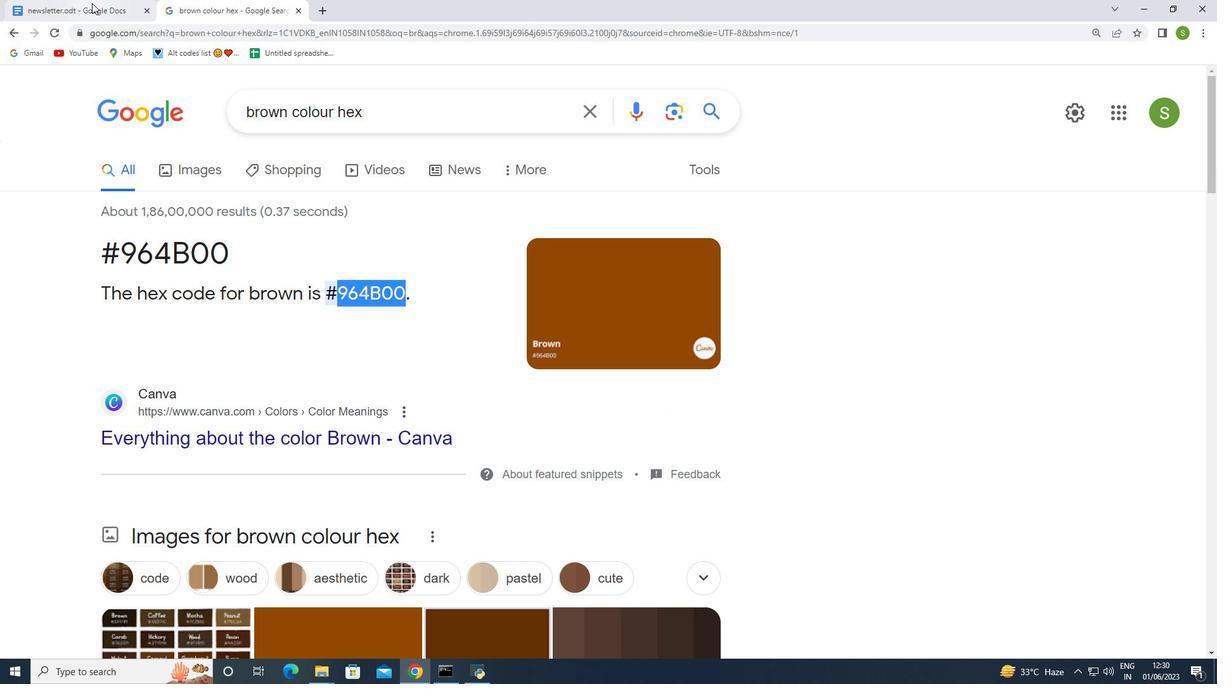 
Action: Mouse moved to (558, 410)
Screenshot: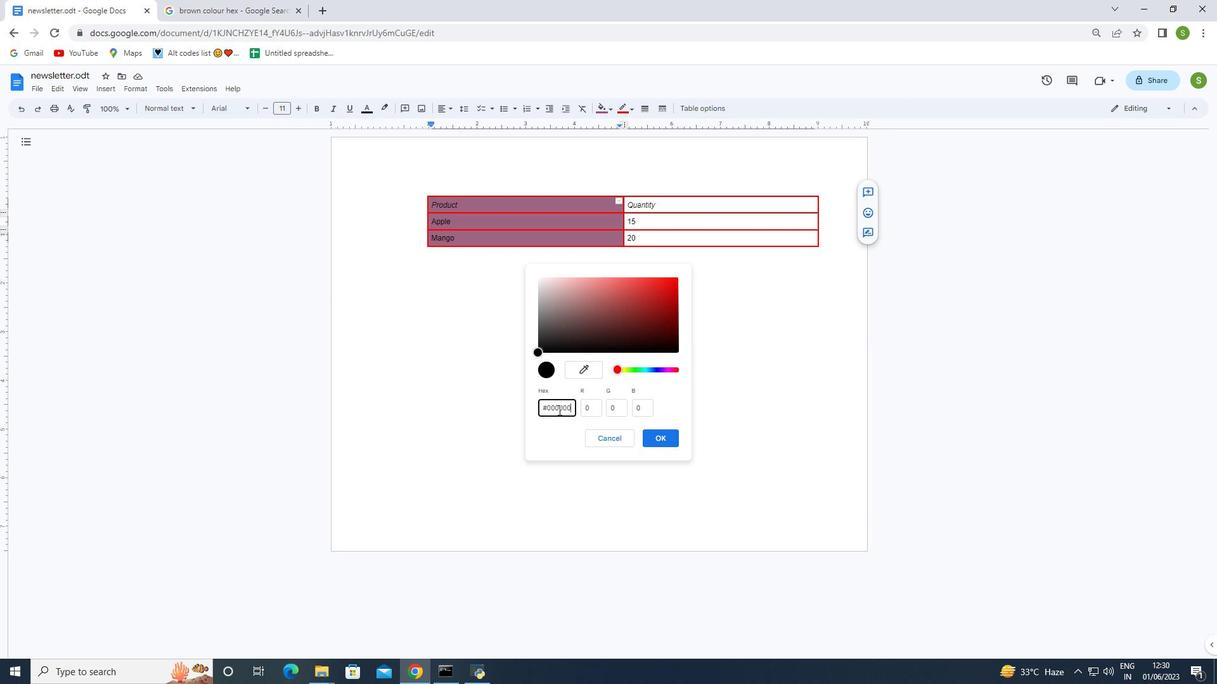 
Action: Mouse pressed left at (558, 410)
Screenshot: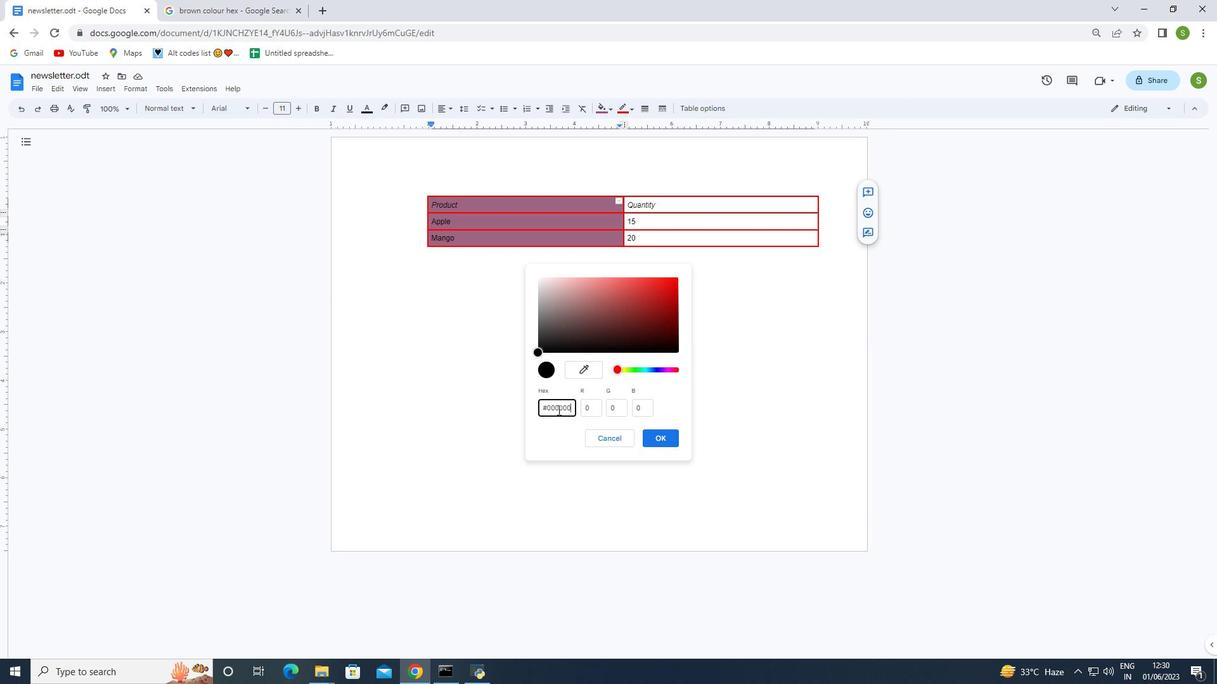 
Action: Mouse moved to (569, 408)
Screenshot: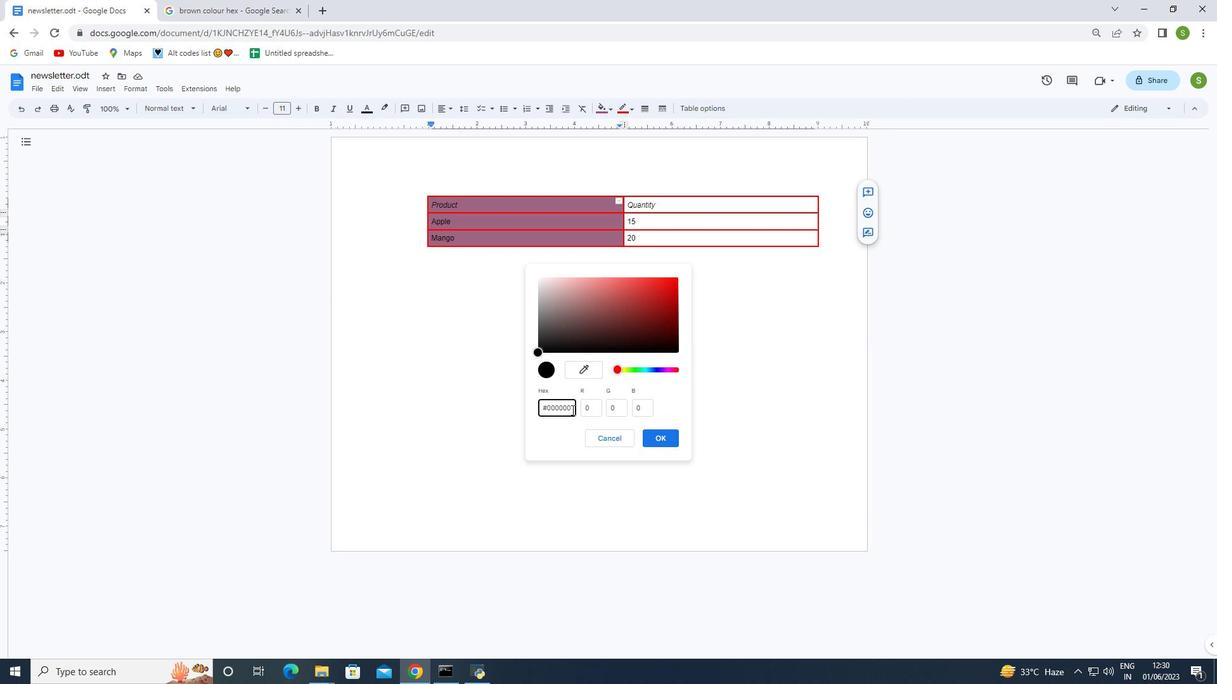 
Action: Mouse pressed left at (569, 408)
Screenshot: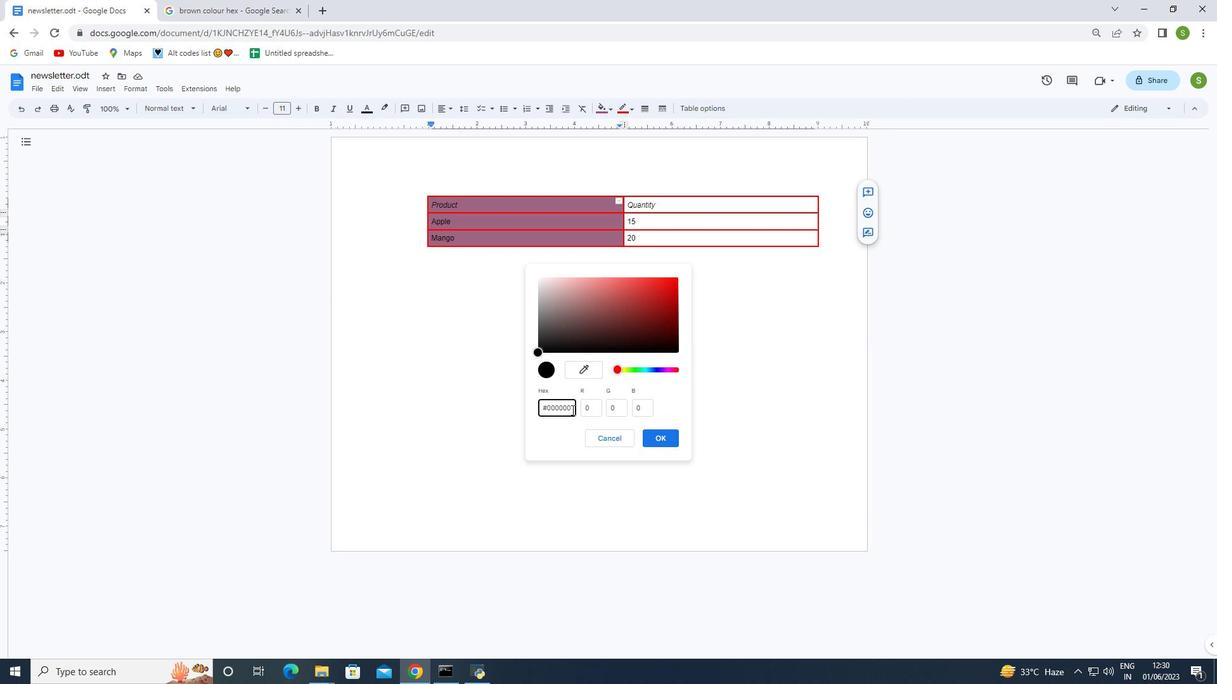 
Action: Mouse moved to (518, 427)
Screenshot: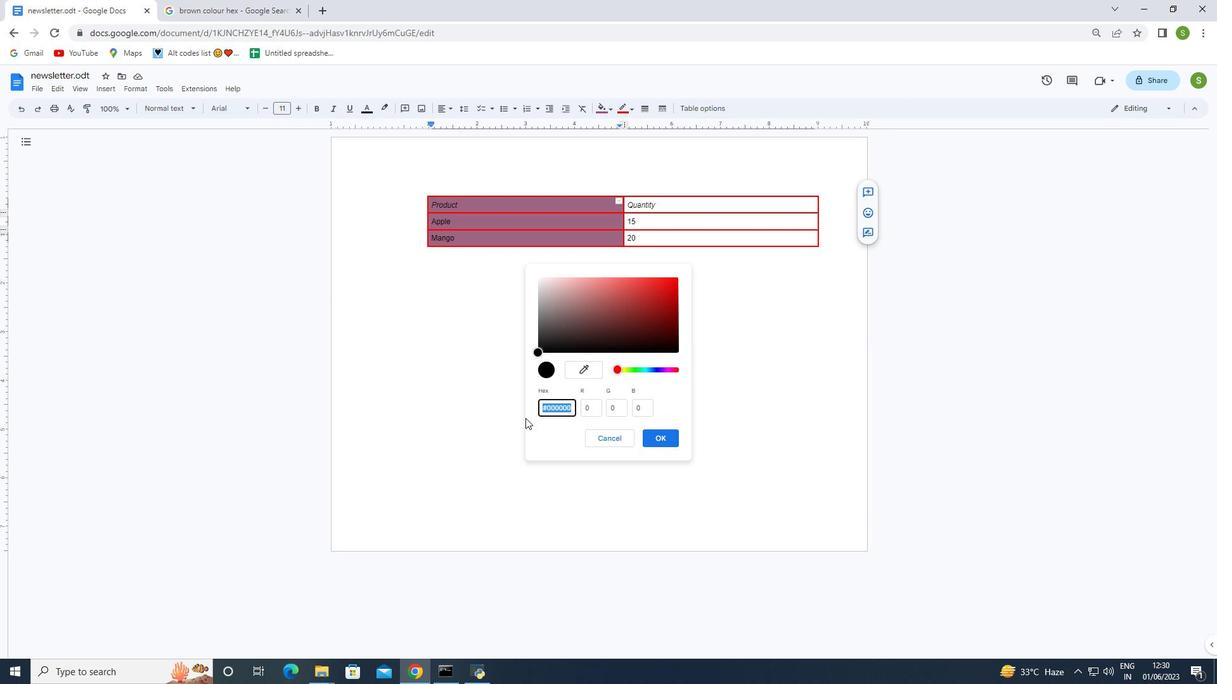 
Action: Key pressed ctrl+V
Screenshot: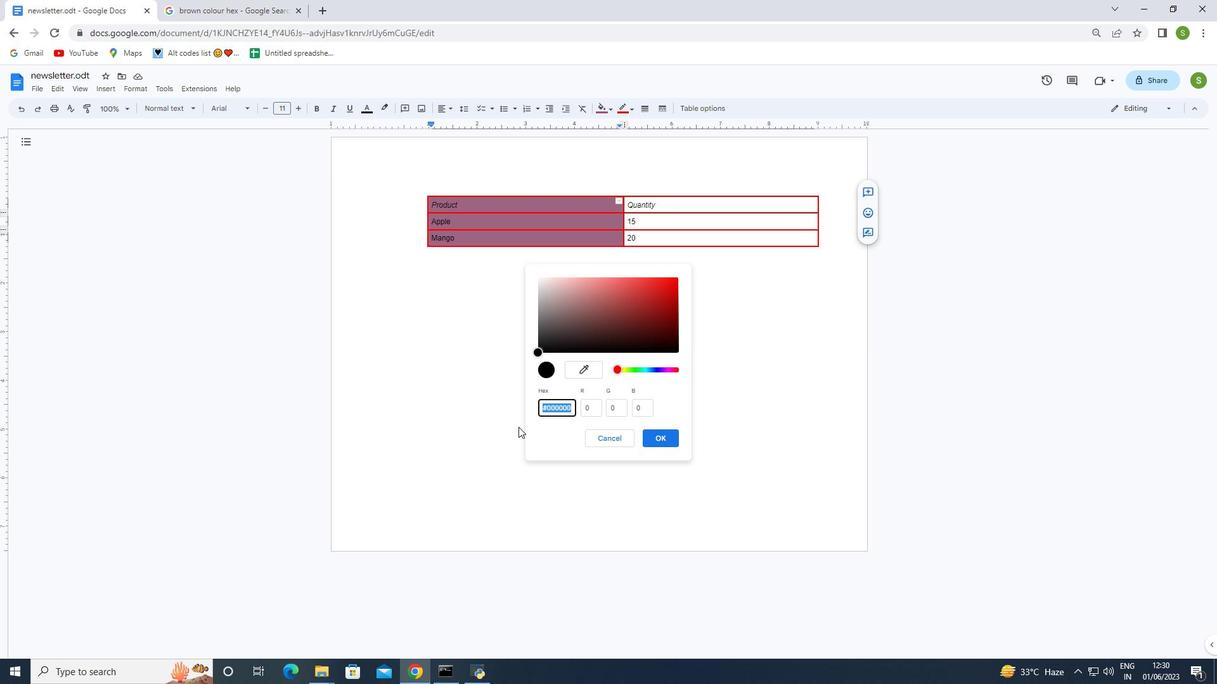 
Action: Mouse moved to (658, 438)
Screenshot: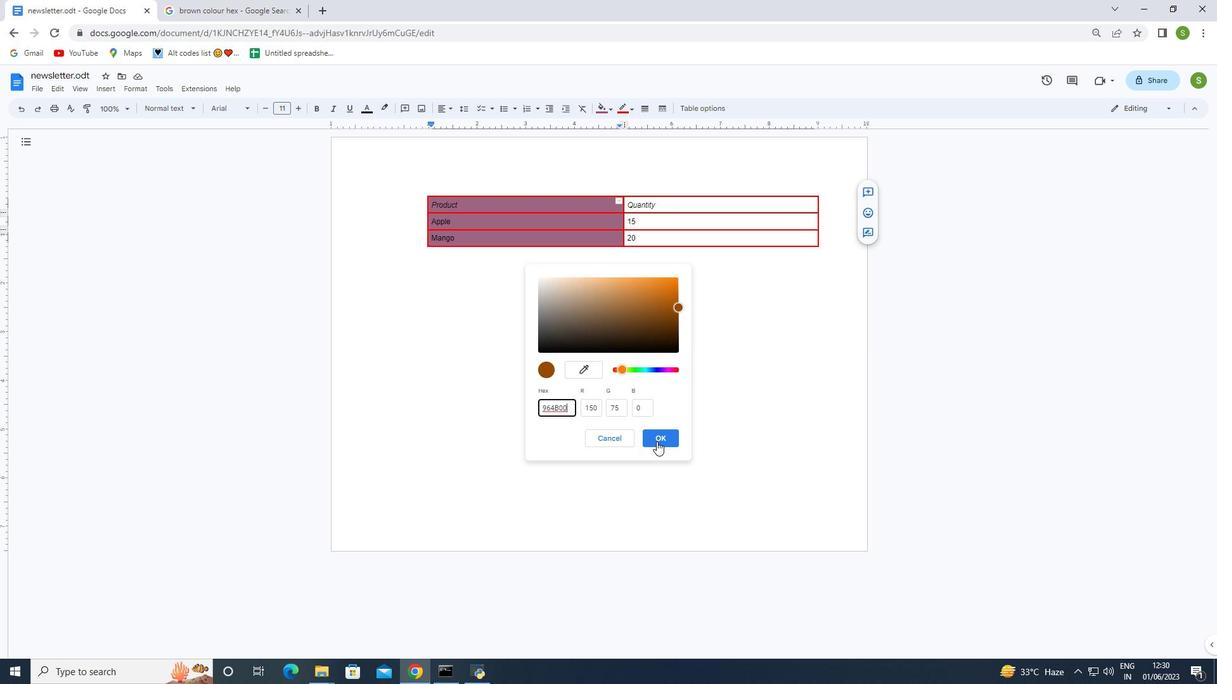
Action: Mouse pressed left at (658, 438)
Screenshot: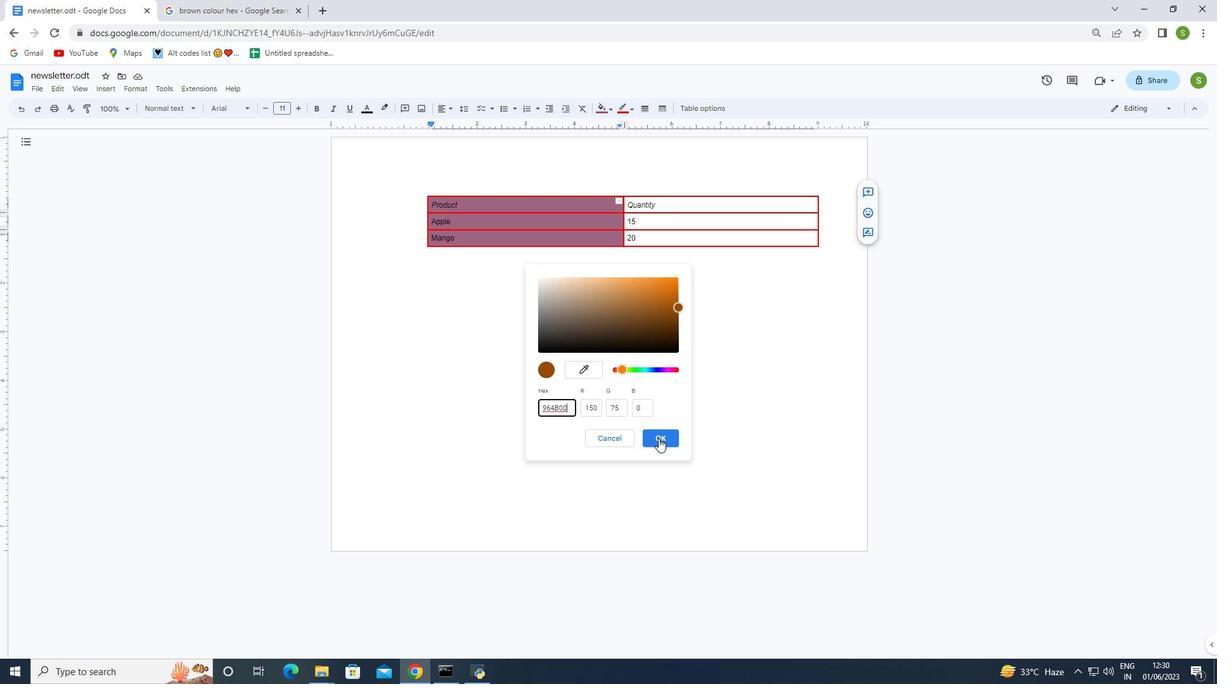 
Action: Mouse moved to (557, 392)
Screenshot: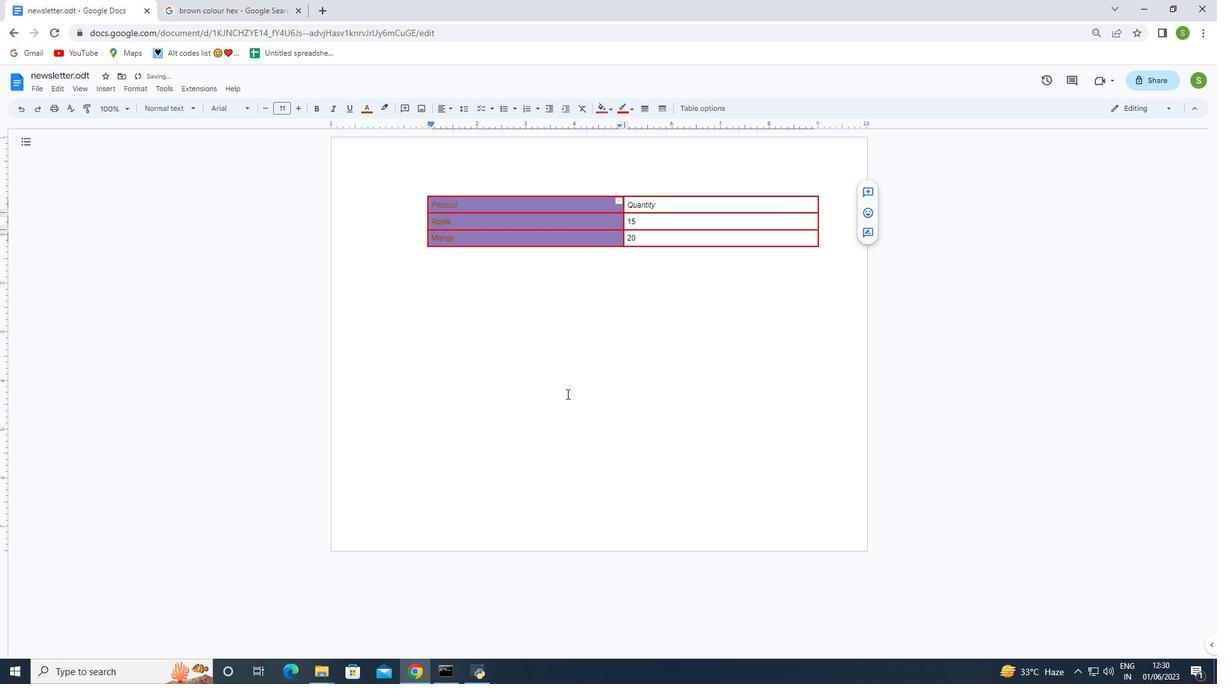 
Action: Mouse pressed left at (557, 392)
Screenshot: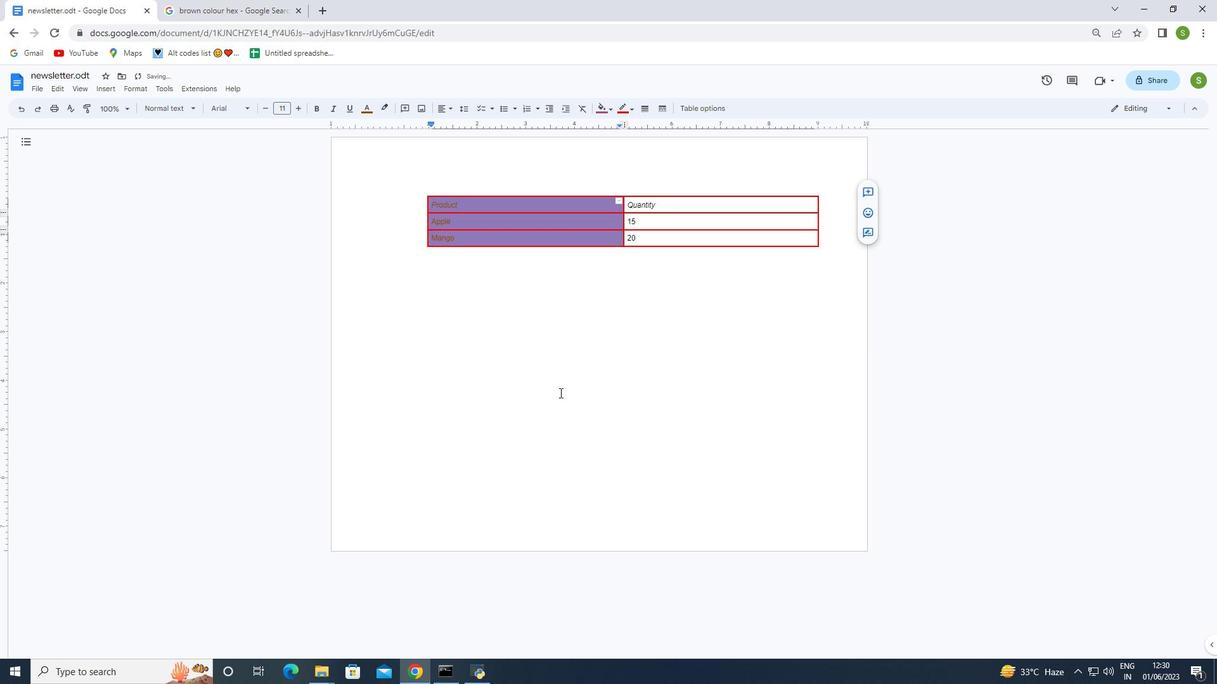 
Action: Mouse moved to (20, 110)
Screenshot: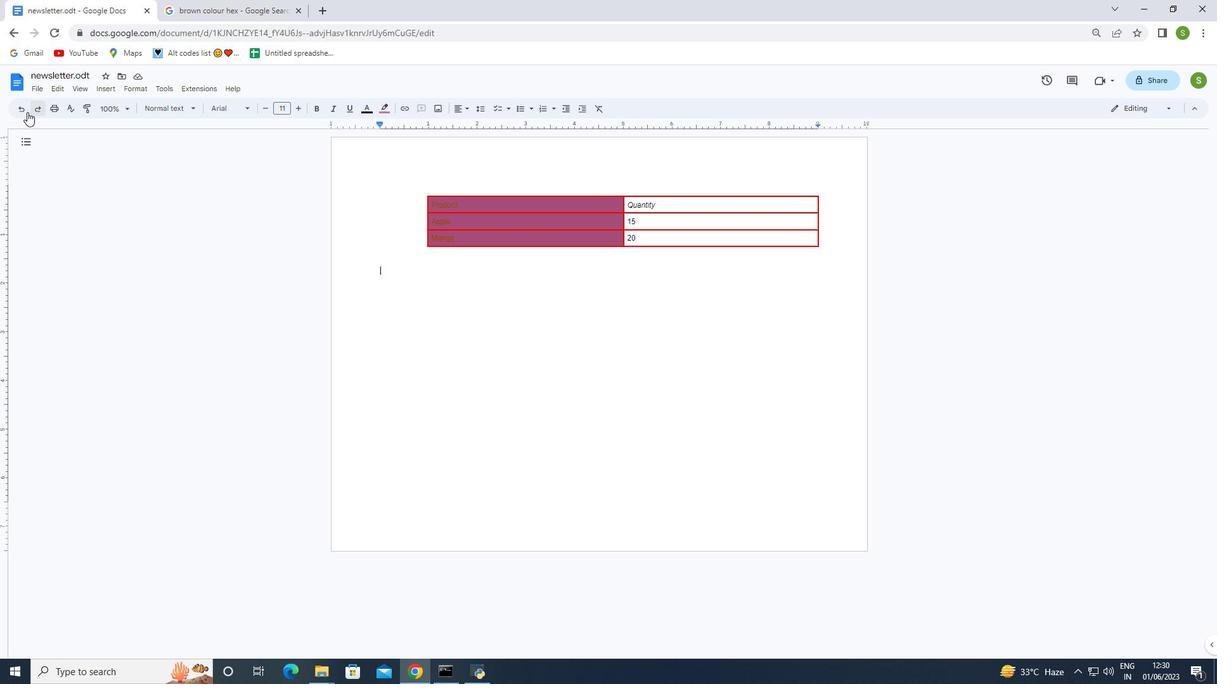 
Action: Mouse pressed left at (20, 110)
Screenshot: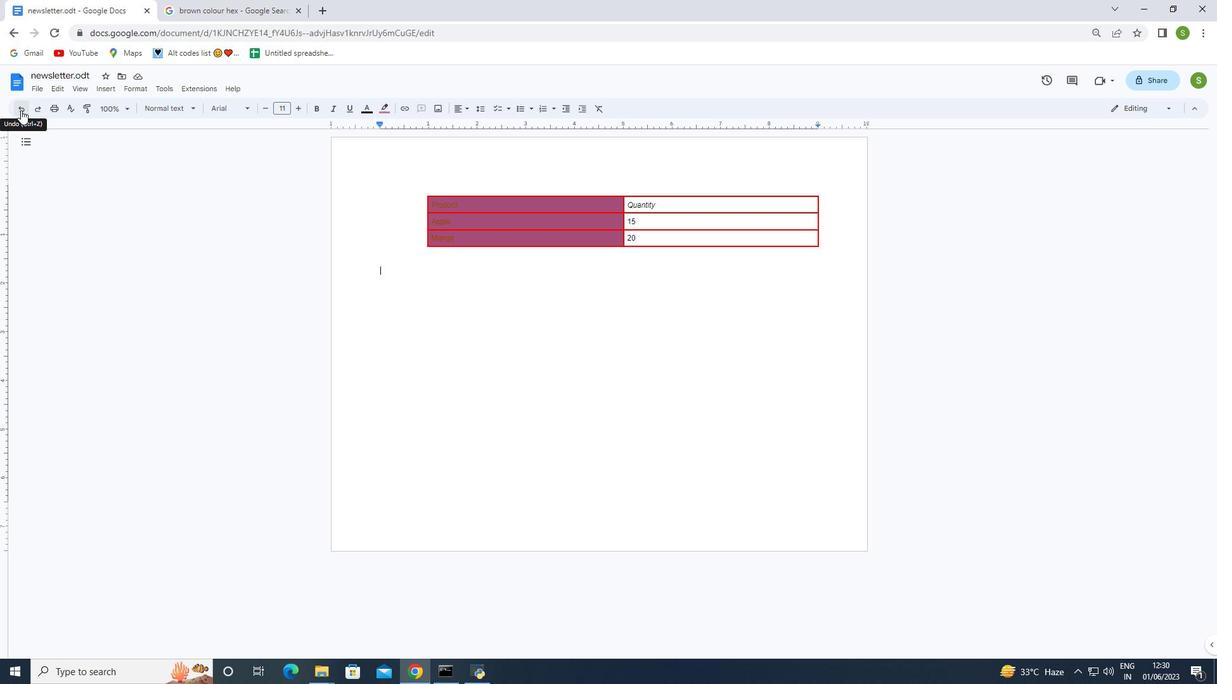 
Action: Mouse moved to (39, 107)
Screenshot: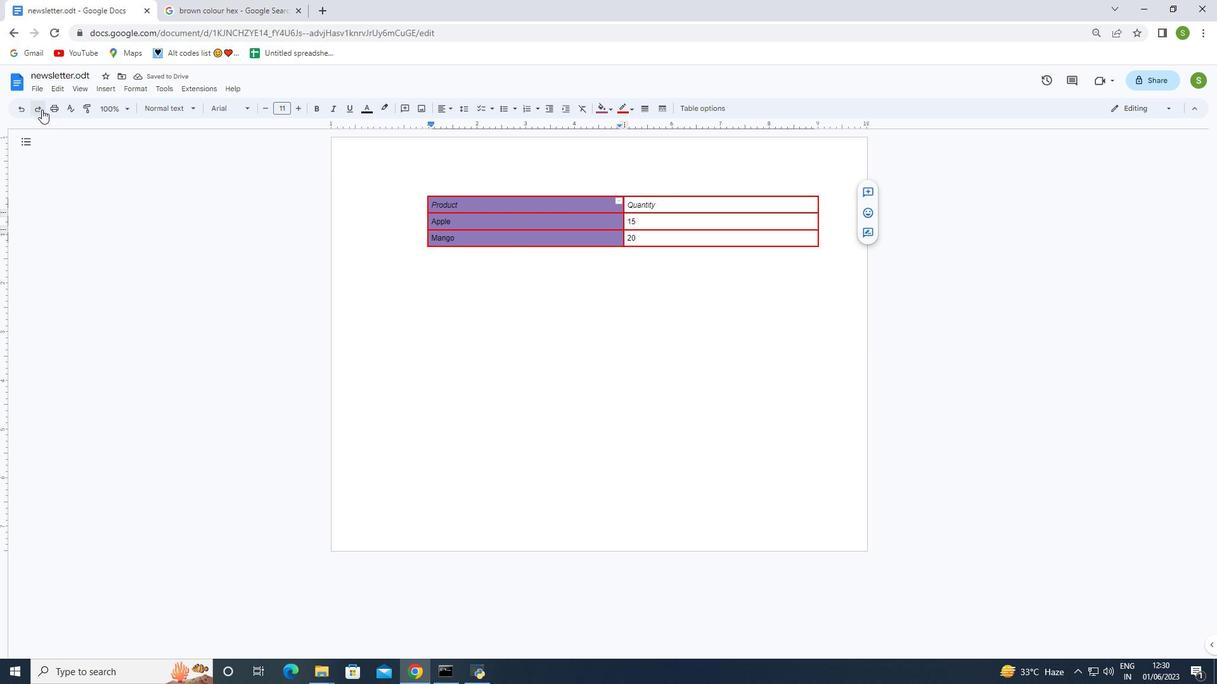 
Action: Mouse pressed left at (39, 107)
Screenshot: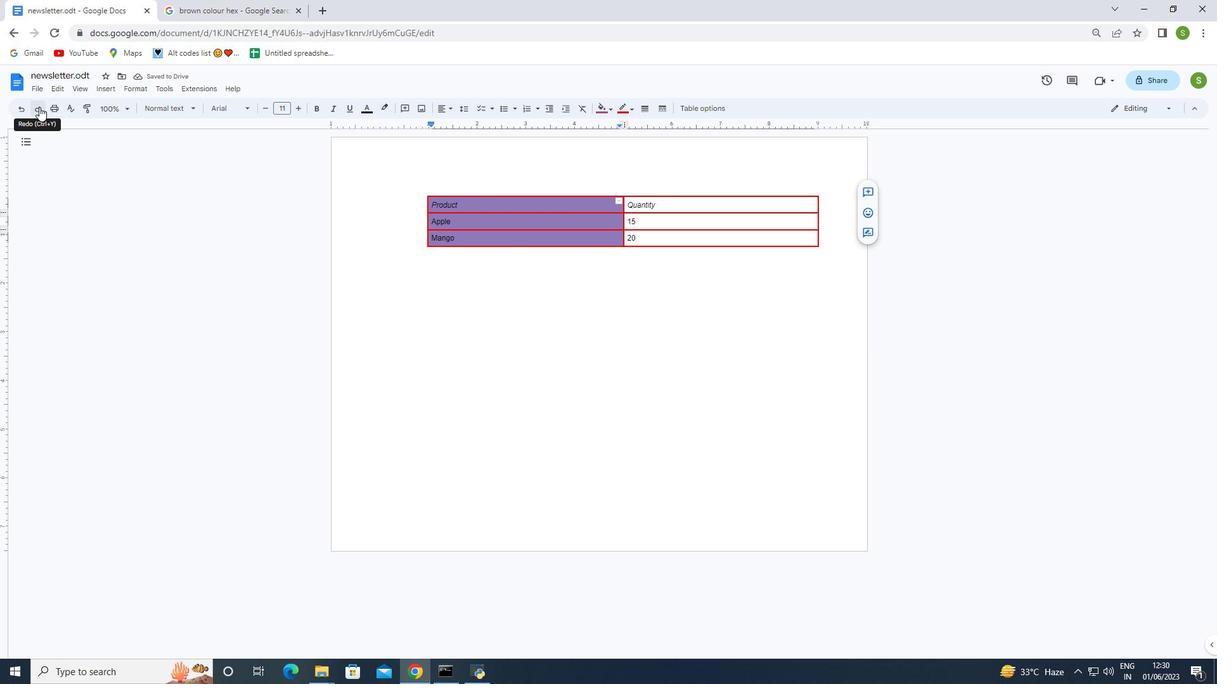 
Action: Mouse moved to (431, 385)
Screenshot: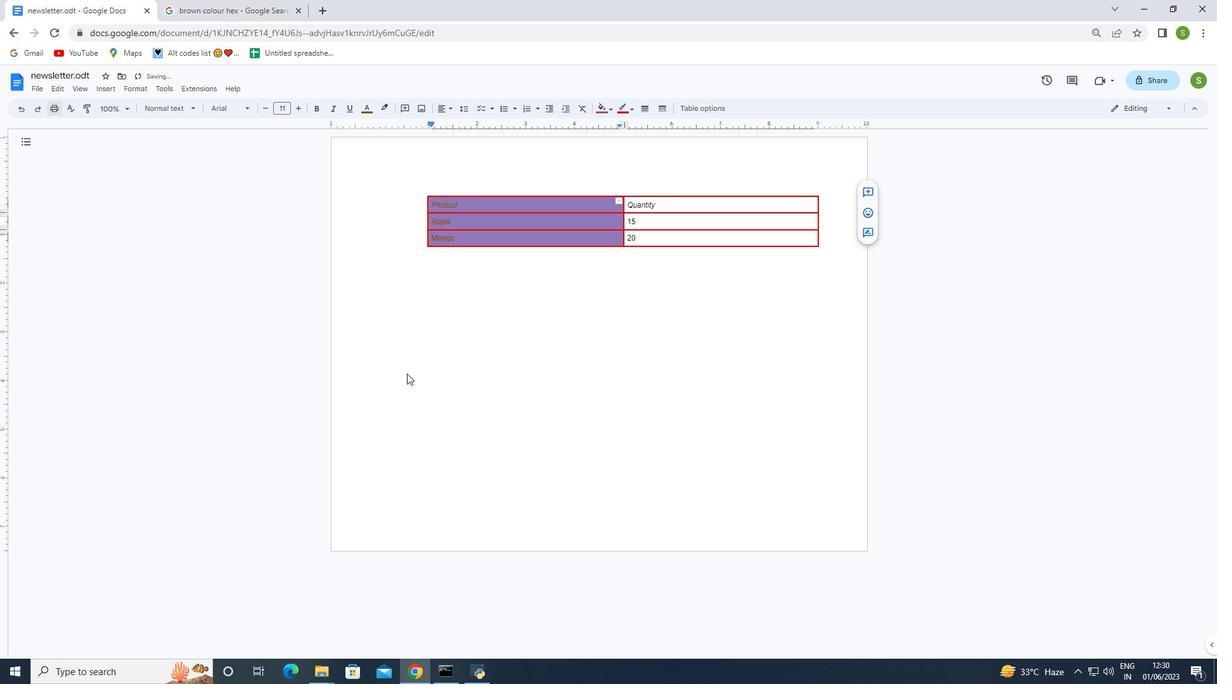 
Action: Mouse pressed left at (431, 385)
Screenshot: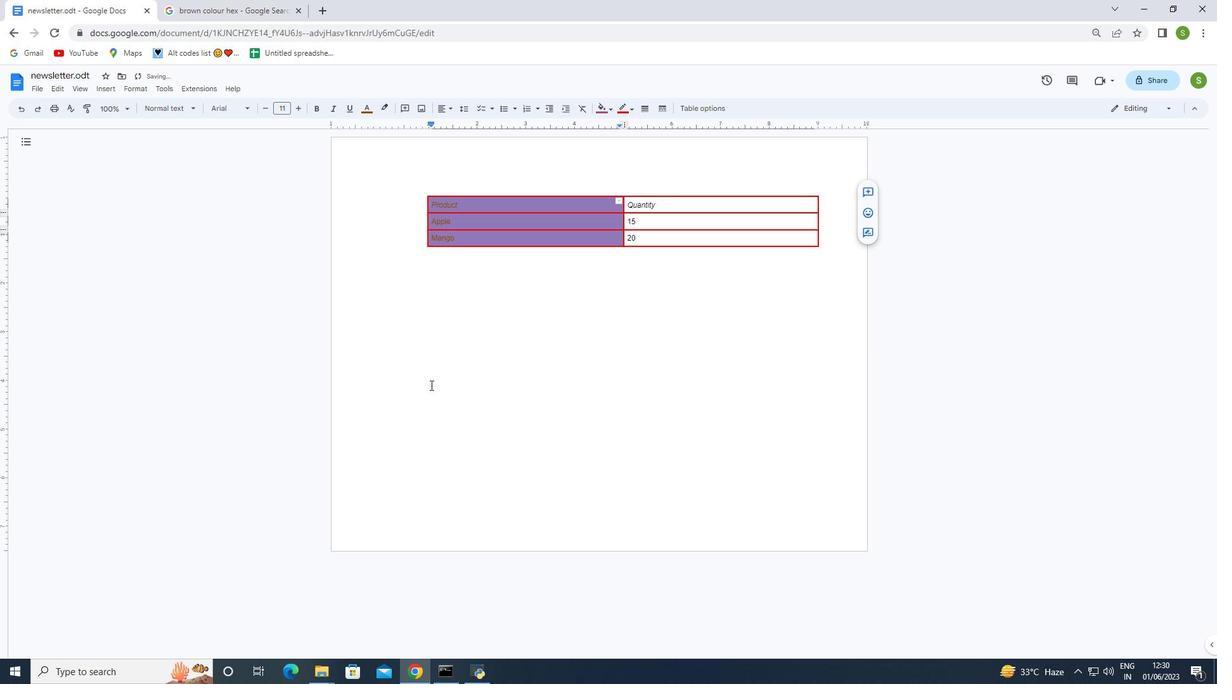 
Action: Mouse moved to (431, 385)
Screenshot: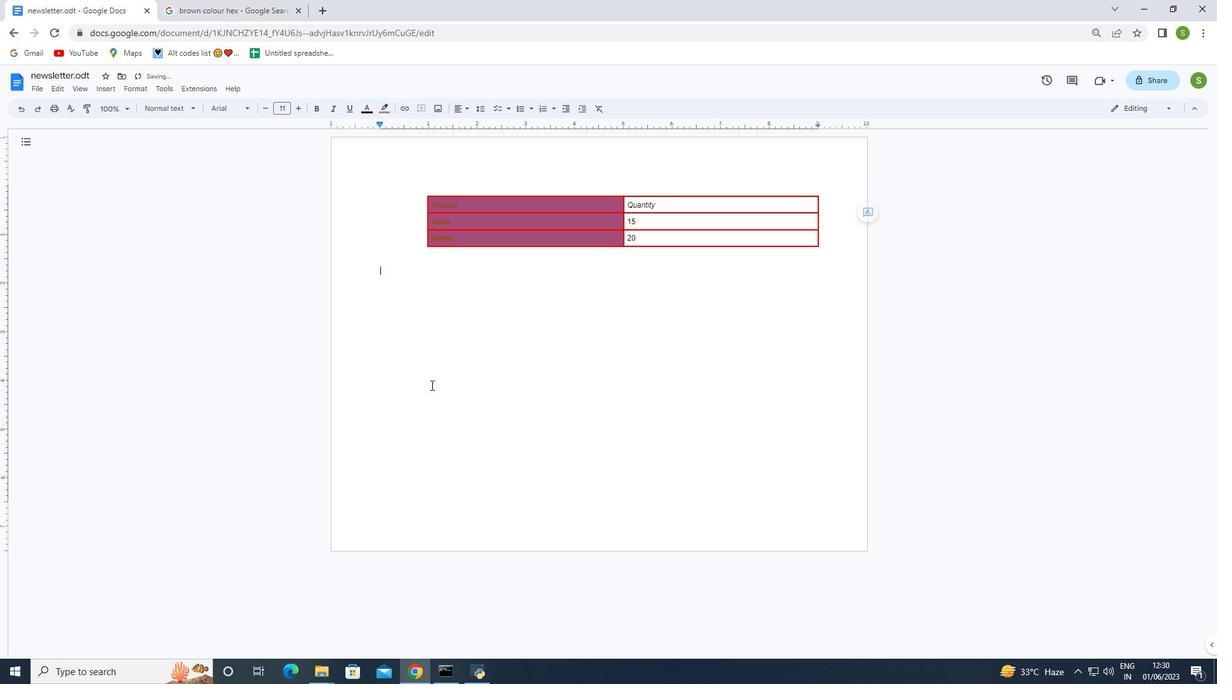 
